 Task: Reserve a 2-hour personal training session at the local gym, focusing on strength and conditioning.
Action: Mouse pressed left at (938, 126)
Screenshot: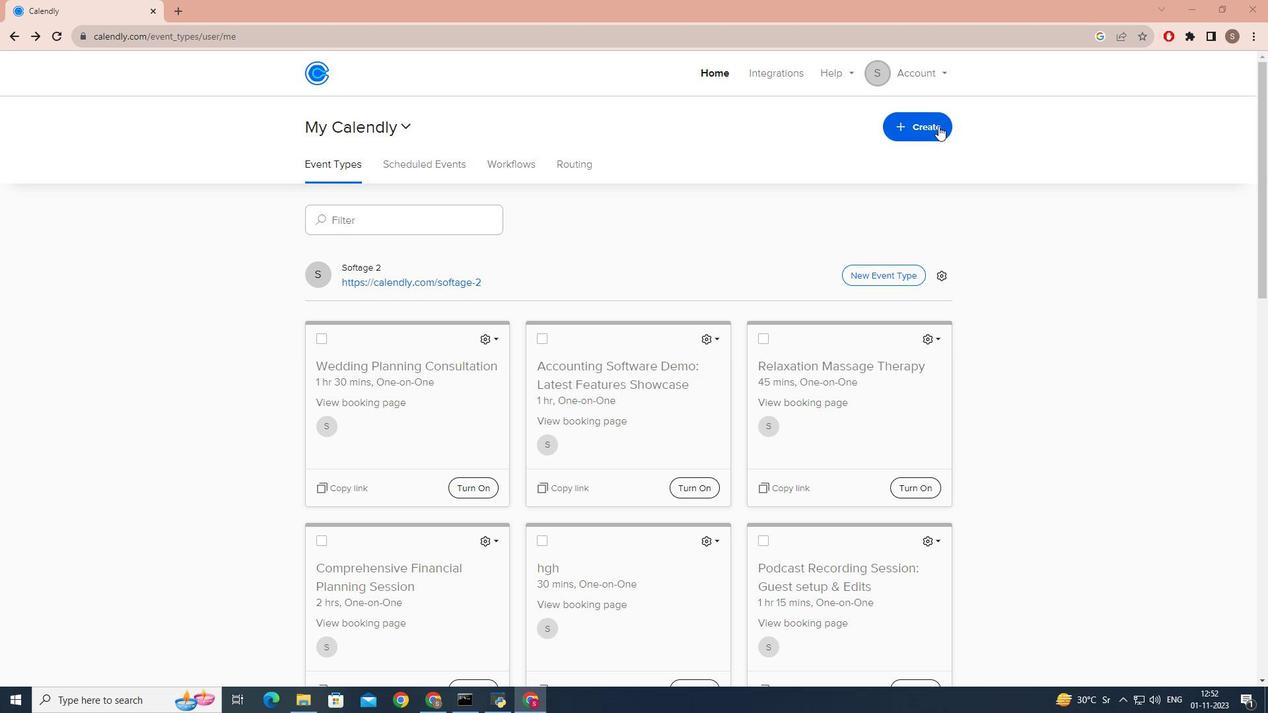 
Action: Mouse moved to (847, 172)
Screenshot: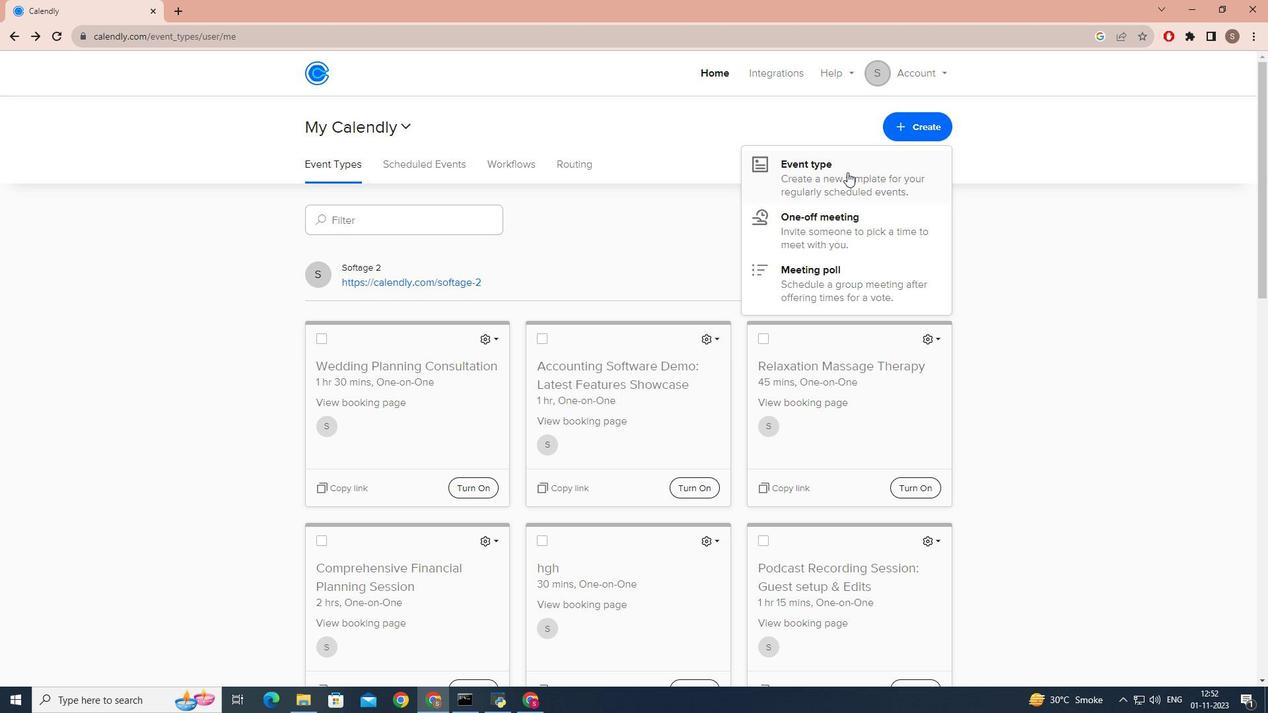 
Action: Mouse pressed left at (847, 172)
Screenshot: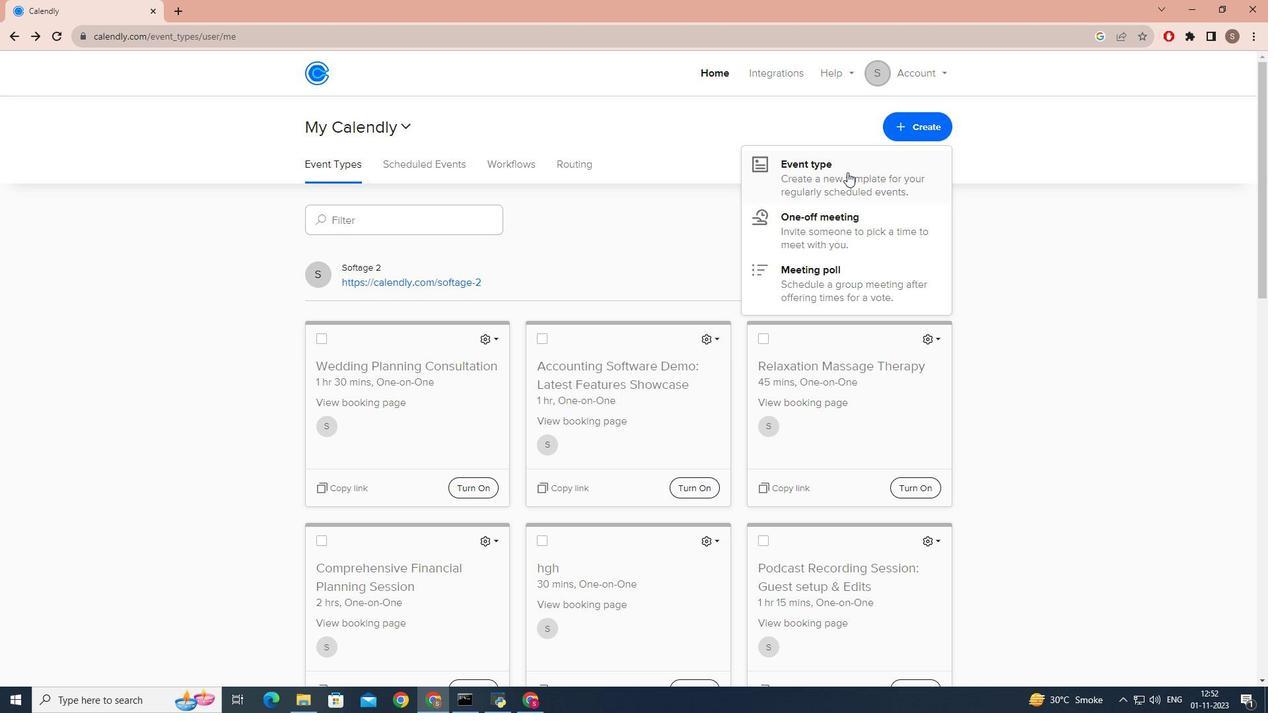 
Action: Mouse moved to (595, 237)
Screenshot: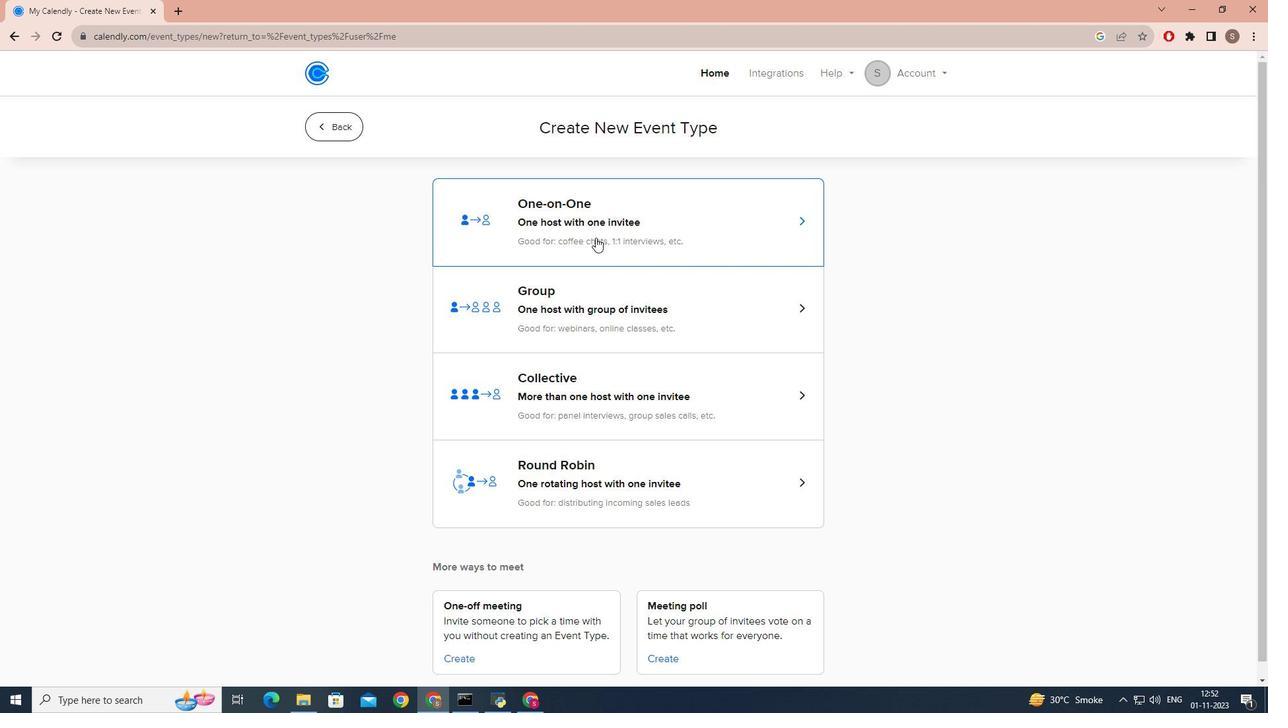 
Action: Mouse pressed left at (595, 237)
Screenshot: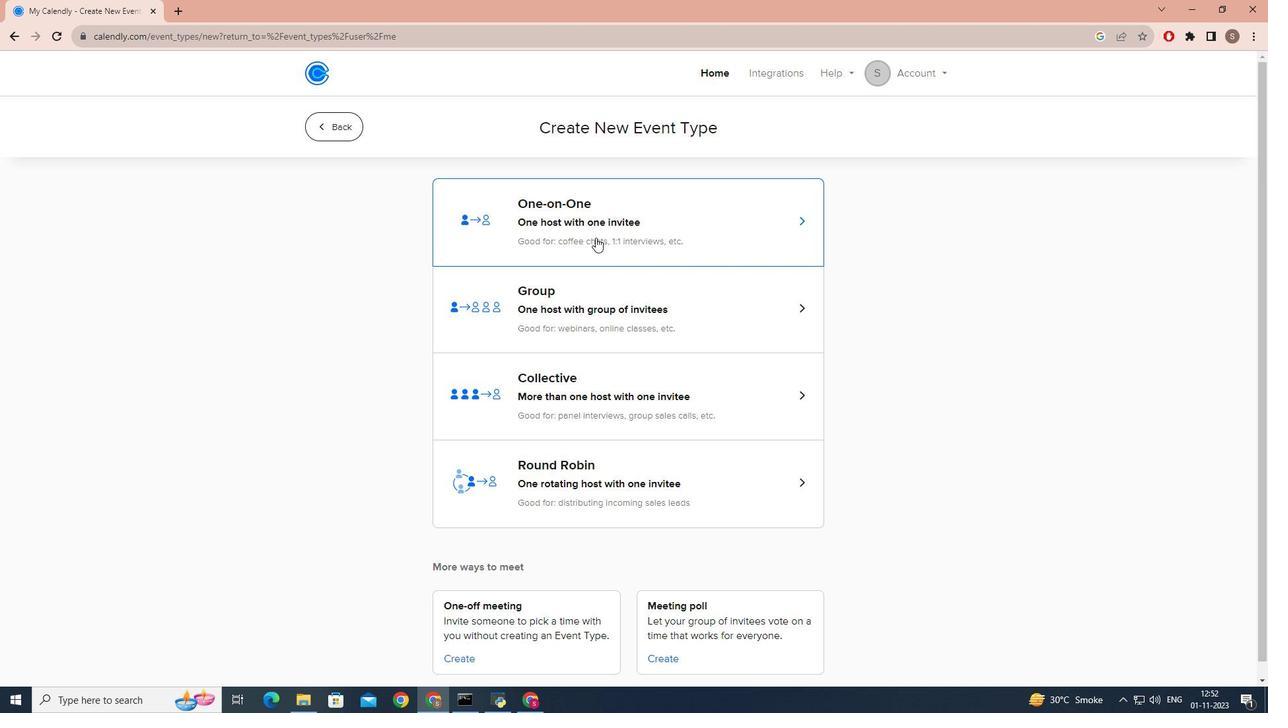 
Action: Mouse moved to (474, 301)
Screenshot: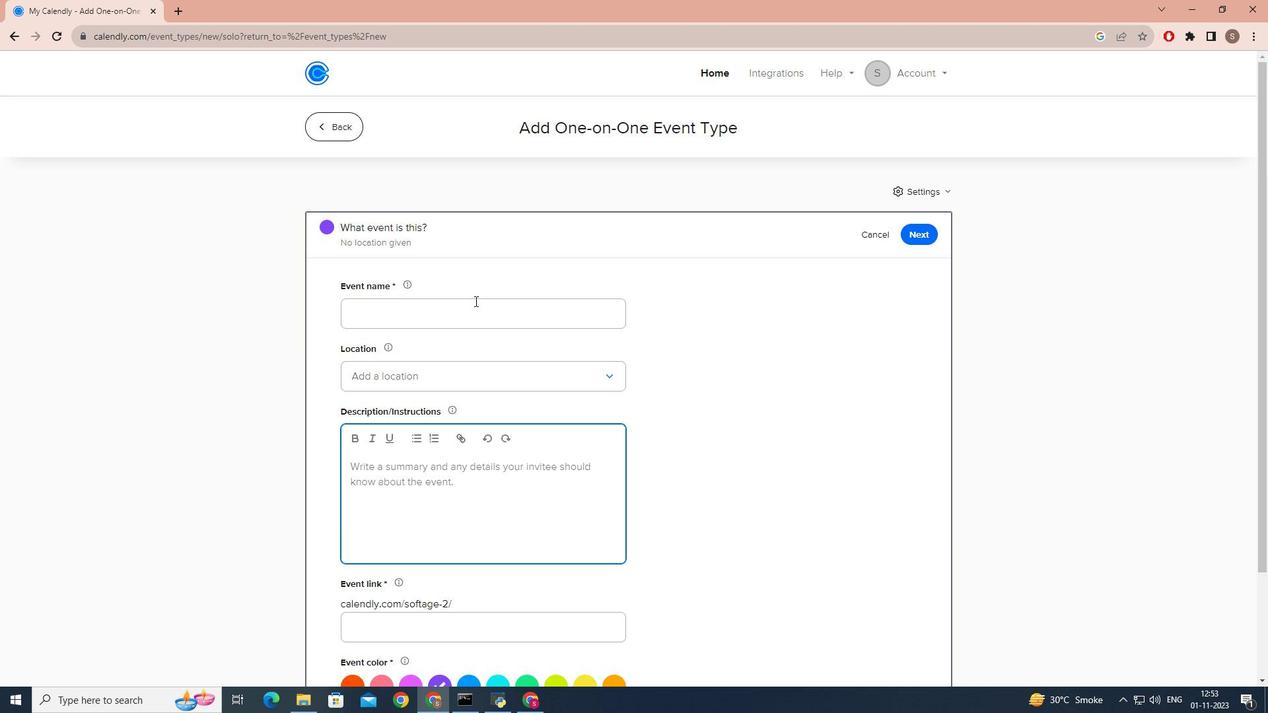 
Action: Mouse pressed left at (474, 301)
Screenshot: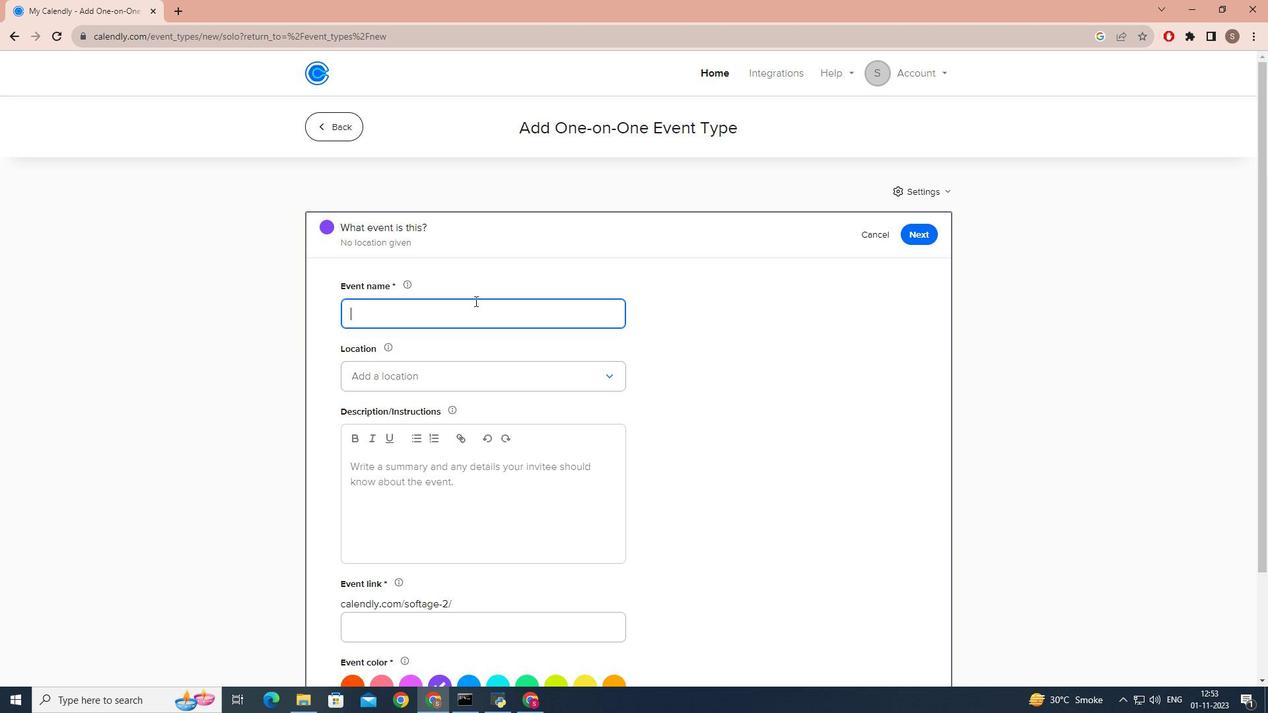 
Action: Mouse moved to (491, 295)
Screenshot: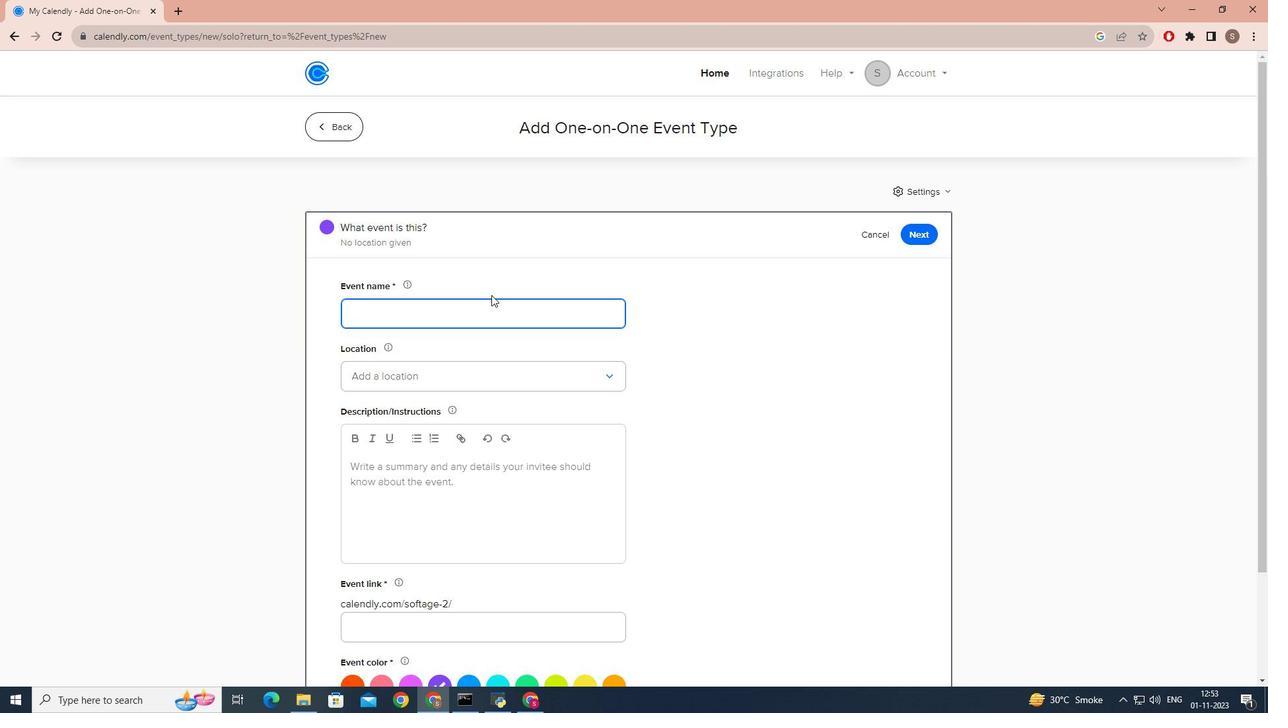 
Action: Key pressed <Key.caps_lock>S<Key.caps_lock>rtre<Key.backspace><Key.backspace><Key.backspace><Key.backspace>trength<Key.space>and<Key.space><Key.caps_lock>C<Key.caps_lock>onditioning<Key.space><Key.shift_r><Key.caps_lock>P<Key.caps_lock>ersonal<Key.space><Key.caps_lock>TR<Key.caps_lock>a<Key.backspace><Key.backspace>raining
Screenshot: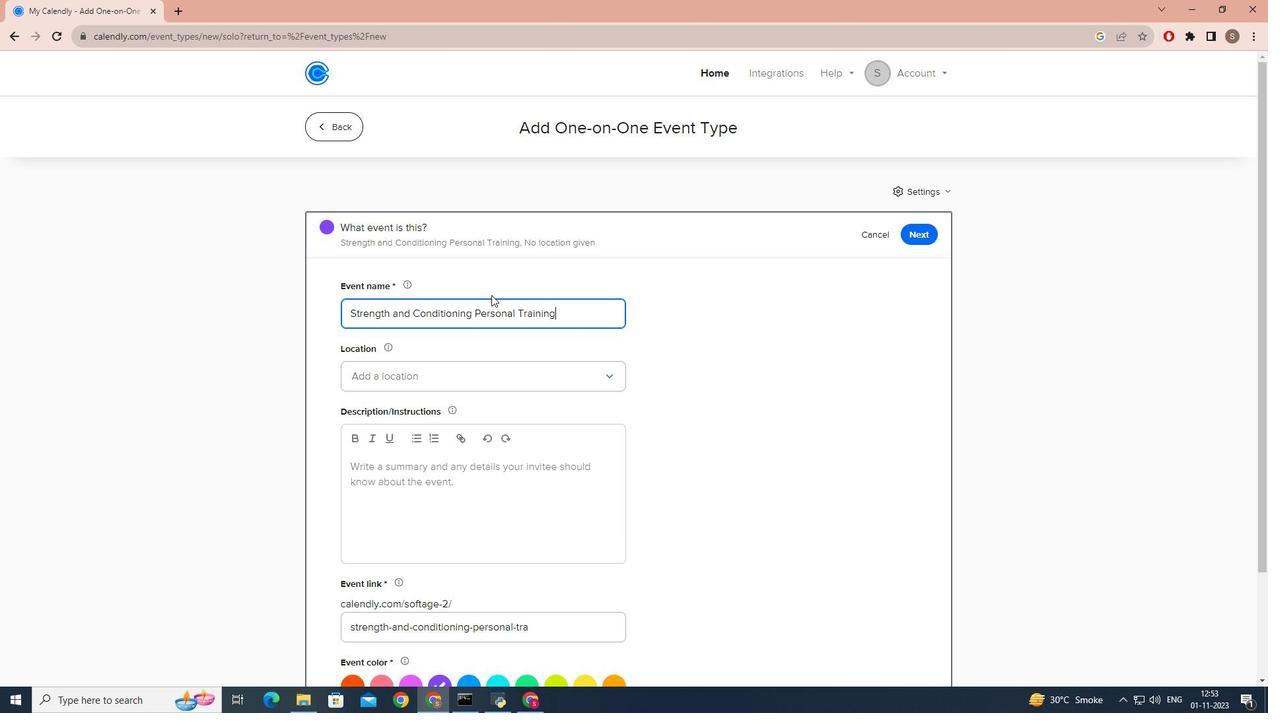 
Action: Mouse moved to (414, 381)
Screenshot: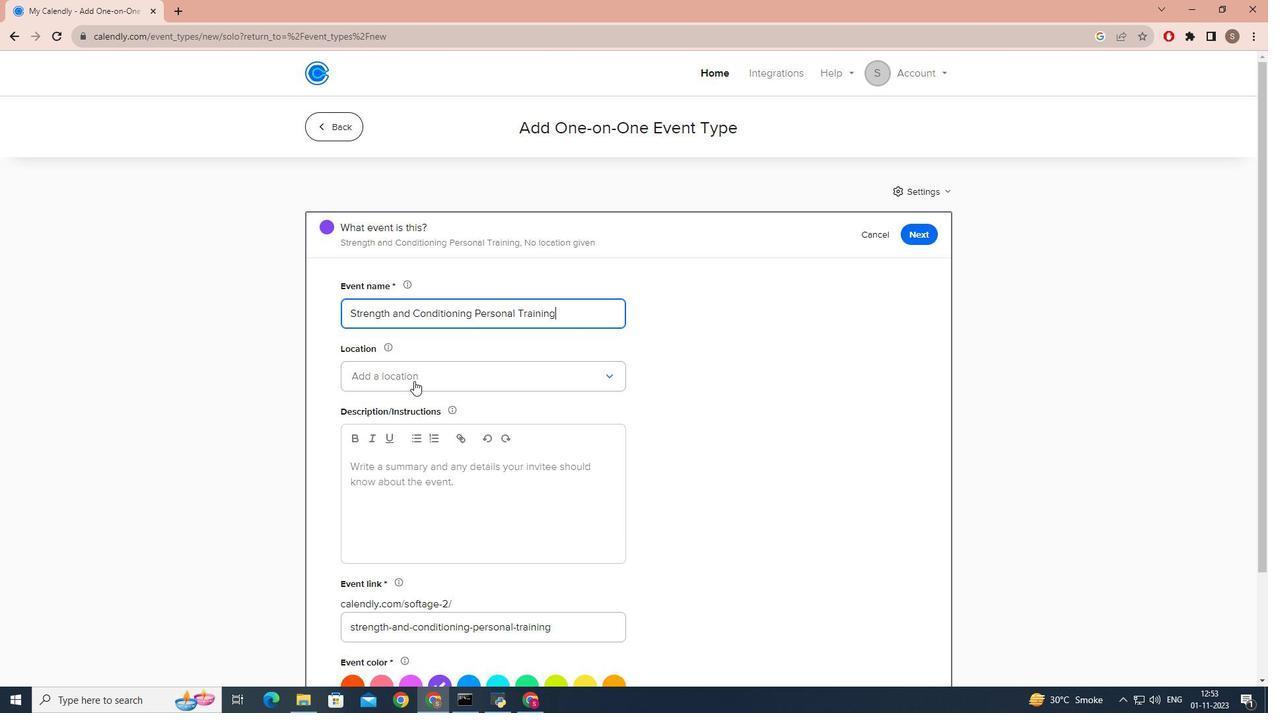 
Action: Mouse pressed left at (414, 381)
Screenshot: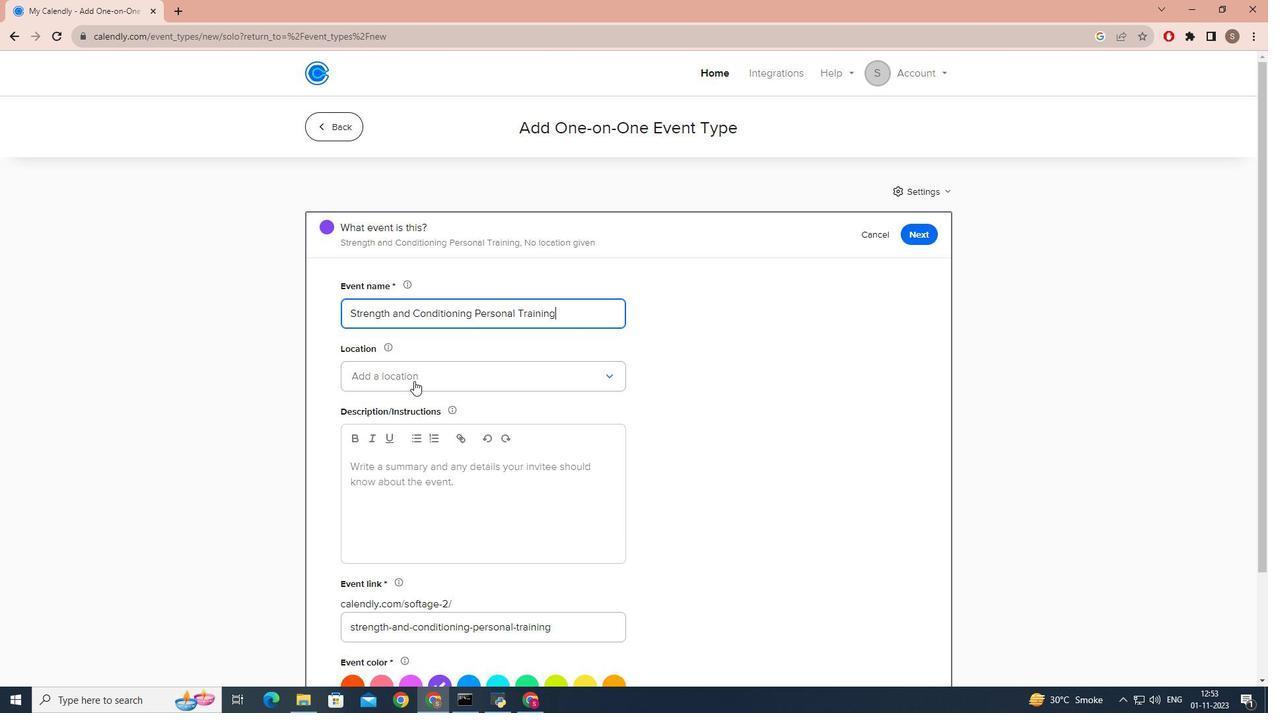 
Action: Mouse moved to (404, 407)
Screenshot: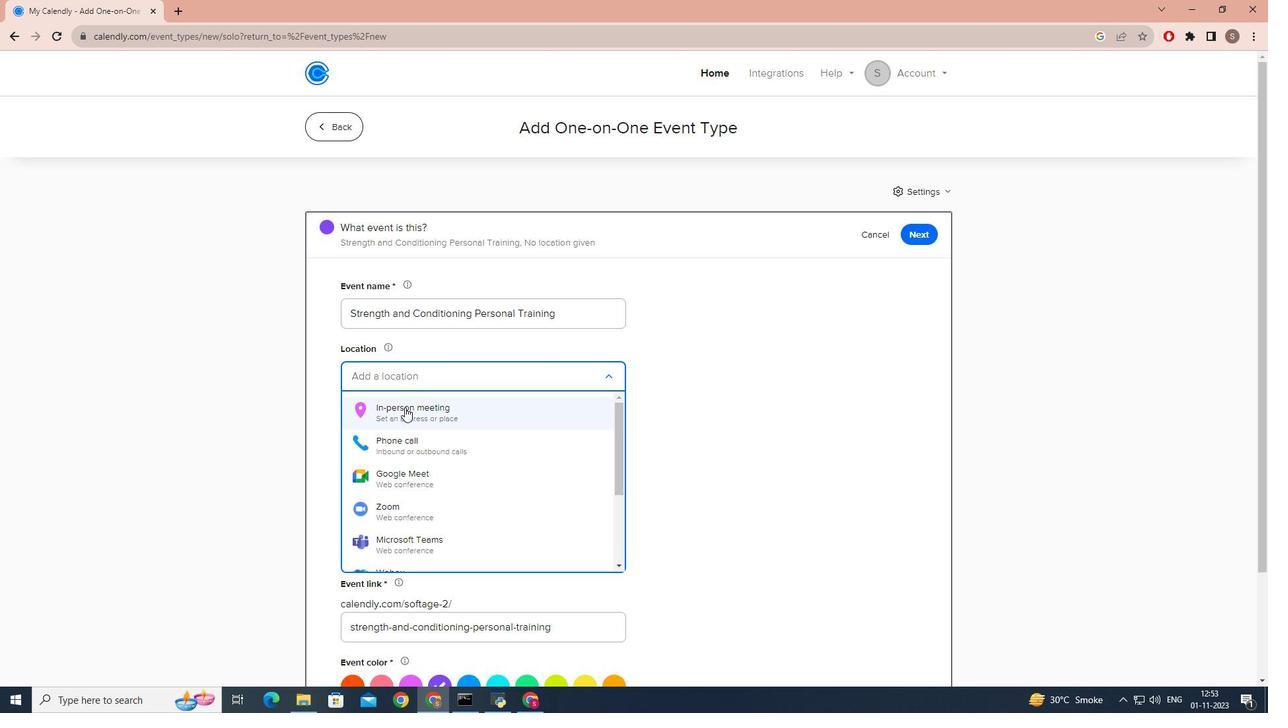 
Action: Mouse pressed left at (404, 407)
Screenshot: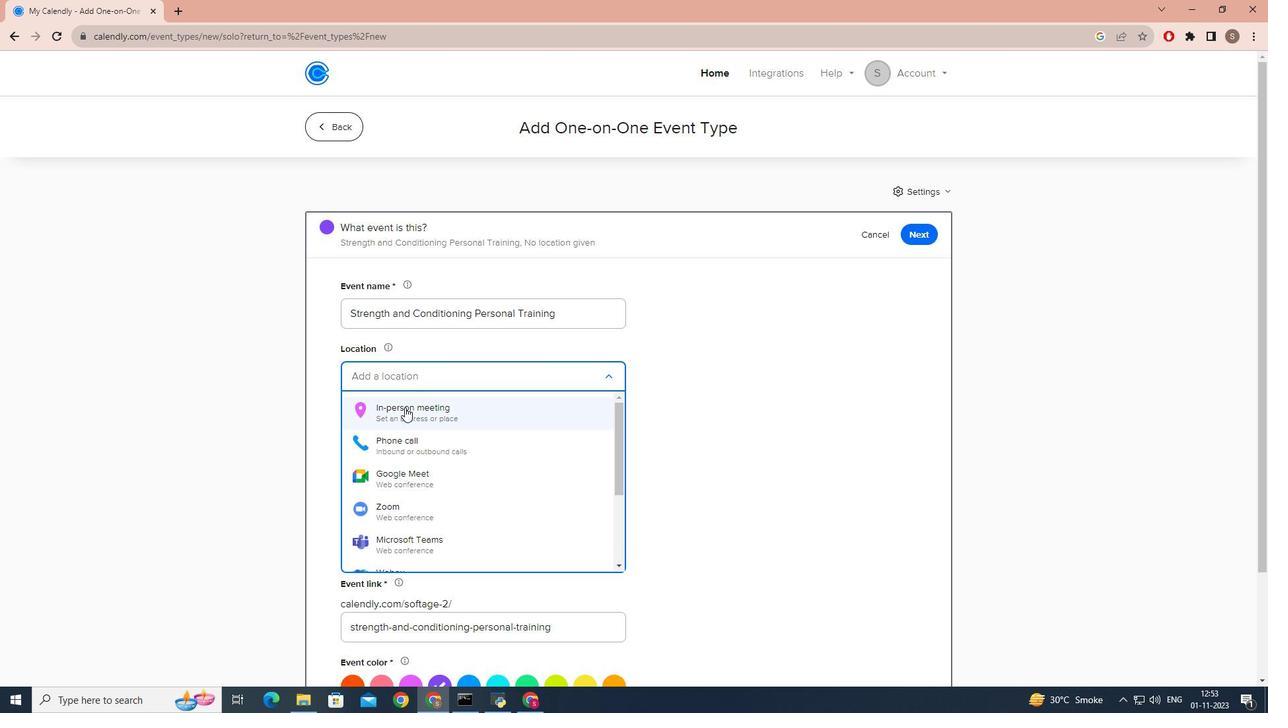 
Action: Mouse moved to (605, 227)
Screenshot: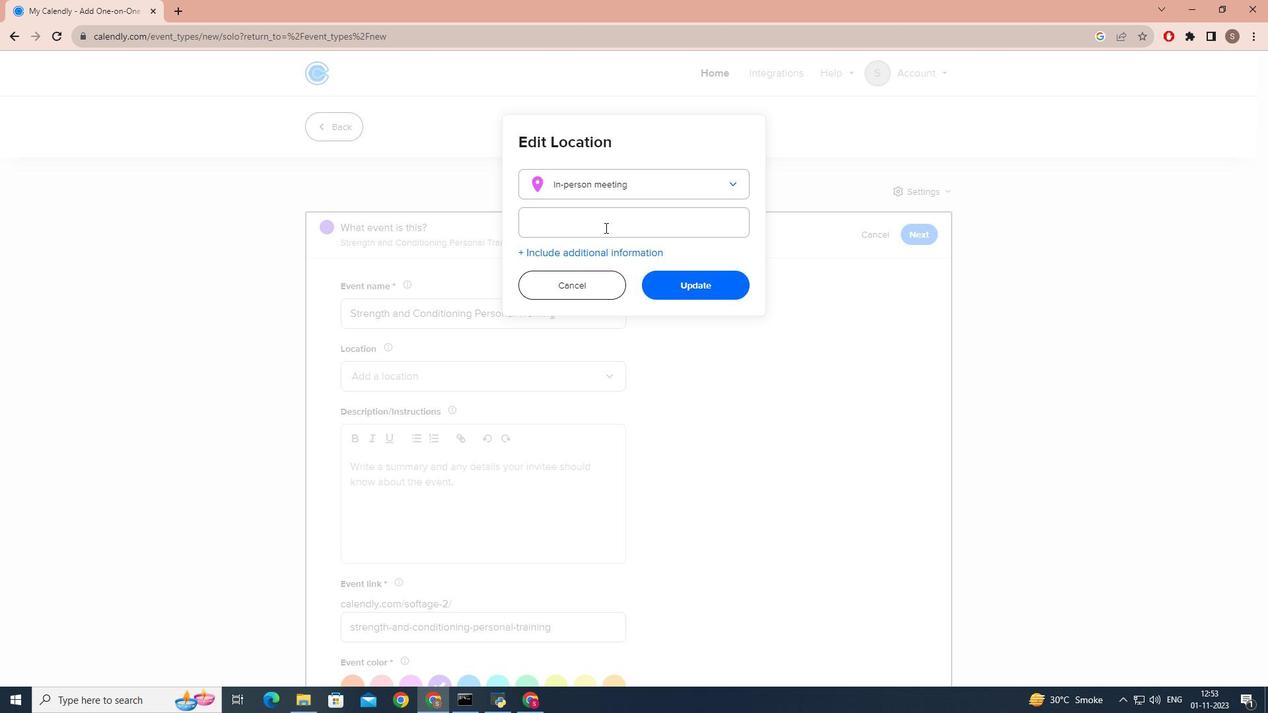 
Action: Mouse pressed left at (605, 227)
Screenshot: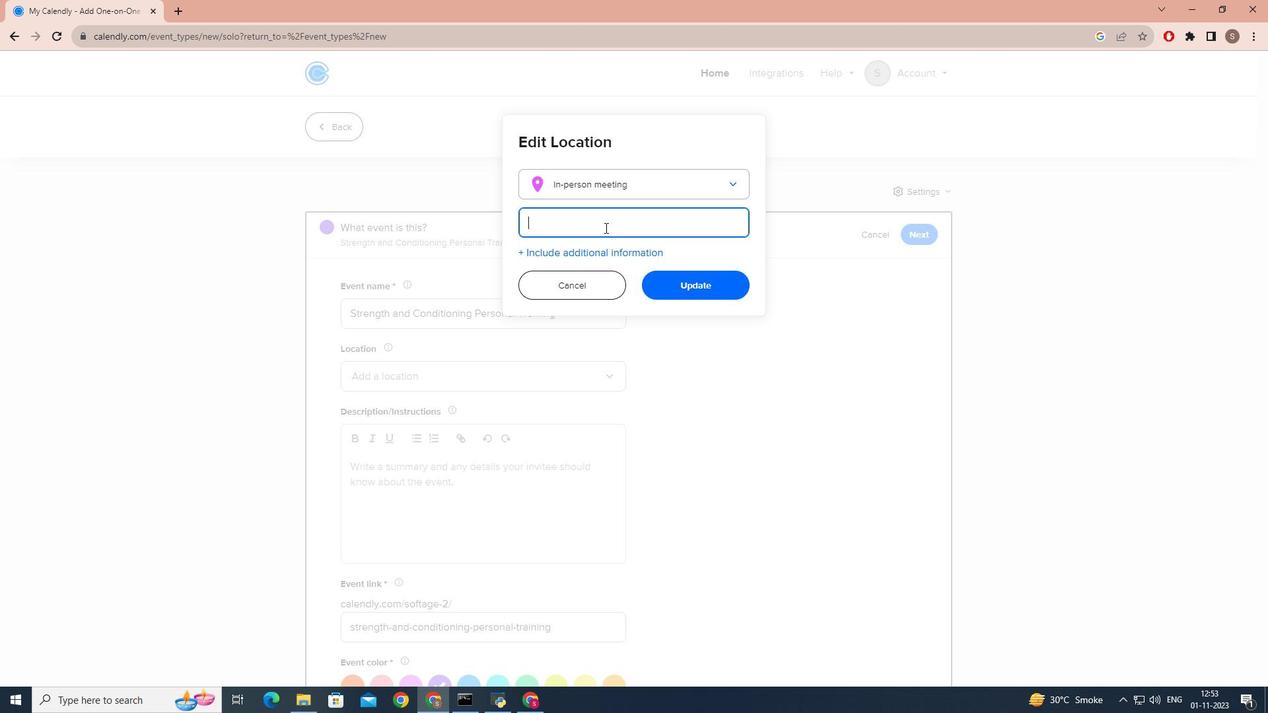 
Action: Key pressed <Key.caps_lock>F<Key.caps_lock>lexi<Key.space><Key.backspace><Key.caps_lock>F<Key.caps_lock>it<Key.space><Key.caps_lock>G<Key.caps_lock>ym,<Key.caps_lock>M<Key.caps_lock>innesota<Key.space>
Screenshot: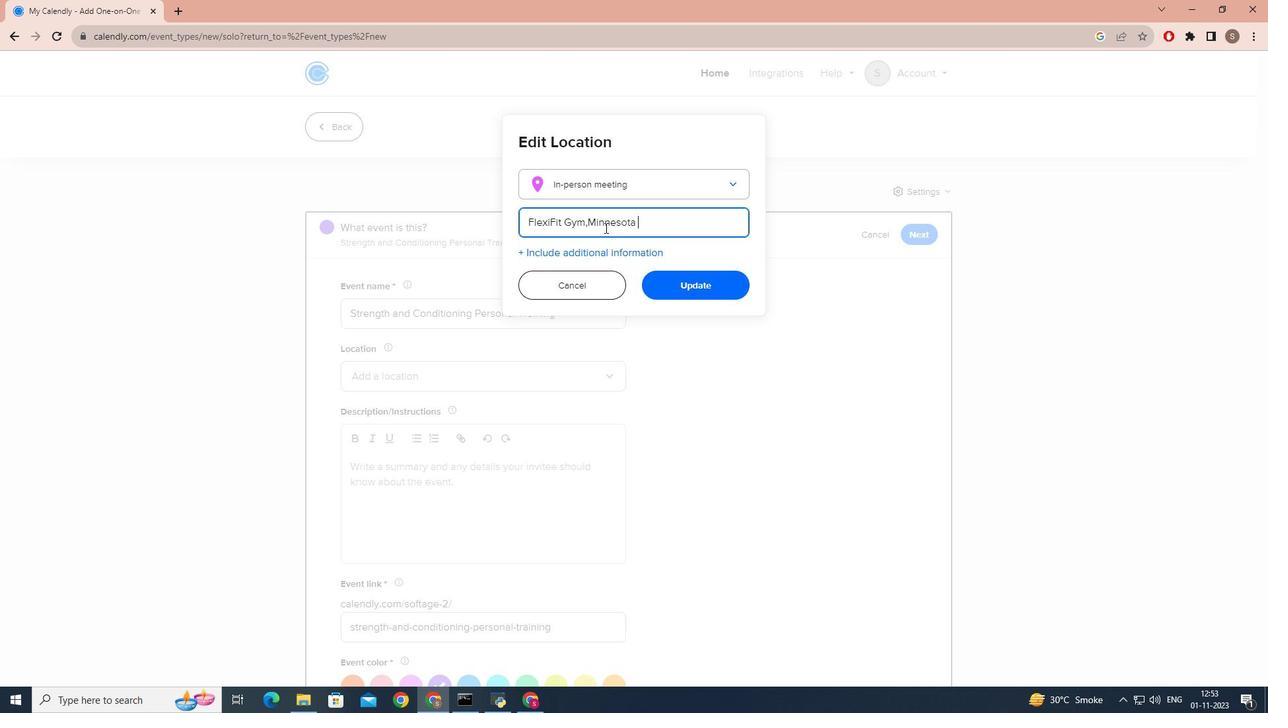
Action: Mouse moved to (664, 280)
Screenshot: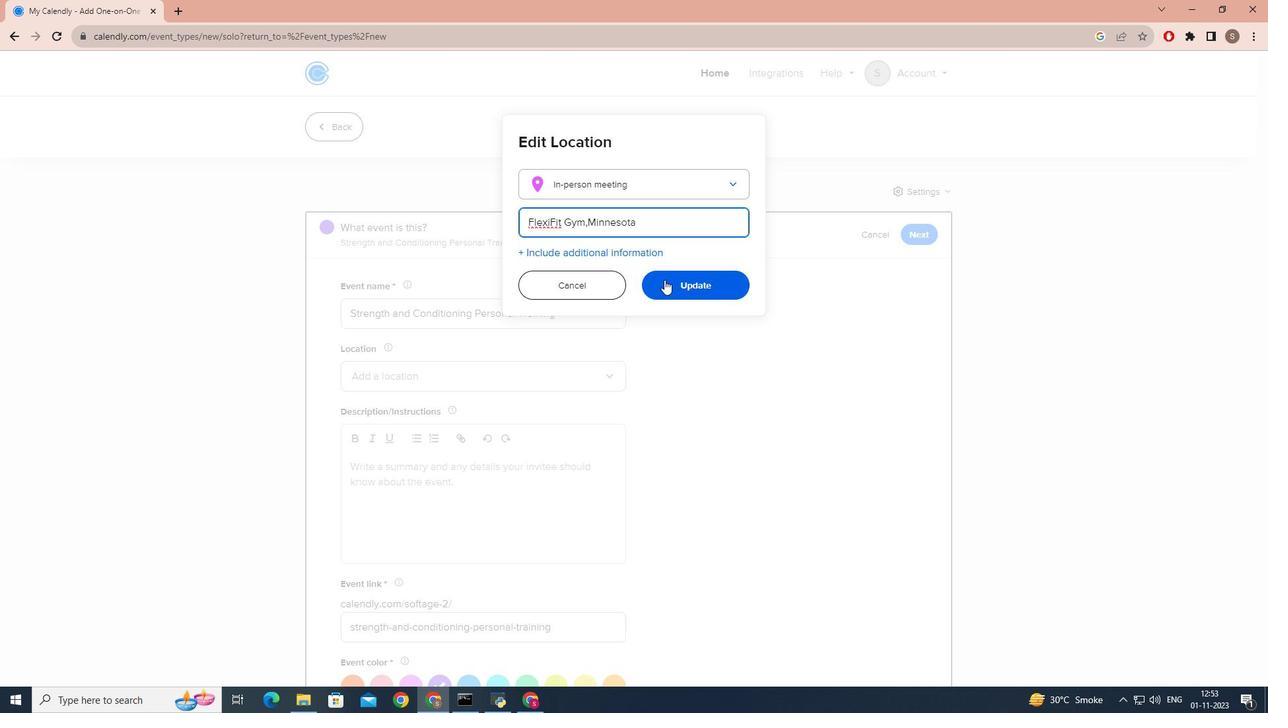 
Action: Mouse pressed left at (664, 280)
Screenshot: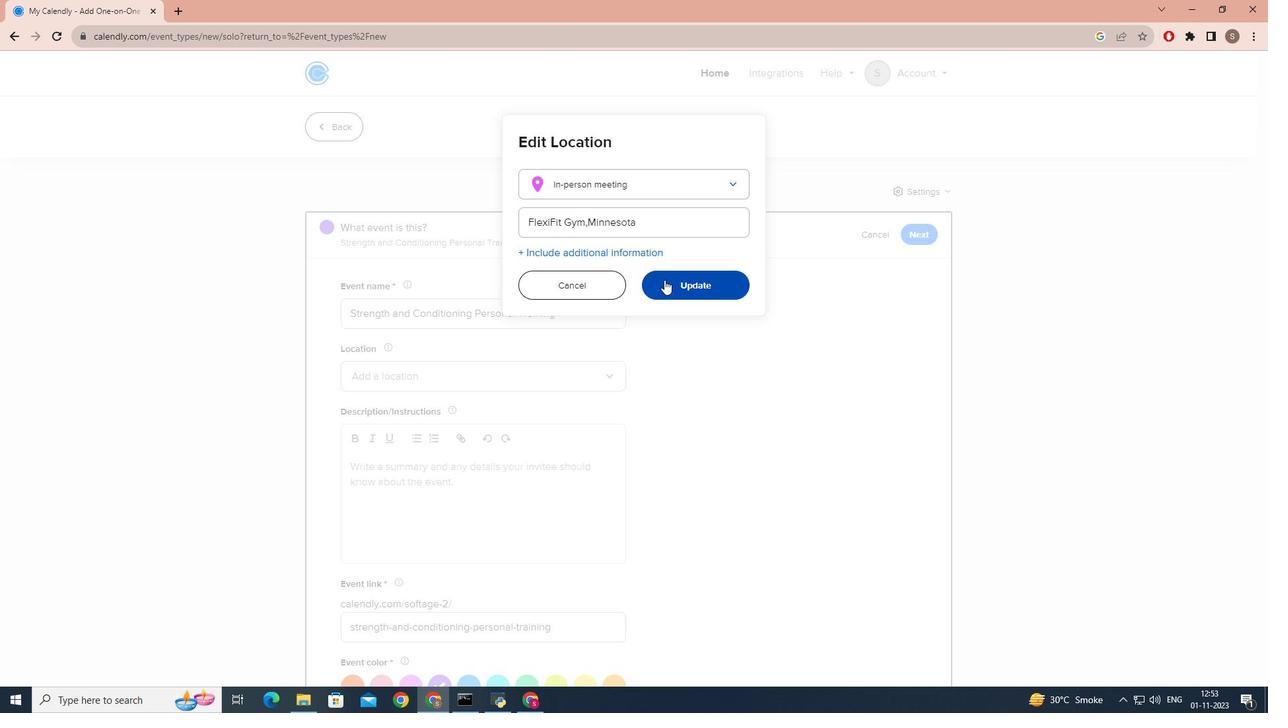 
Action: Mouse moved to (402, 499)
Screenshot: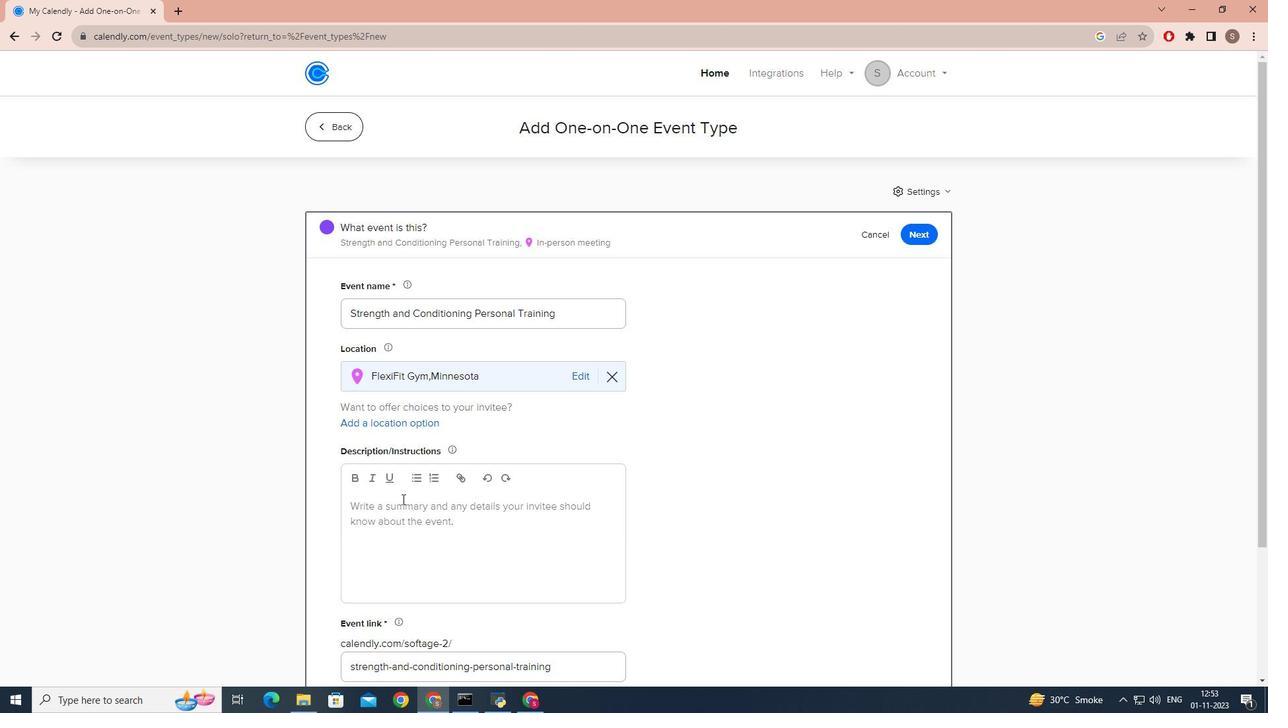 
Action: Mouse pressed left at (402, 499)
Screenshot: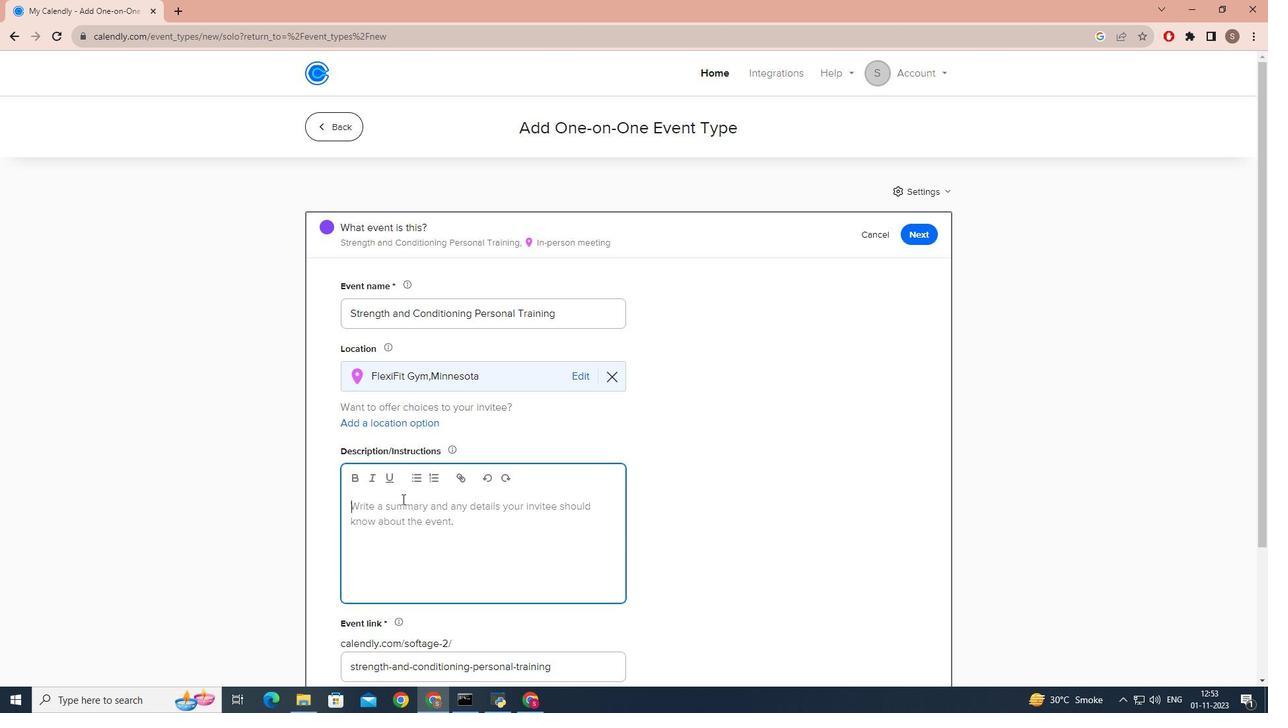 
Action: Mouse moved to (395, 518)
Screenshot: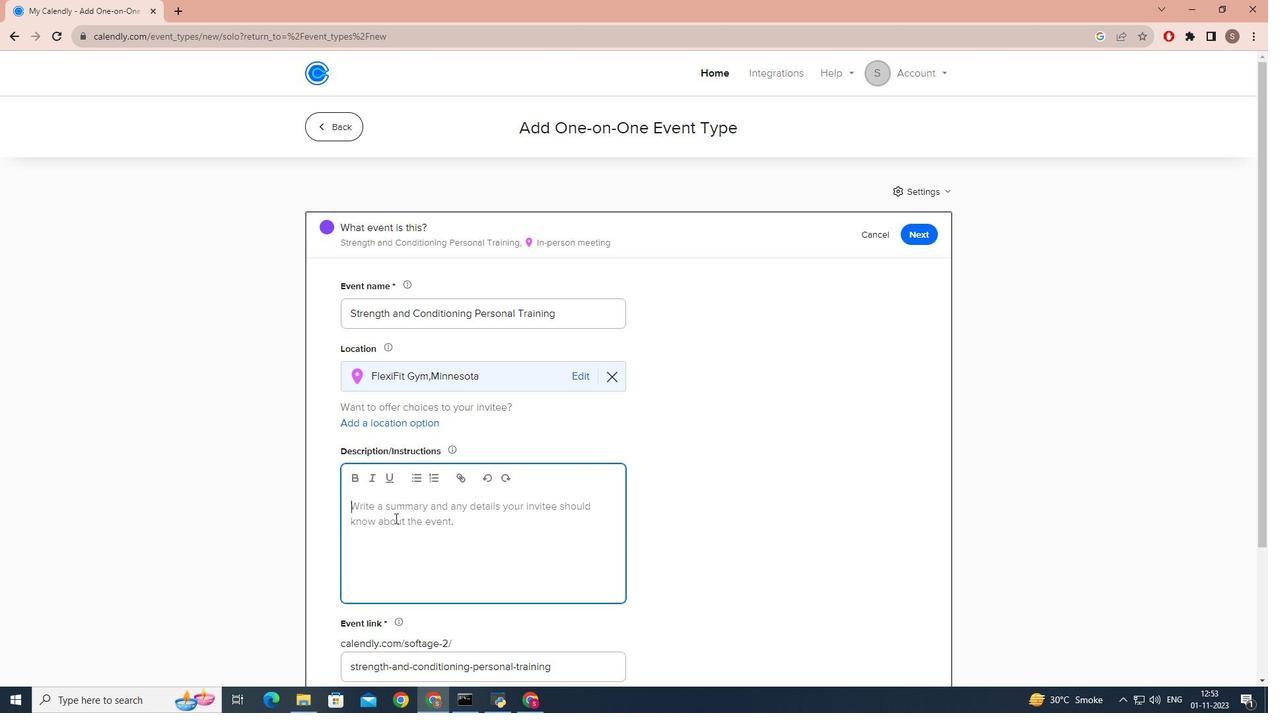 
Action: Mouse pressed left at (395, 518)
Screenshot: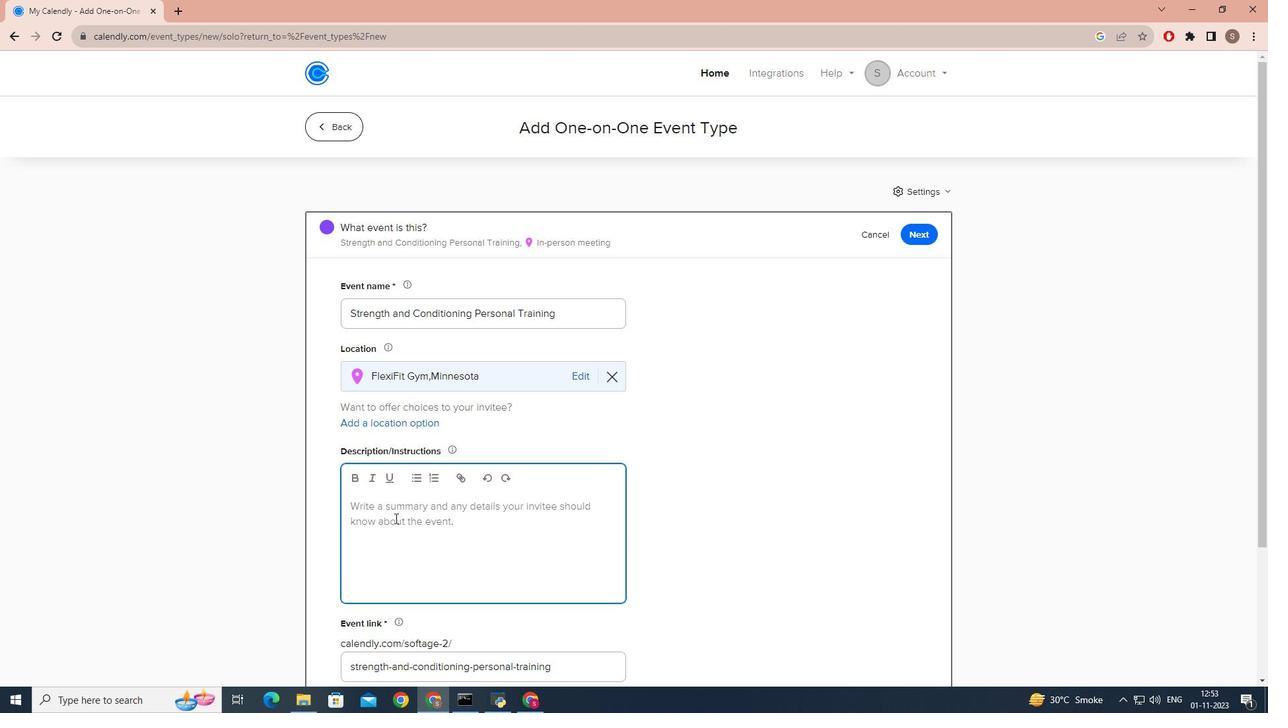 
Action: Key pressed <Key.caps_lock>G<Key.caps_lock>et<Key.space>ready<Key.space>to<Key.space>join<Key.space>us<Key.space>to<Key.space>elevate<Key.space>your<Key.space>strength<Key.space>and<Key.space>conditioning<Key.space>with<Key.space>this<Key.space>persona;<Key.space><Key.backspace><Key.backspace>l<Key.space>trainig<Key.space>session<Key.space>at<Key.space>our<Key.space>gym.<Key.space><Key.caps_lock>W<Key.caps_lock>hether<Key.space>you<Key.space>are<Key.space><Key.space>beginner<Key.space>or<Key.space>an<Key.space>expert,our<Key.space>certified<Key.space>trauin<Key.backspace><Key.backspace><Key.backspace>iner<Key.space>will<Key.space>guide<Key.space>you<Key.space>throuh<Key.backspace>gh<Key.space>a<Key.space>customized<Key.space>workout<Key.space>to<Key.space>achieve<Key.space>your<Key.space>fitness<Key.space>goals.
Screenshot: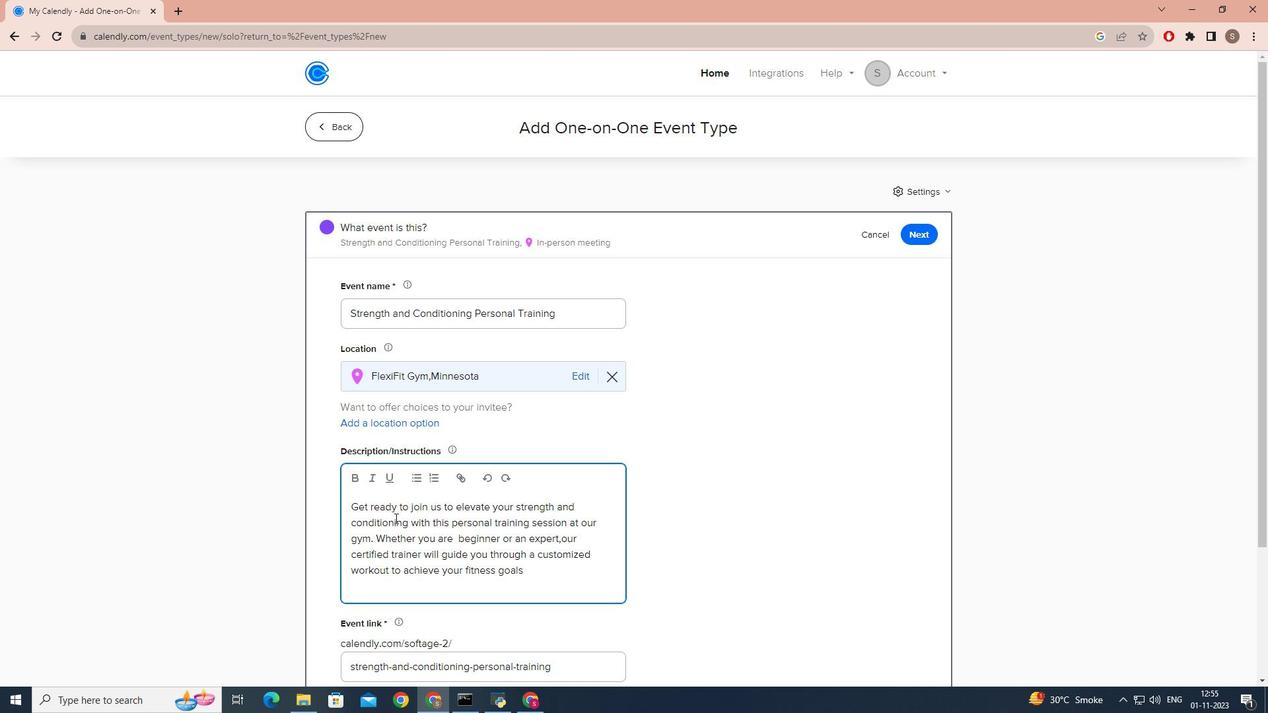
Action: Mouse moved to (414, 444)
Screenshot: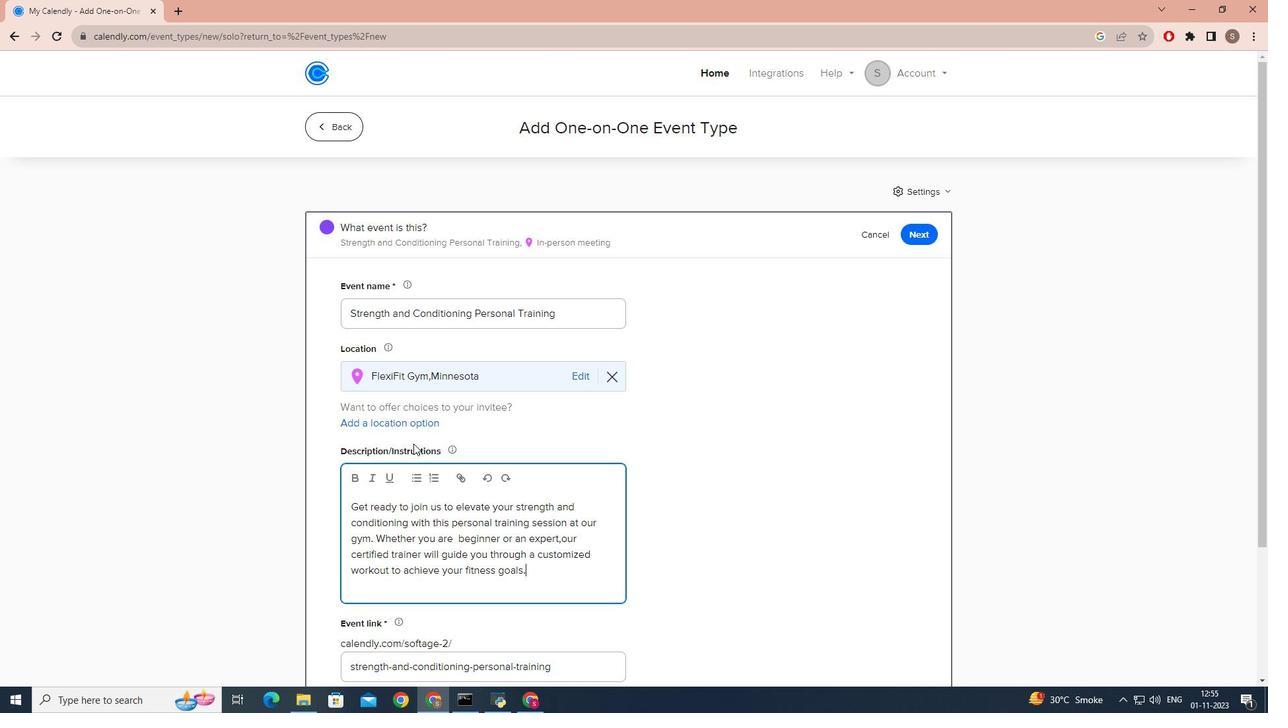 
Action: Mouse scrolled (414, 443) with delta (0, 0)
Screenshot: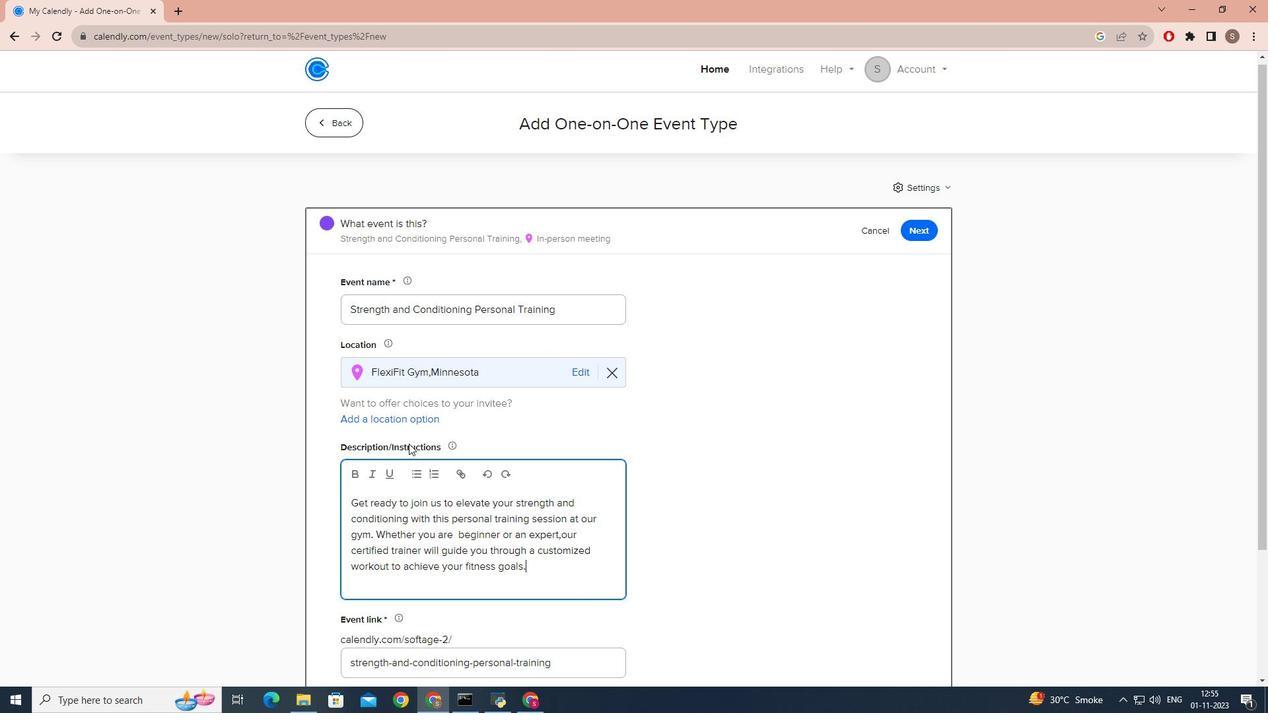 
Action: Mouse moved to (411, 443)
Screenshot: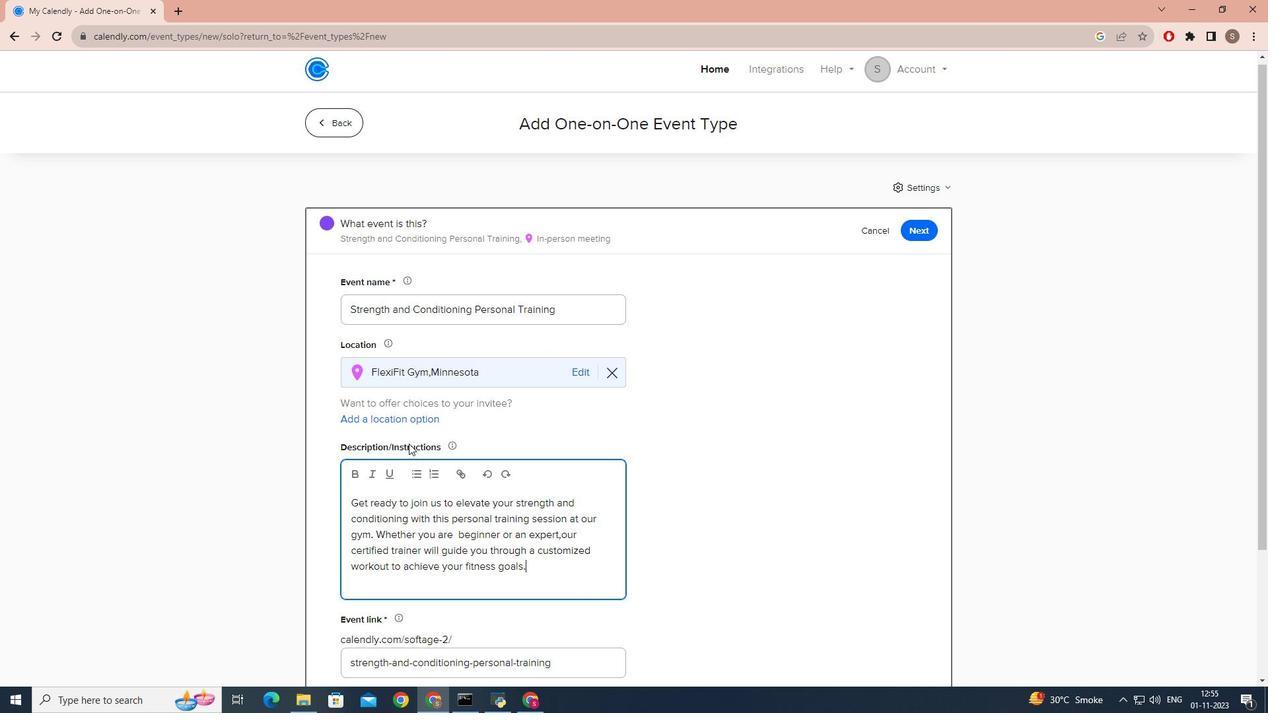 
Action: Mouse scrolled (411, 443) with delta (0, 0)
Screenshot: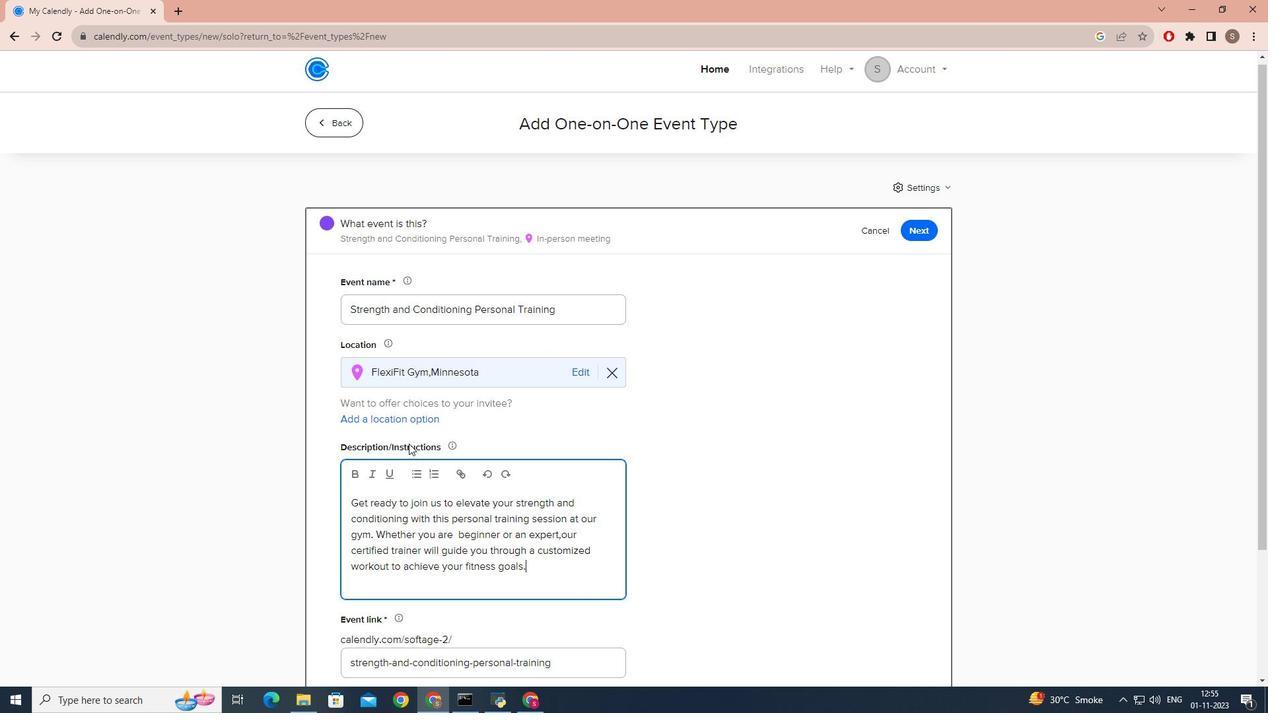 
Action: Mouse moved to (410, 443)
Screenshot: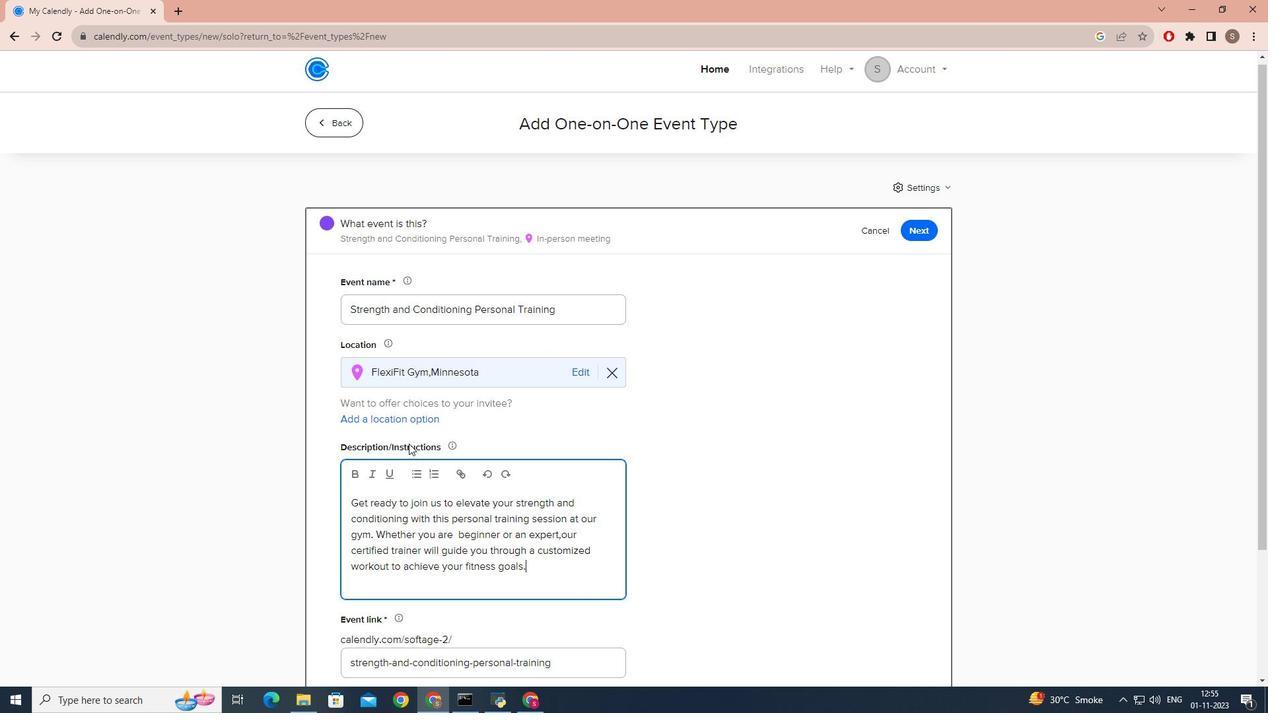 
Action: Mouse scrolled (410, 443) with delta (0, 0)
Screenshot: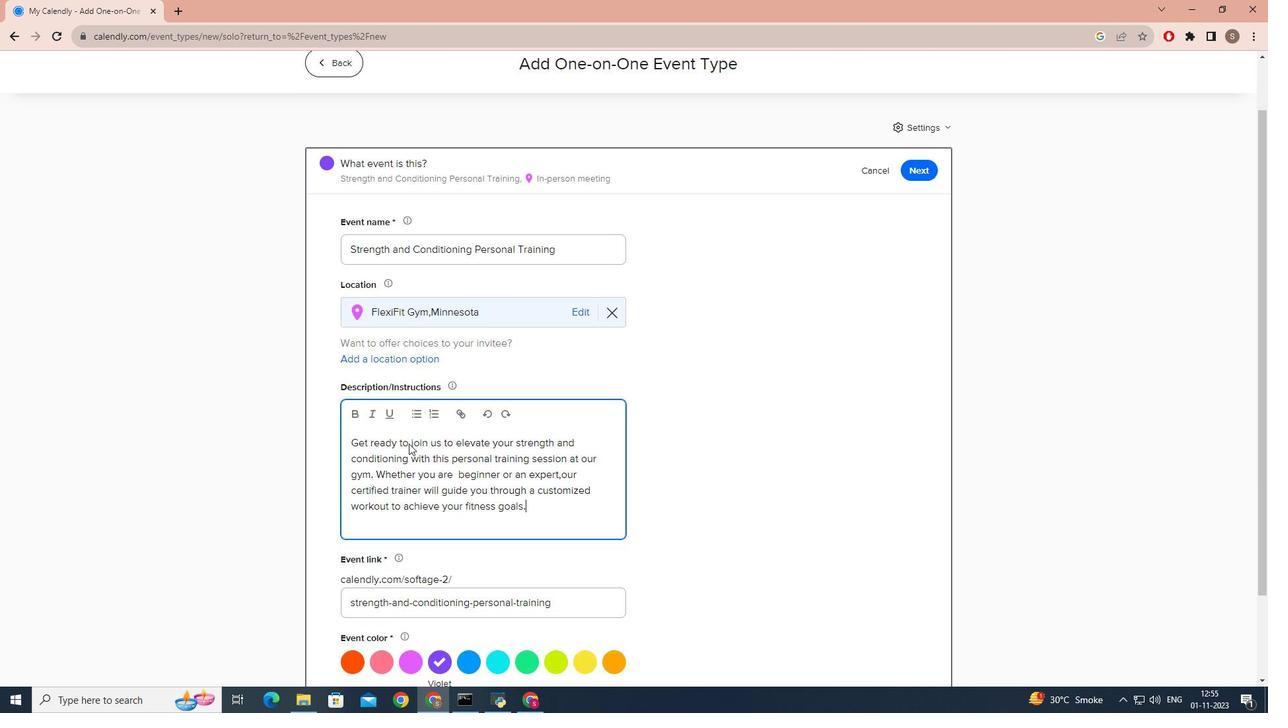 
Action: Mouse moved to (408, 443)
Screenshot: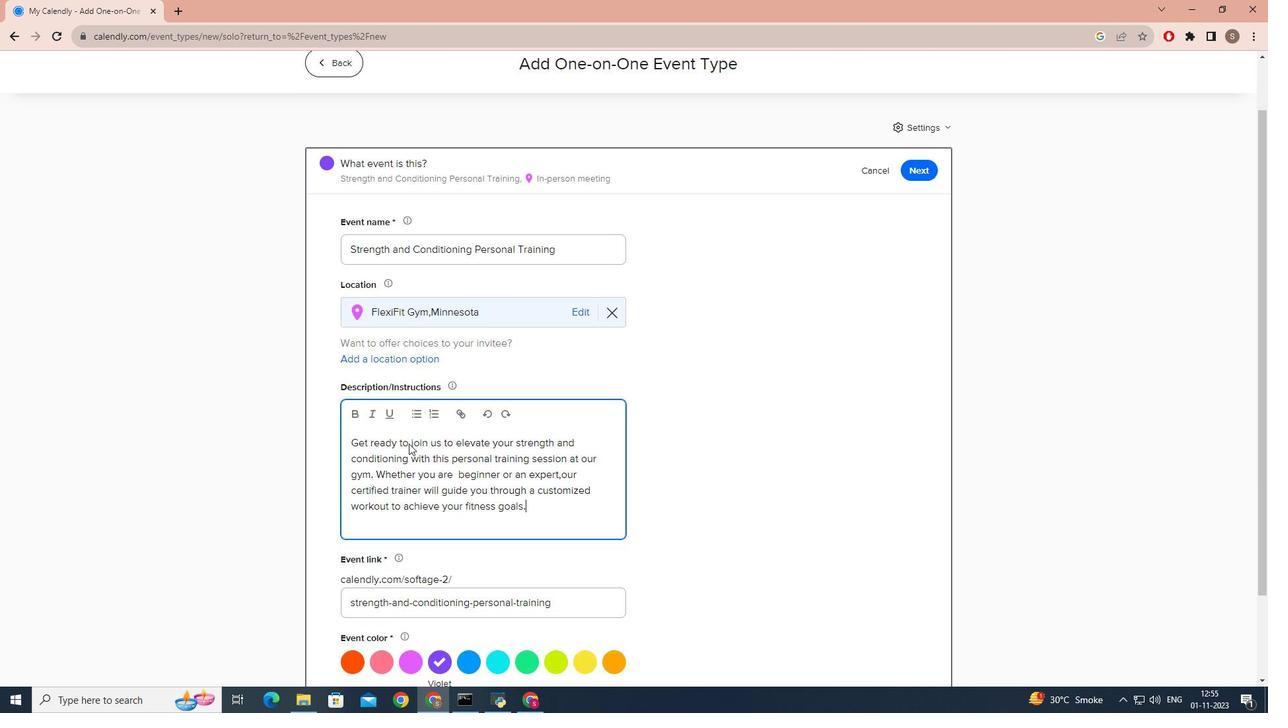 
Action: Mouse scrolled (408, 443) with delta (0, 0)
Screenshot: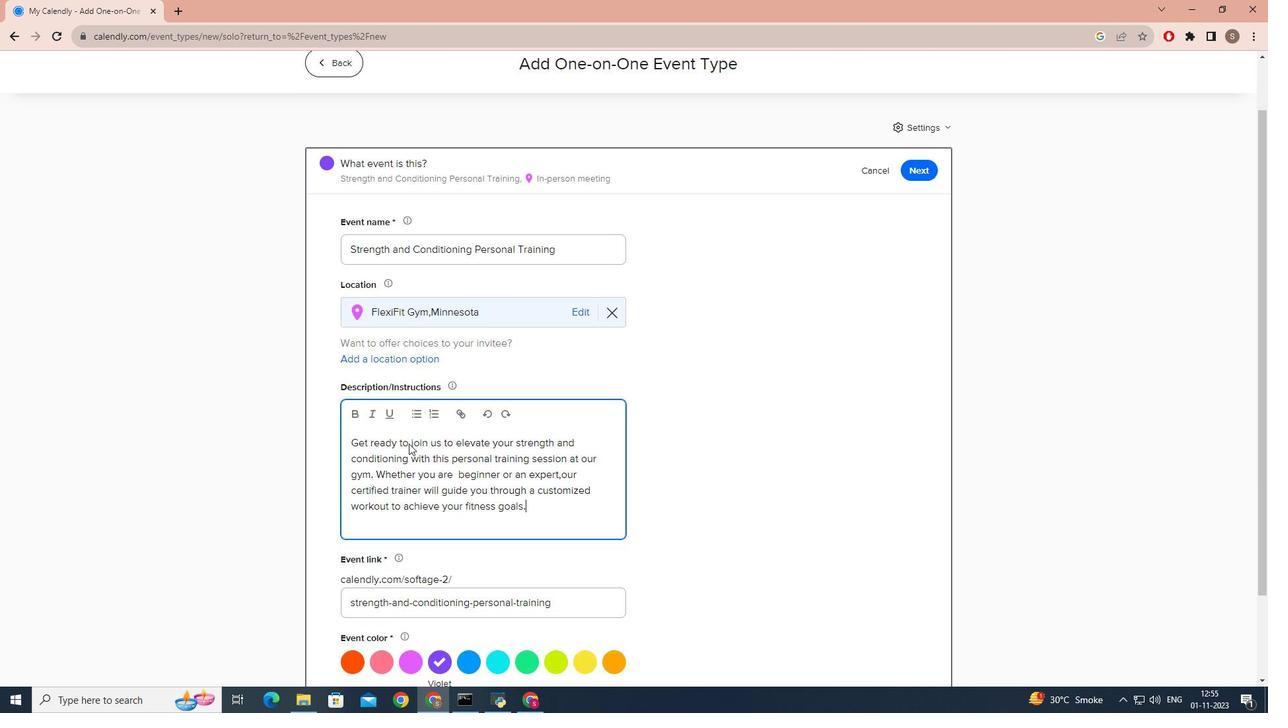 
Action: Mouse scrolled (408, 443) with delta (0, 0)
Screenshot: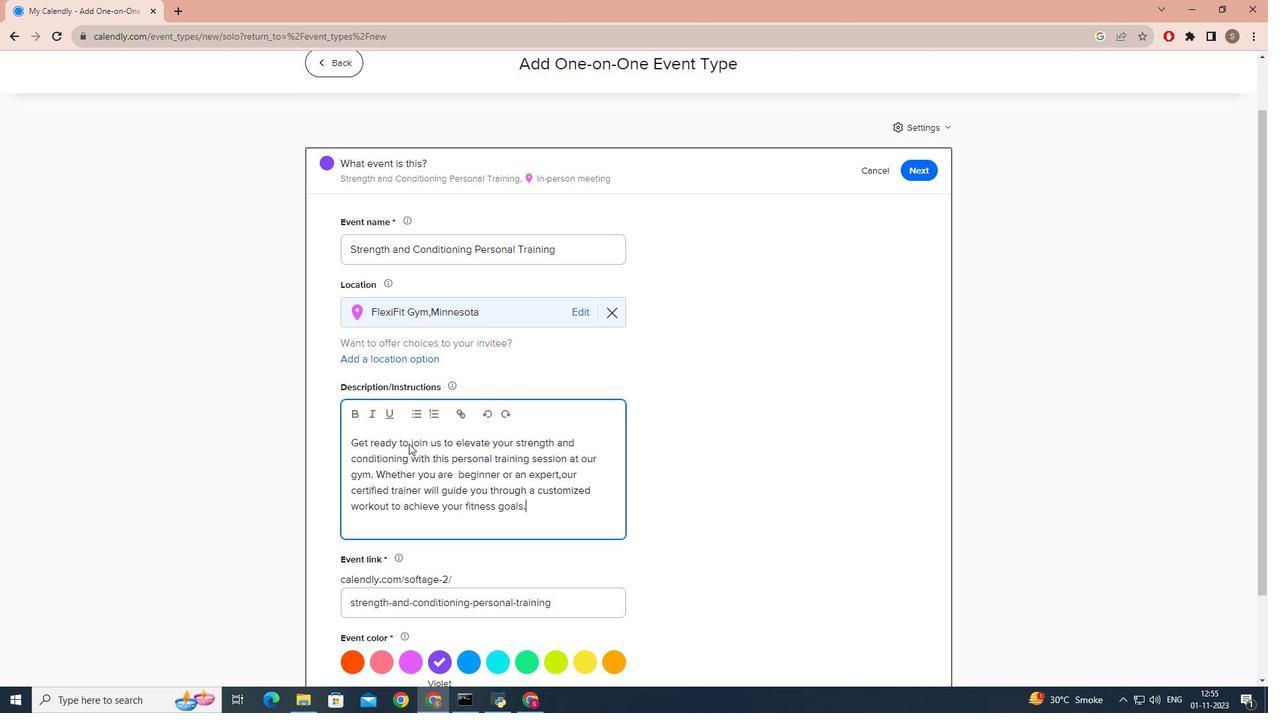
Action: Mouse scrolled (408, 443) with delta (0, 0)
Screenshot: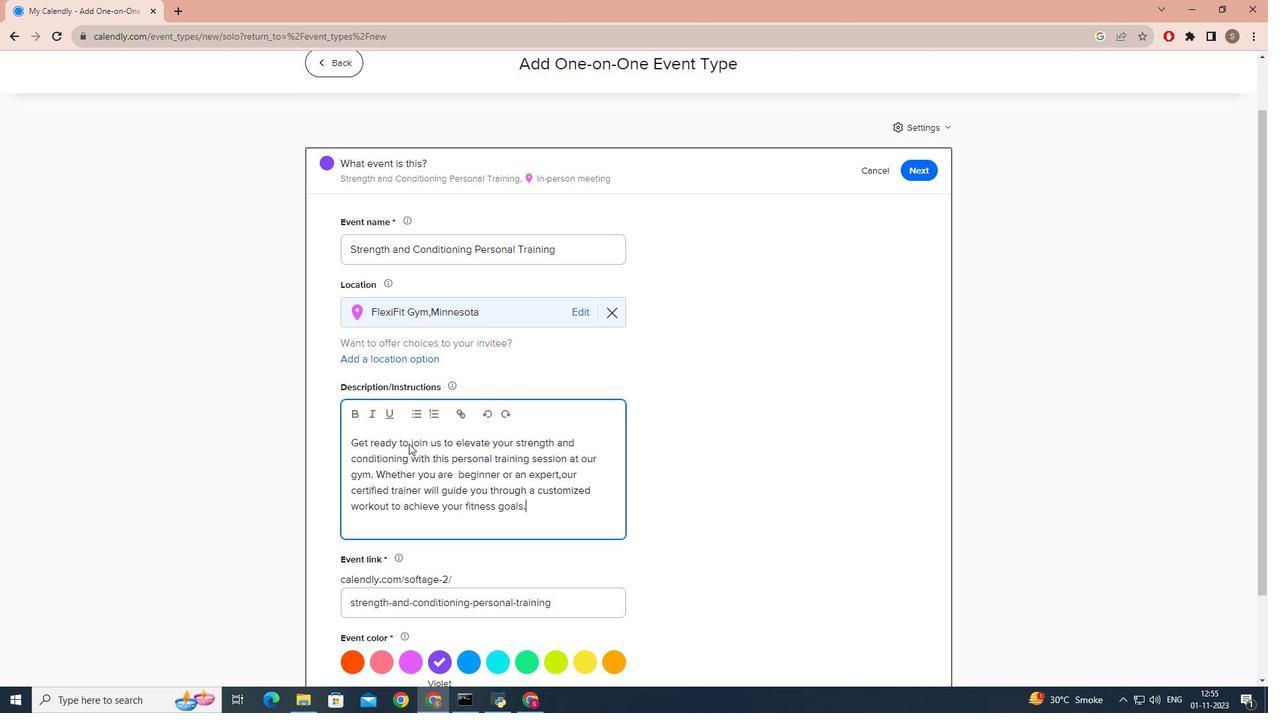 
Action: Mouse scrolled (408, 443) with delta (0, 0)
Screenshot: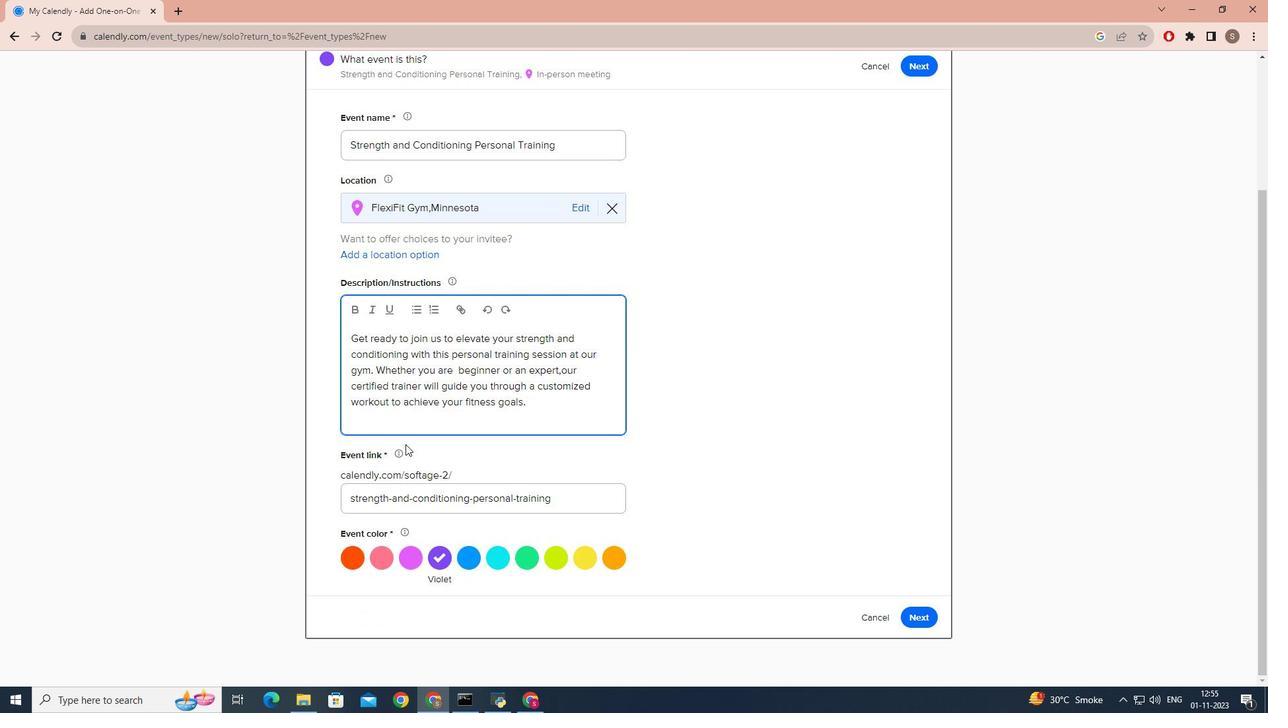 
Action: Mouse scrolled (408, 443) with delta (0, 0)
Screenshot: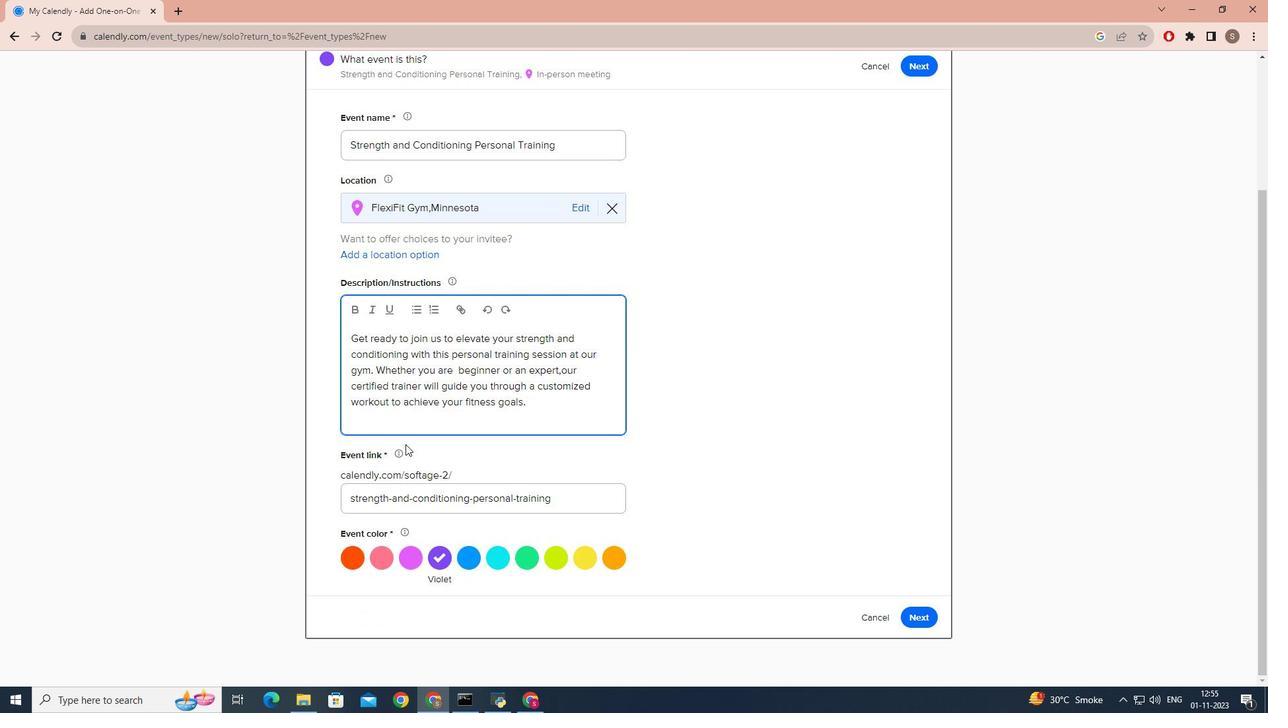 
Action: Mouse scrolled (408, 443) with delta (0, 0)
Screenshot: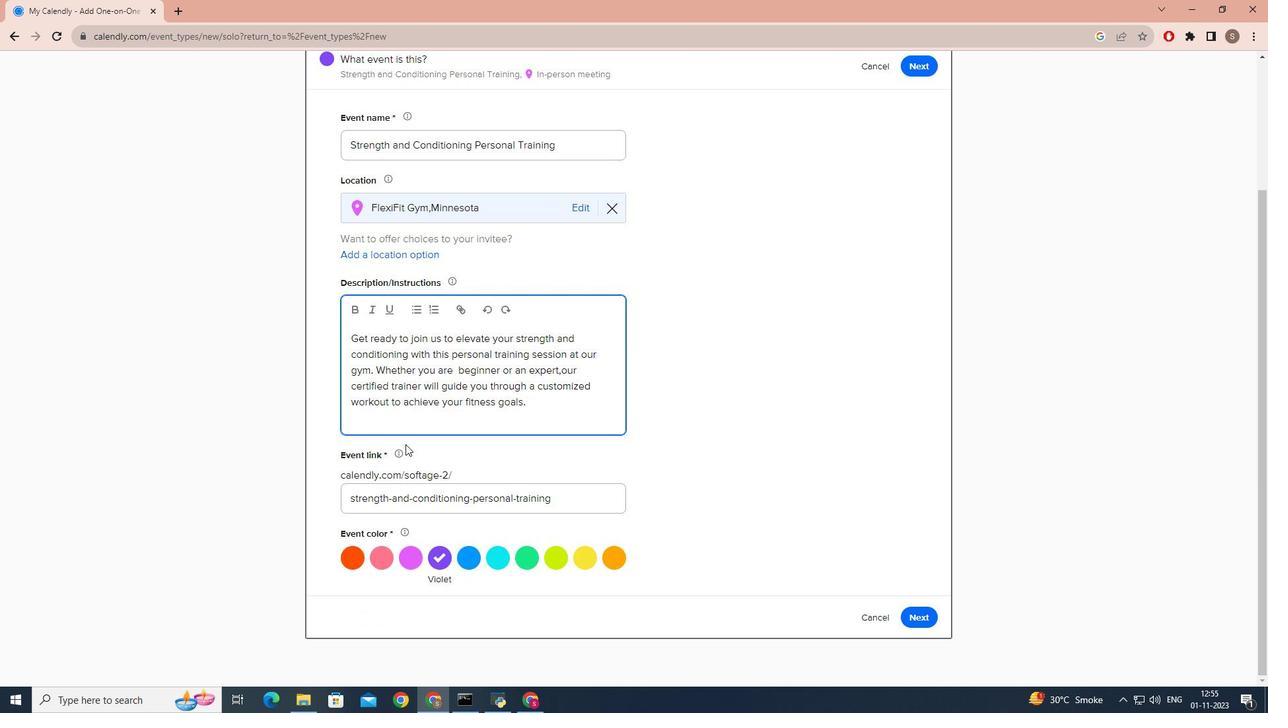 
Action: Mouse moved to (405, 444)
Screenshot: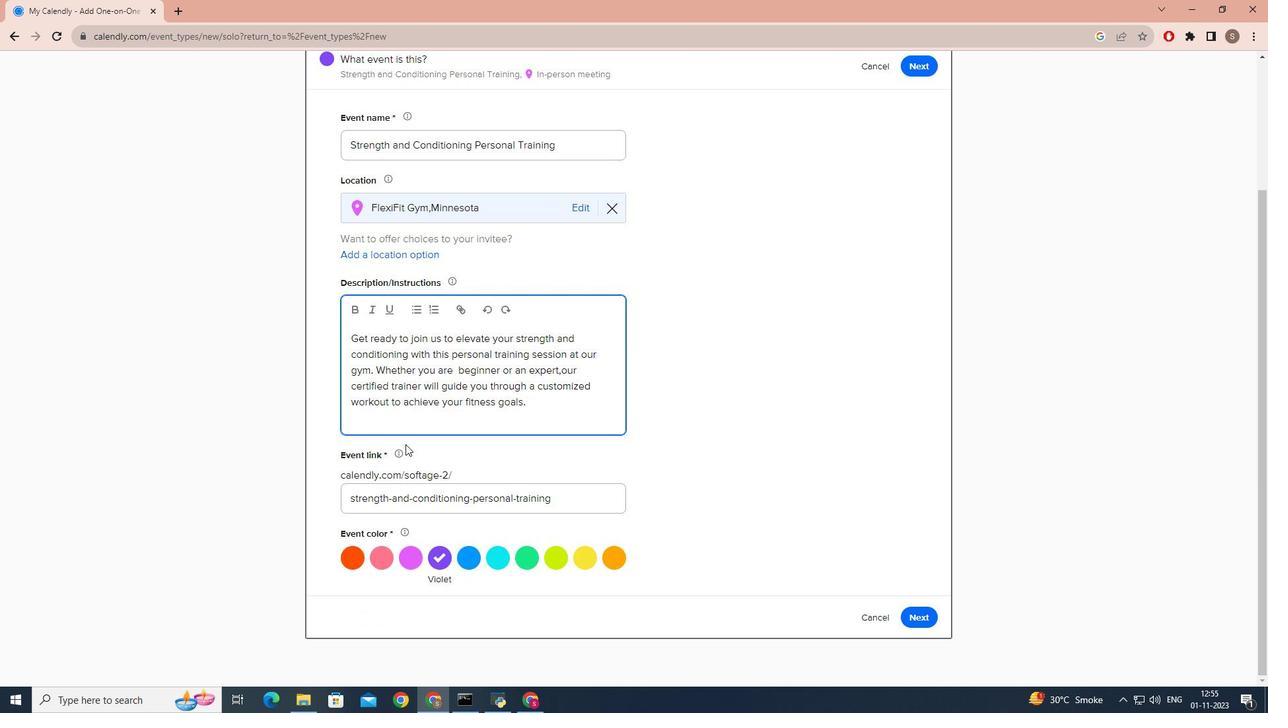 
Action: Mouse scrolled (405, 443) with delta (0, 0)
Screenshot: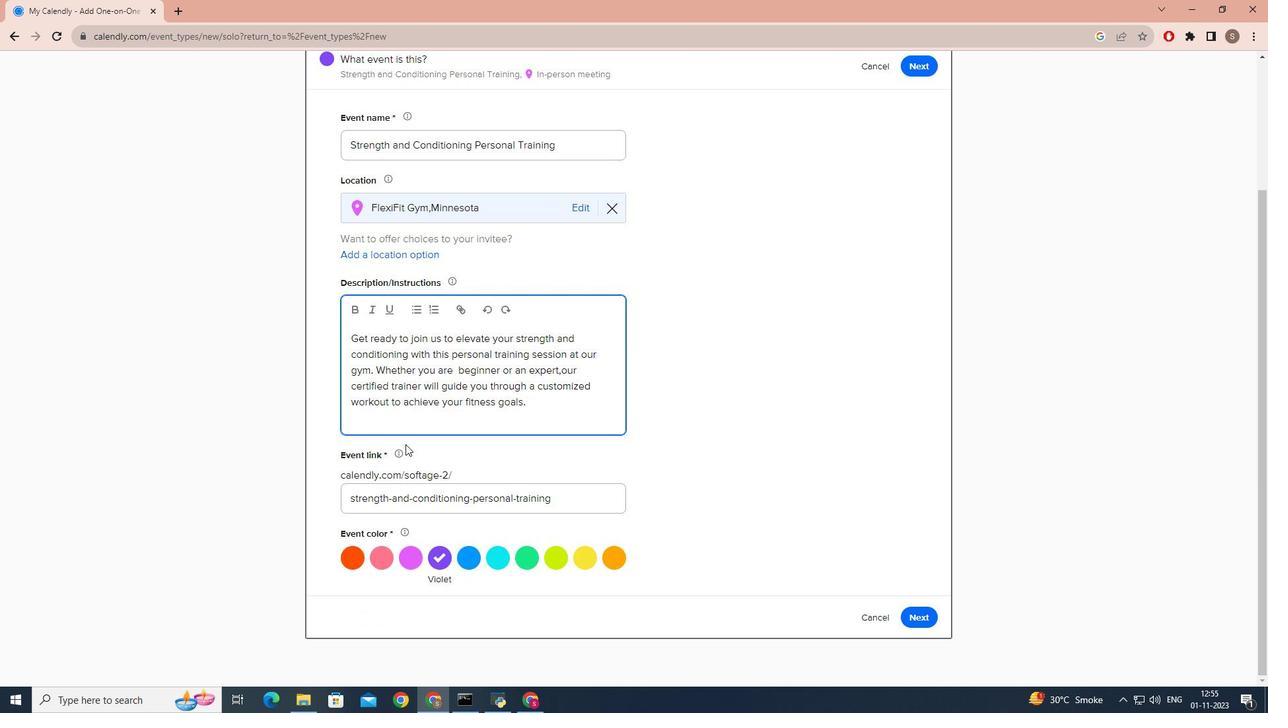 
Action: Mouse moved to (501, 557)
Screenshot: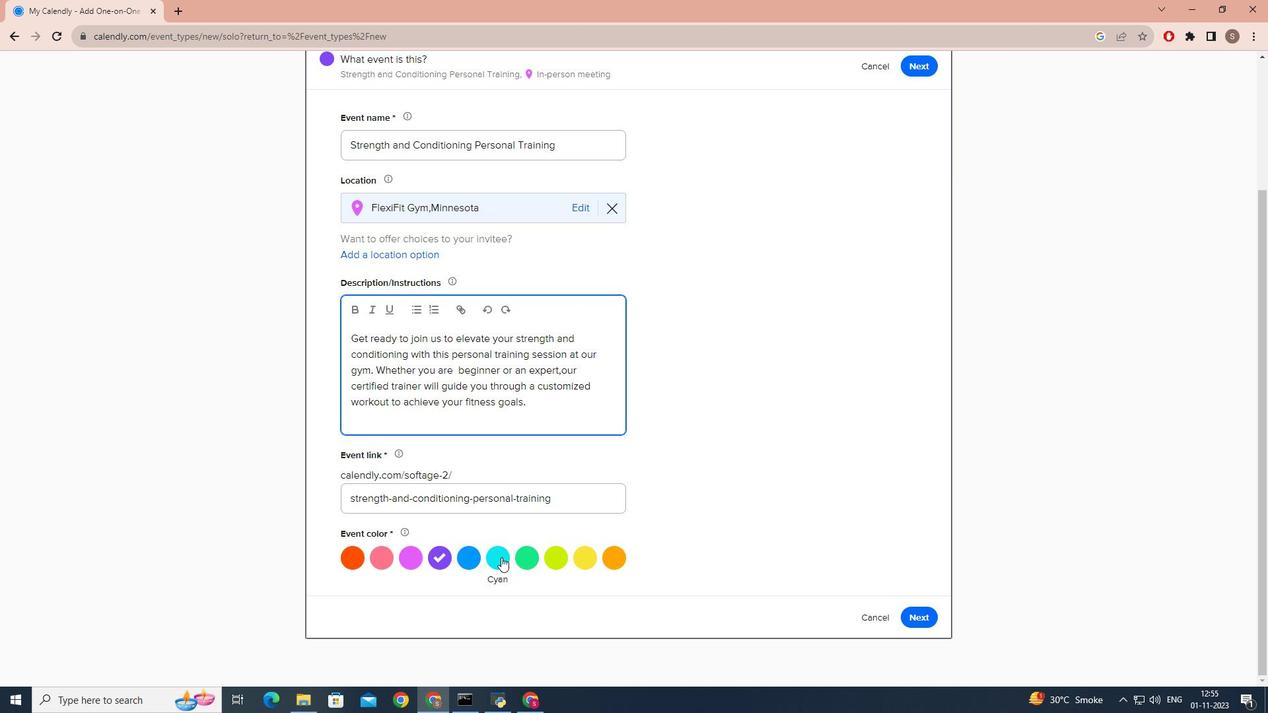 
Action: Mouse pressed left at (501, 557)
Screenshot: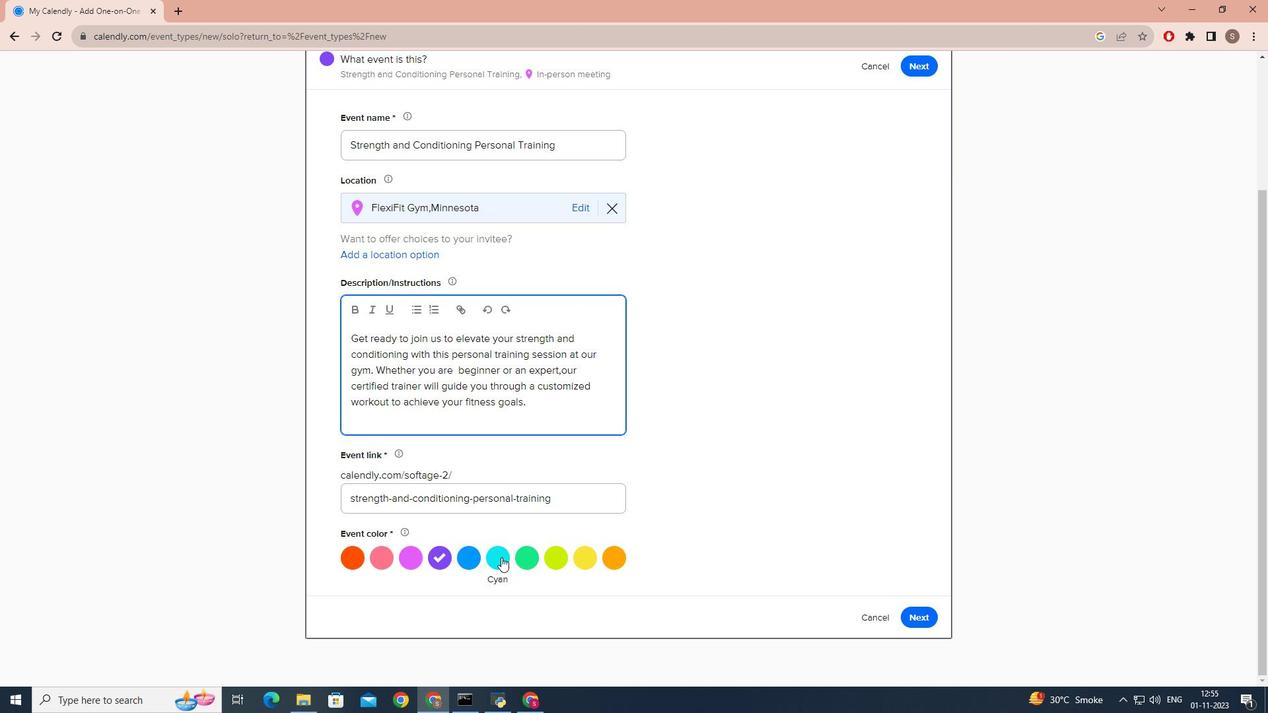 
Action: Mouse moved to (909, 613)
Screenshot: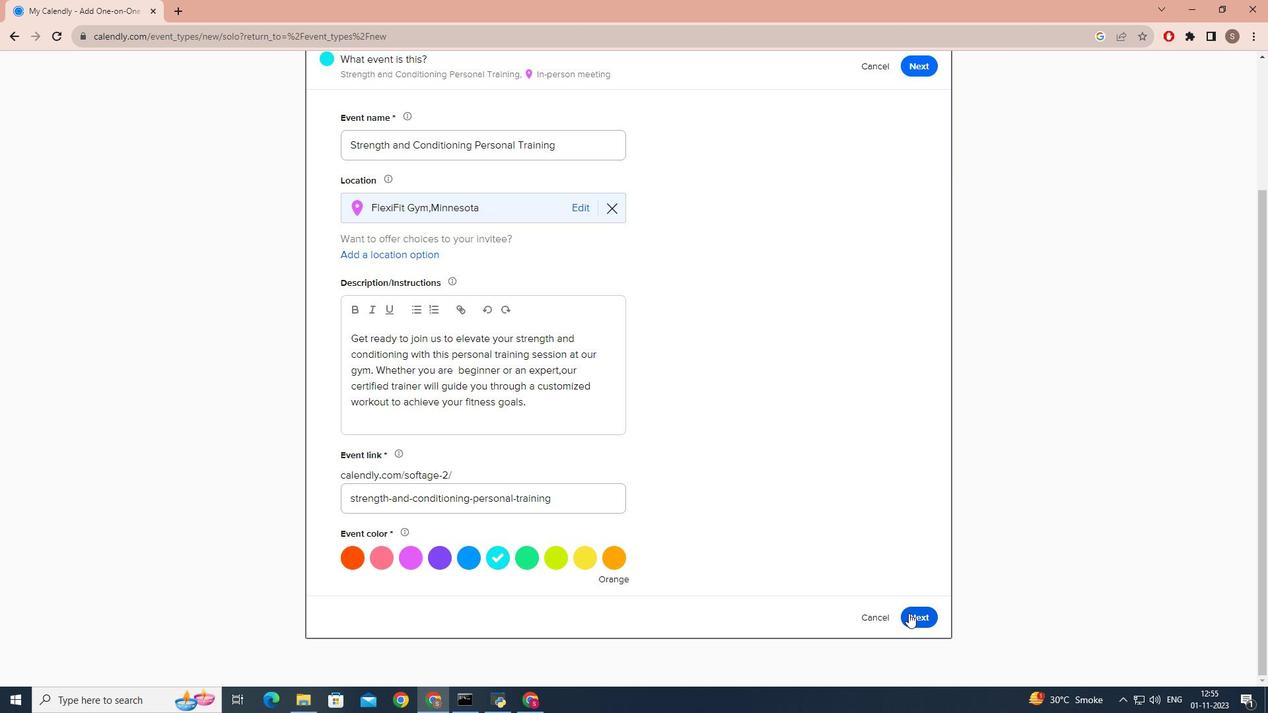 
Action: Mouse pressed left at (909, 613)
Screenshot: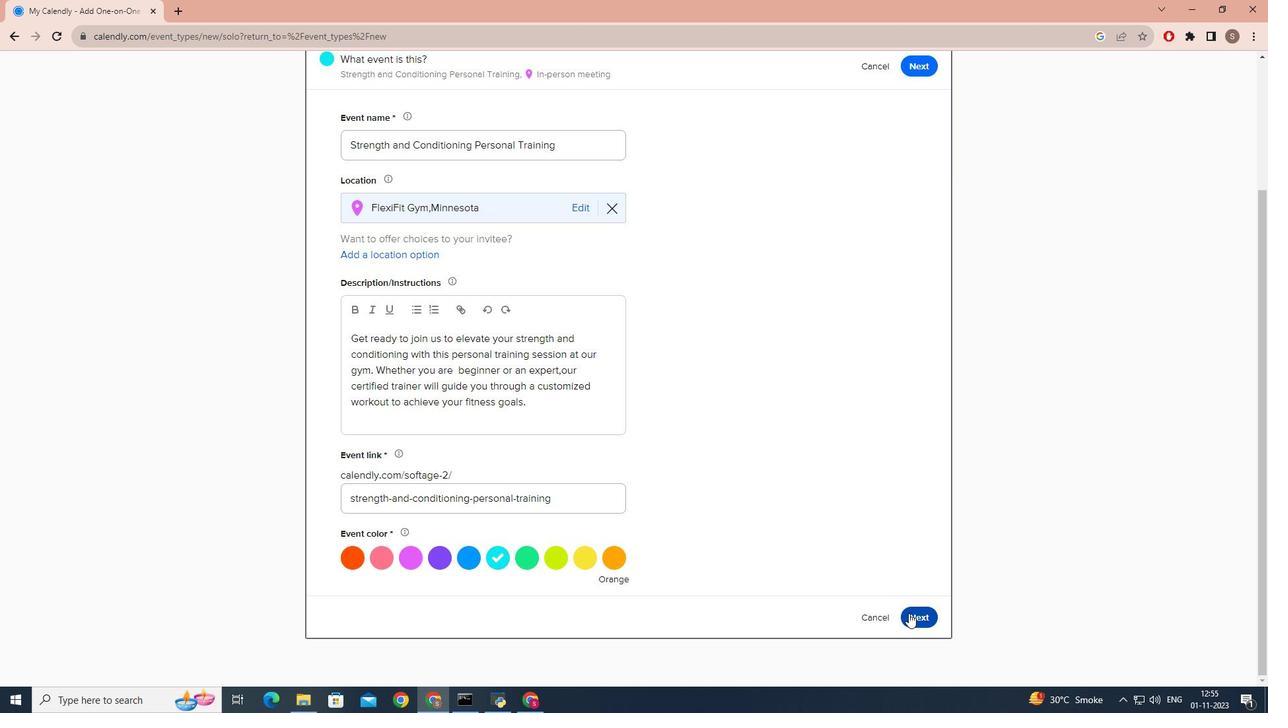 
Action: Mouse moved to (467, 390)
Screenshot: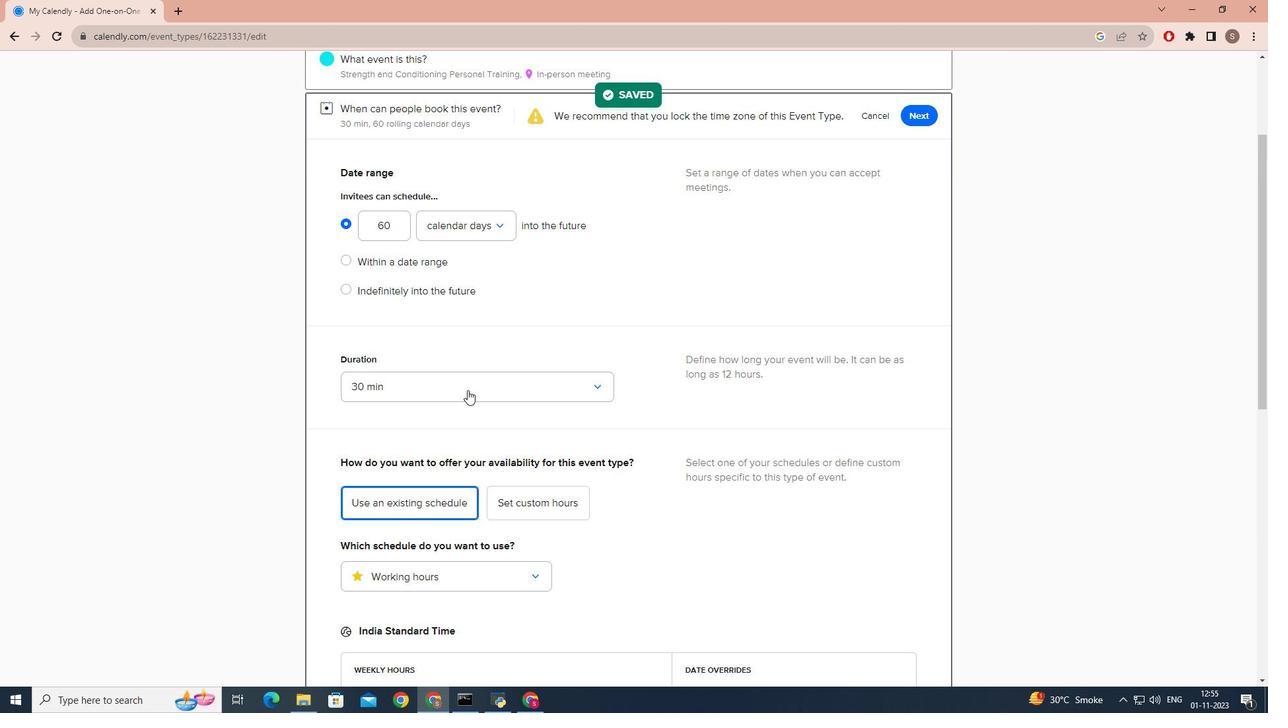 
Action: Mouse pressed left at (467, 390)
Screenshot: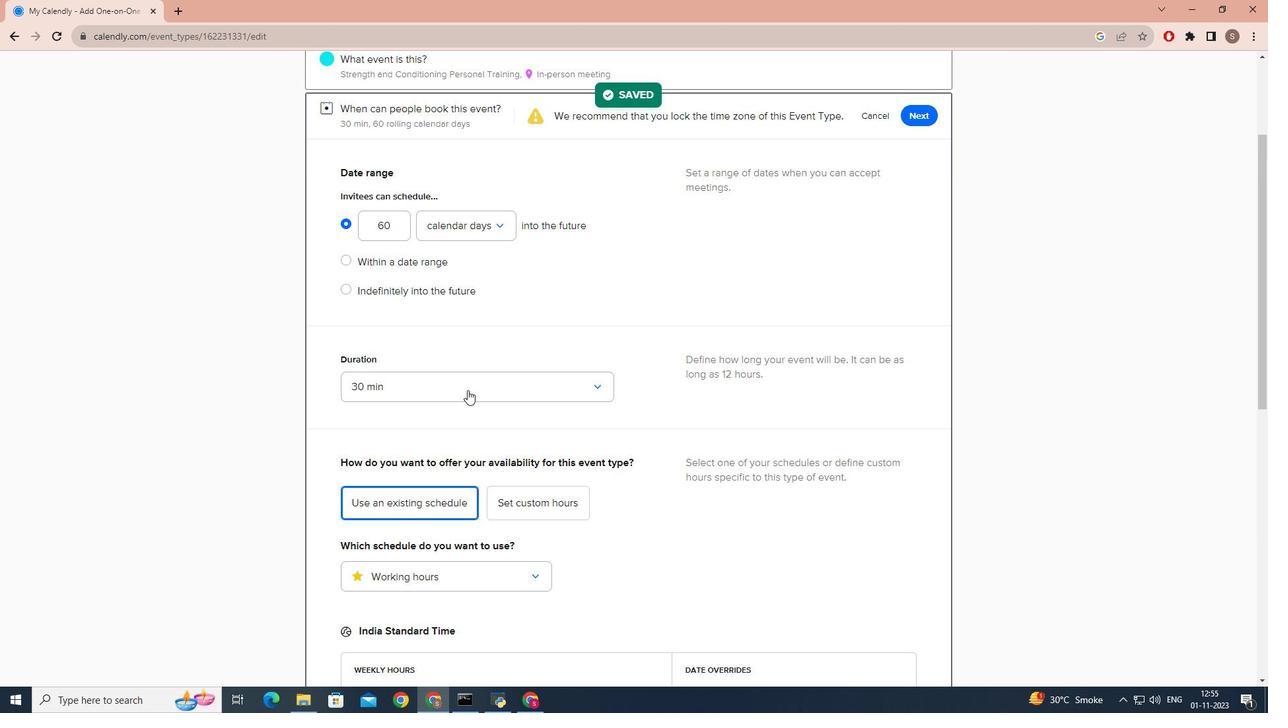 
Action: Mouse moved to (428, 523)
Screenshot: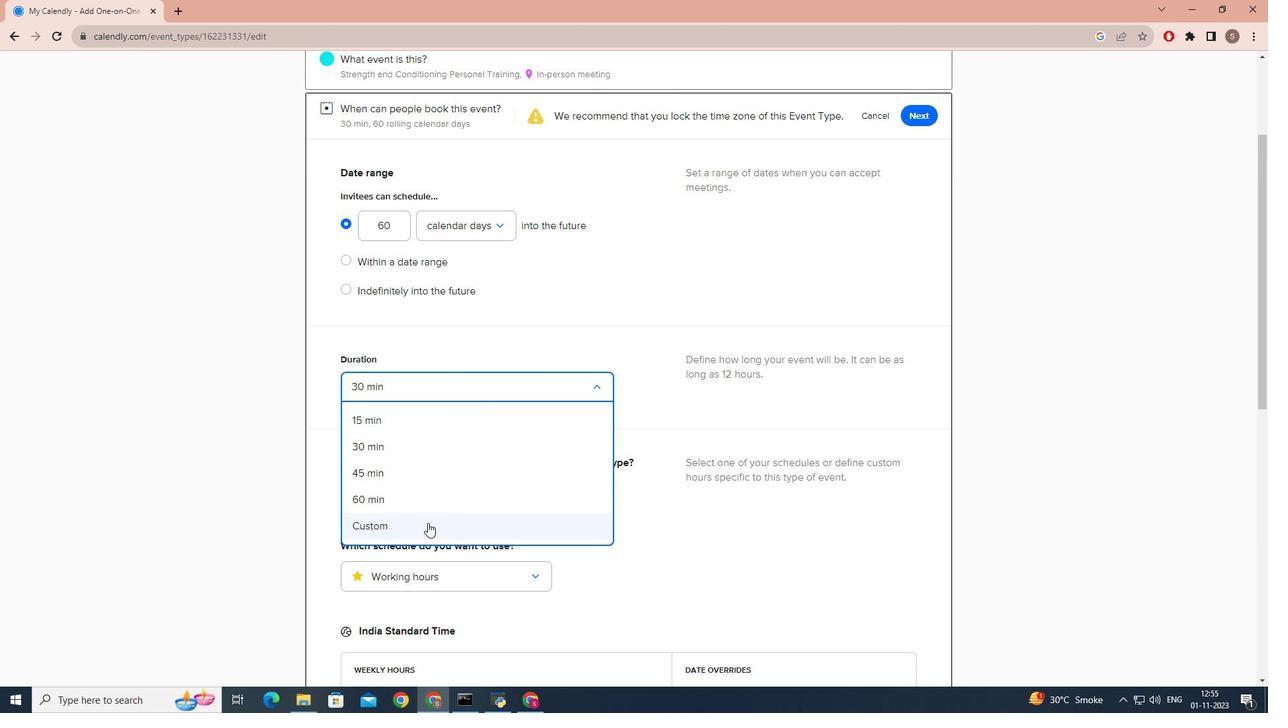 
Action: Mouse pressed left at (428, 523)
Screenshot: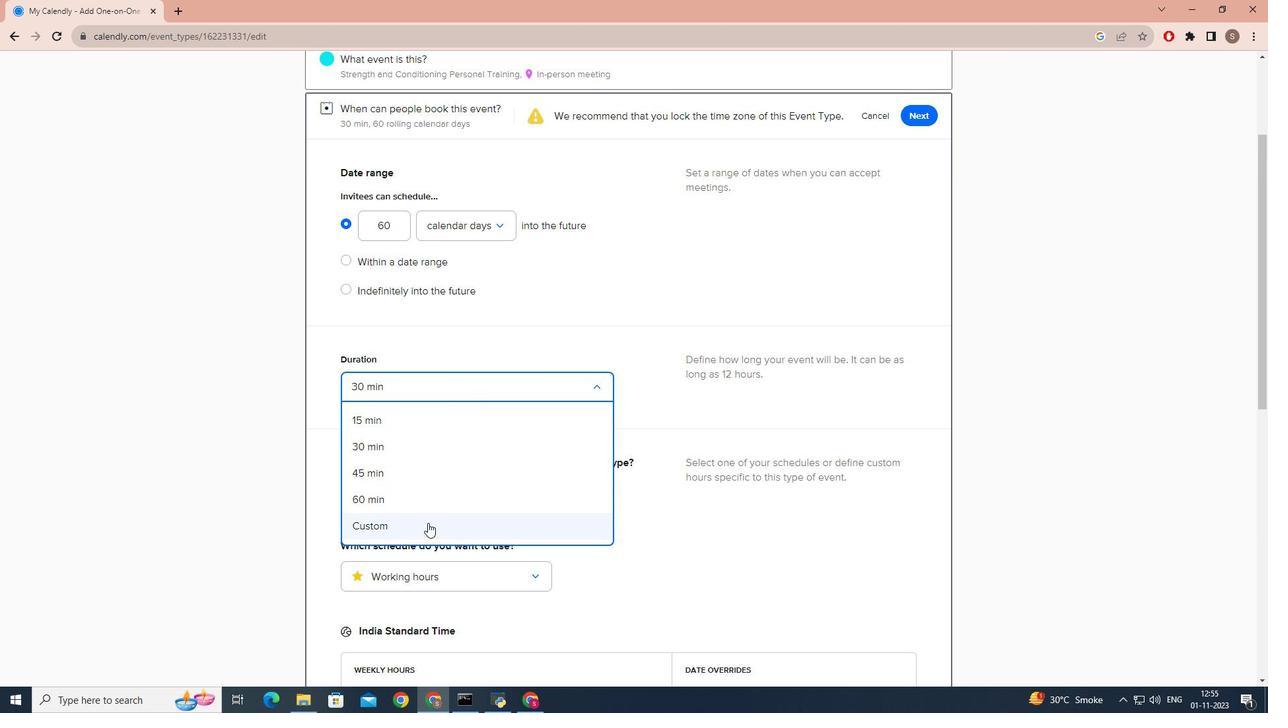 
Action: Mouse moved to (560, 427)
Screenshot: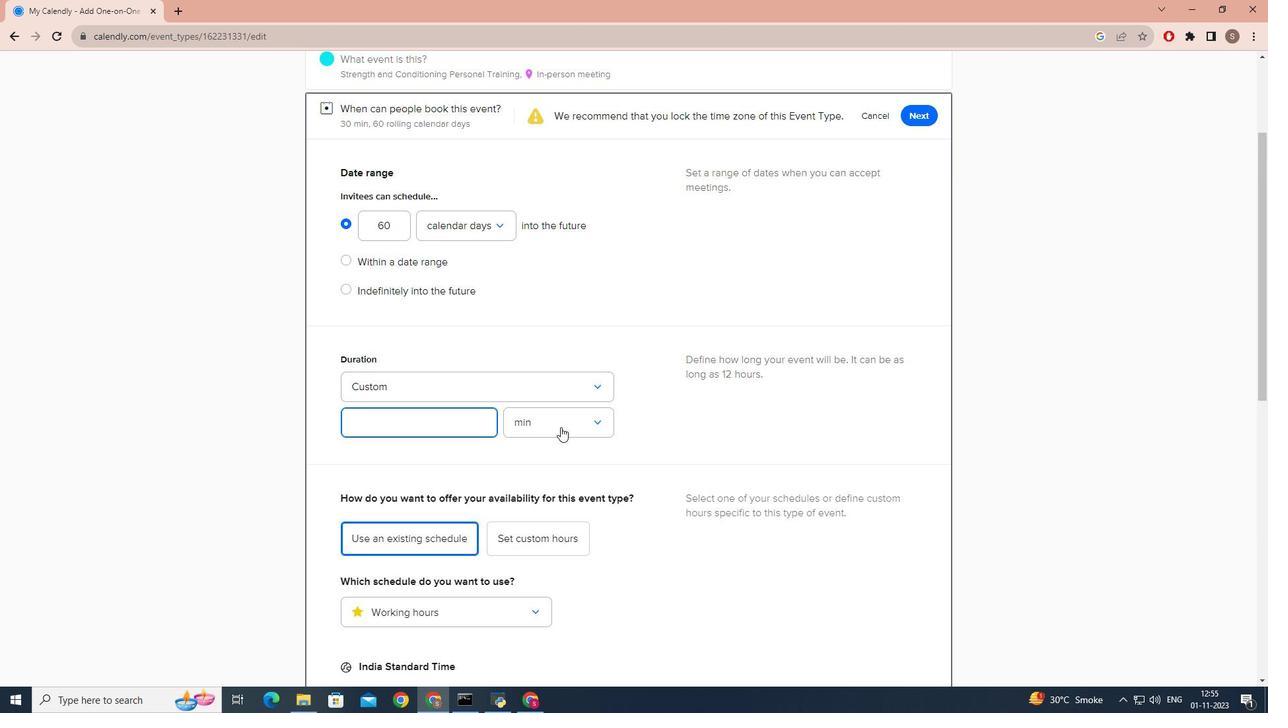 
Action: Mouse pressed left at (560, 427)
Screenshot: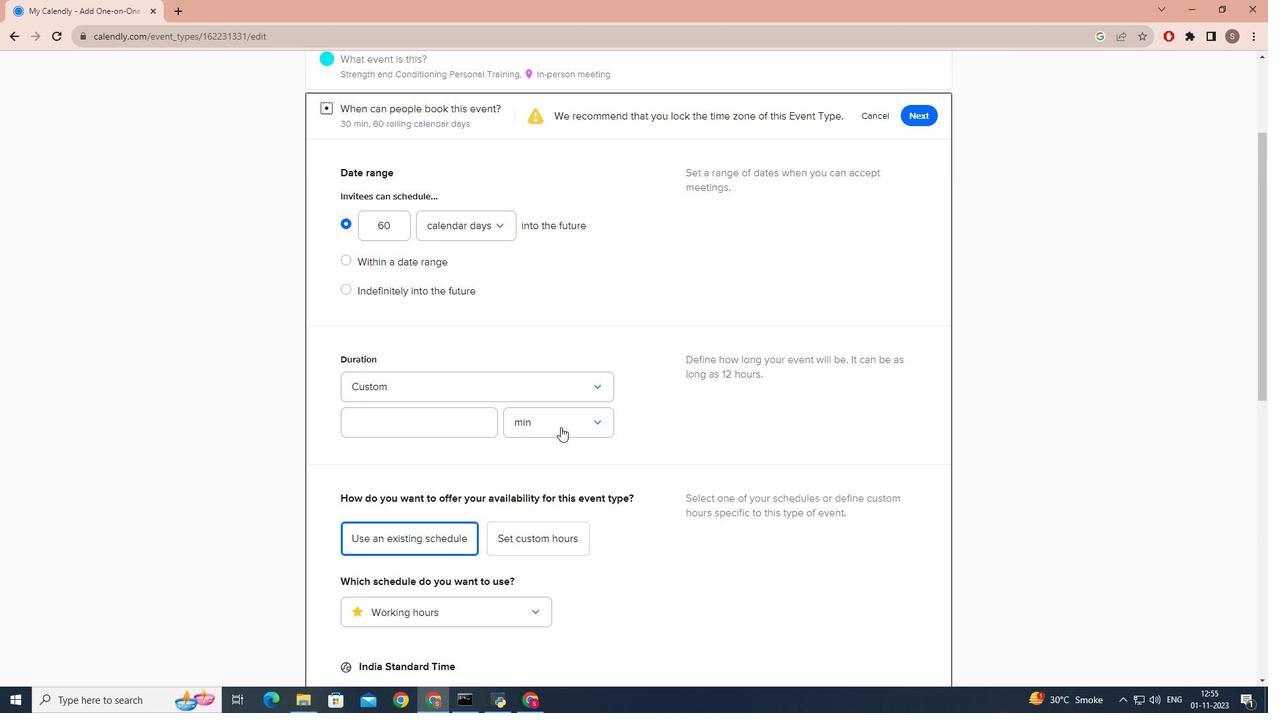 
Action: Mouse moved to (537, 474)
Screenshot: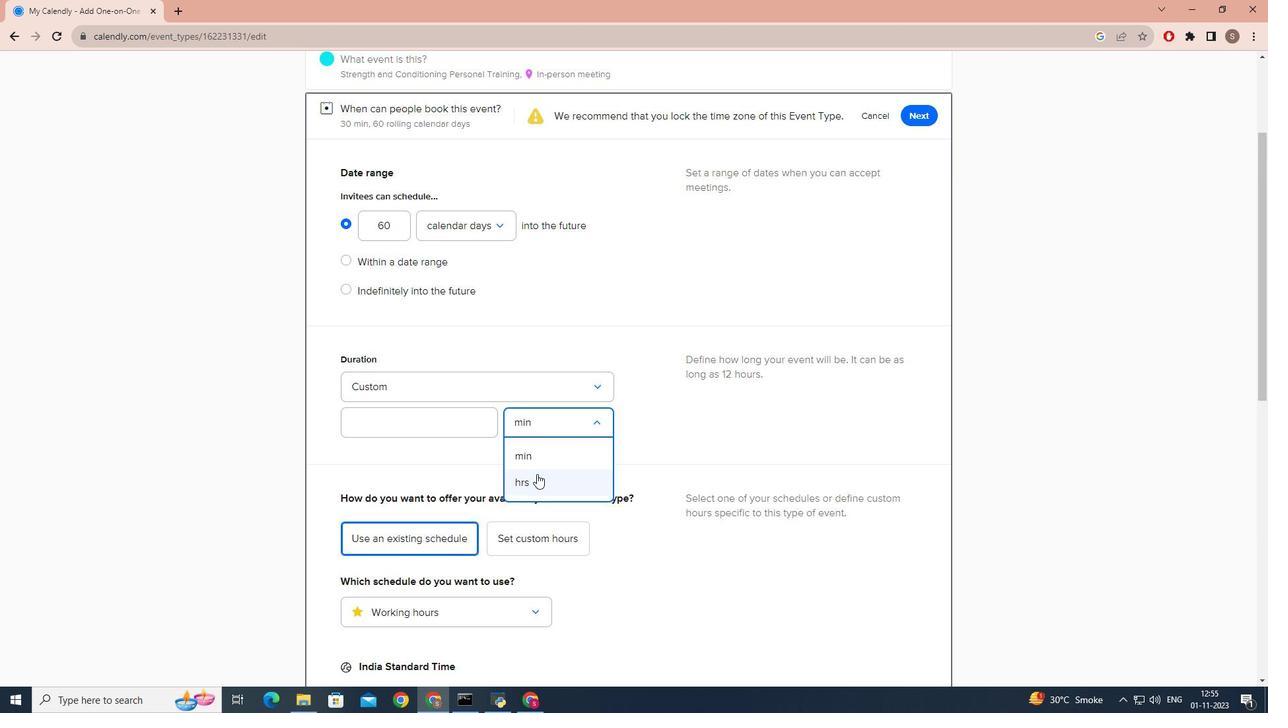 
Action: Mouse pressed left at (537, 474)
Screenshot: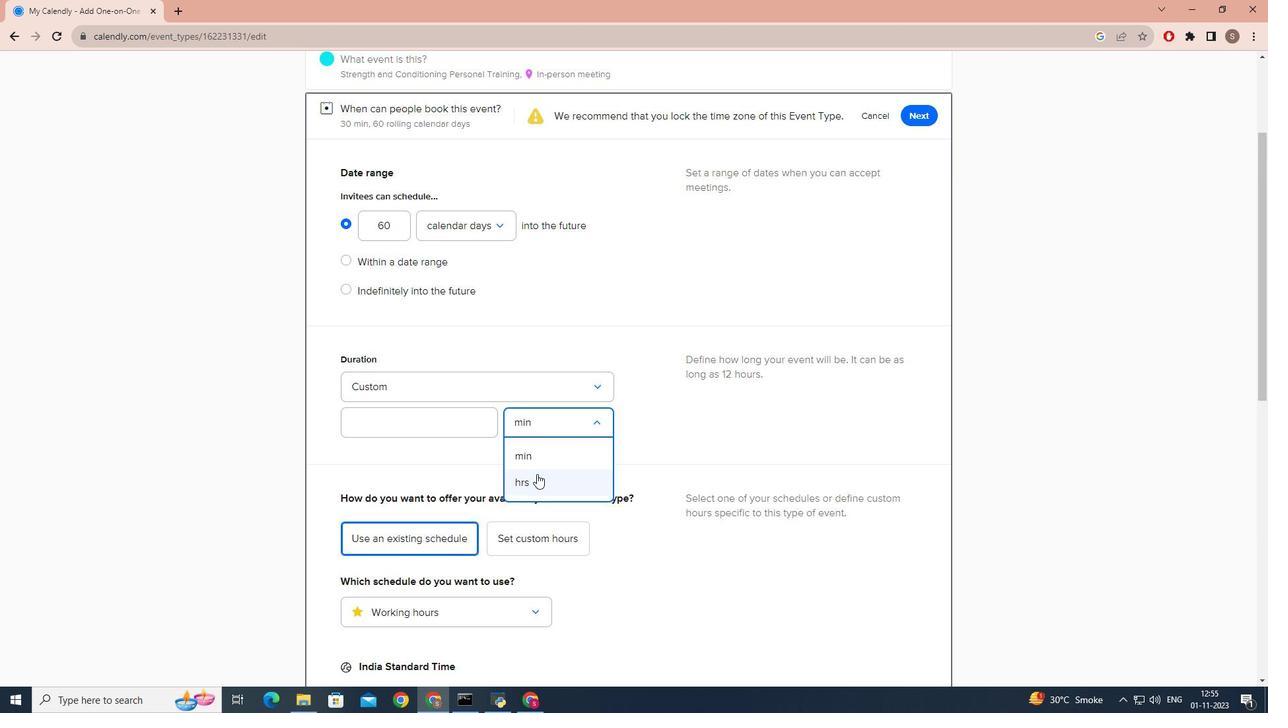 
Action: Mouse moved to (432, 416)
Screenshot: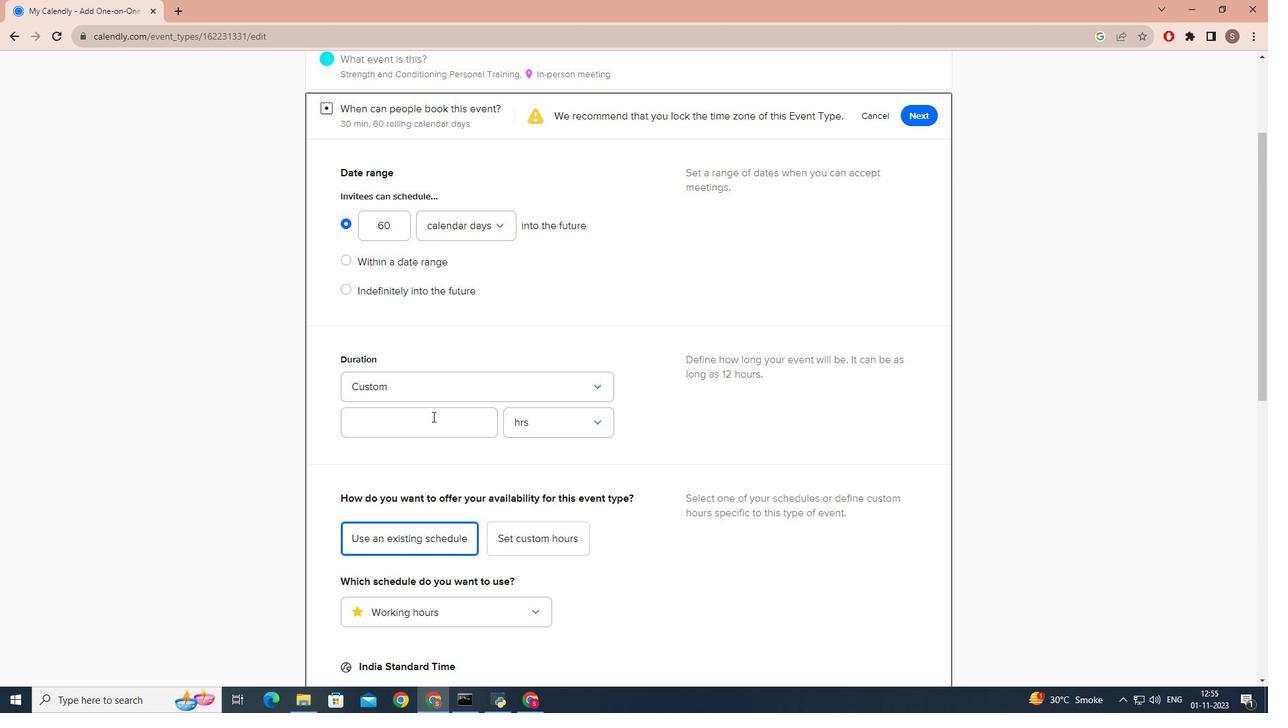 
Action: Mouse pressed left at (432, 416)
Screenshot: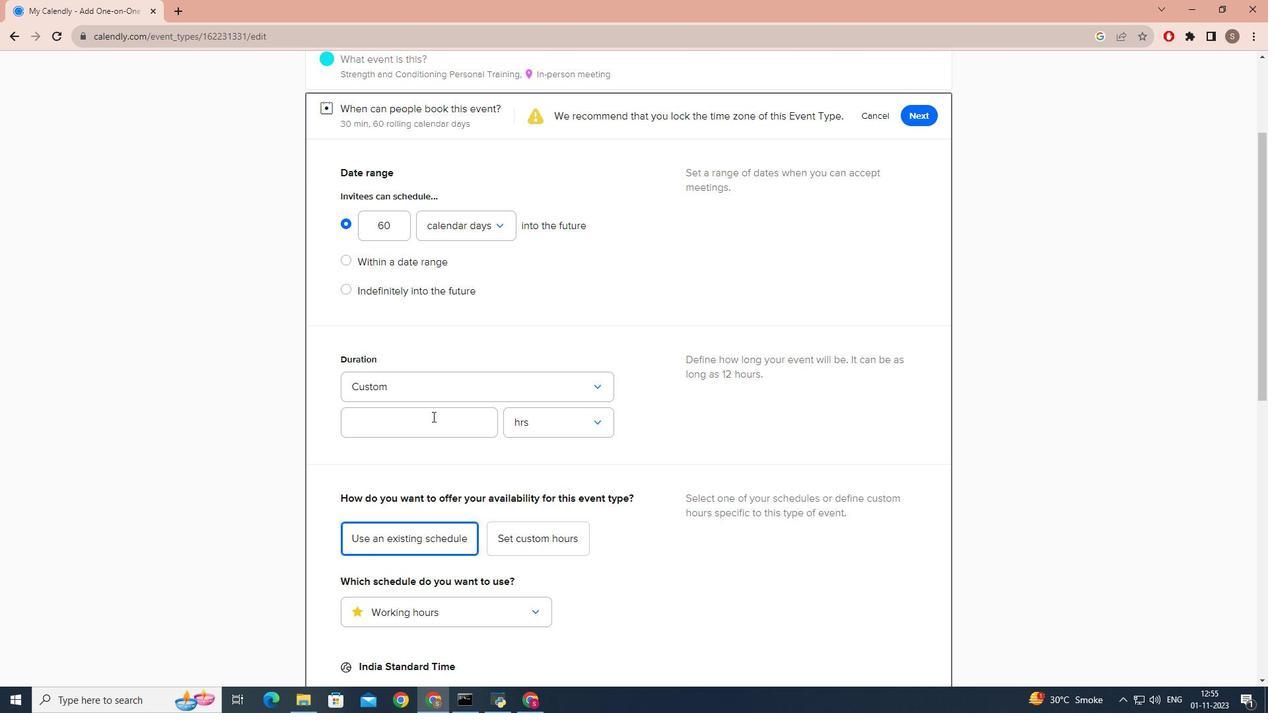 
Action: Key pressed 2
Screenshot: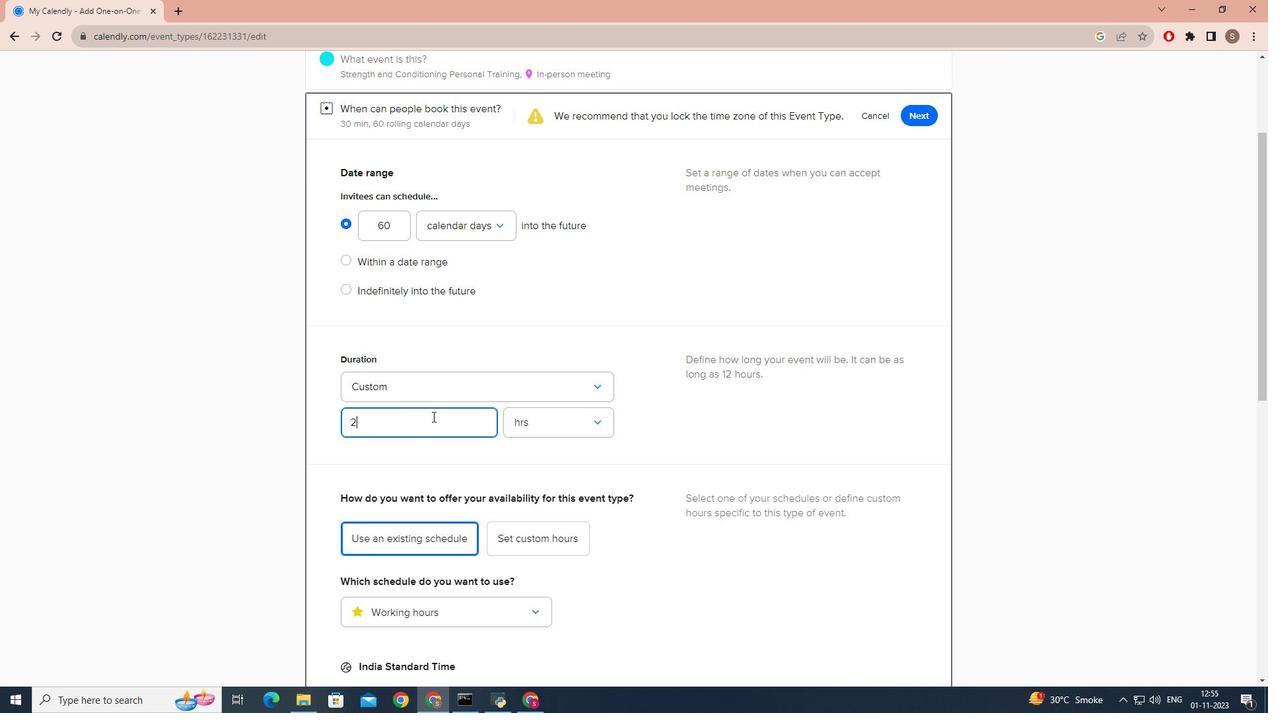 
Action: Mouse moved to (766, 471)
Screenshot: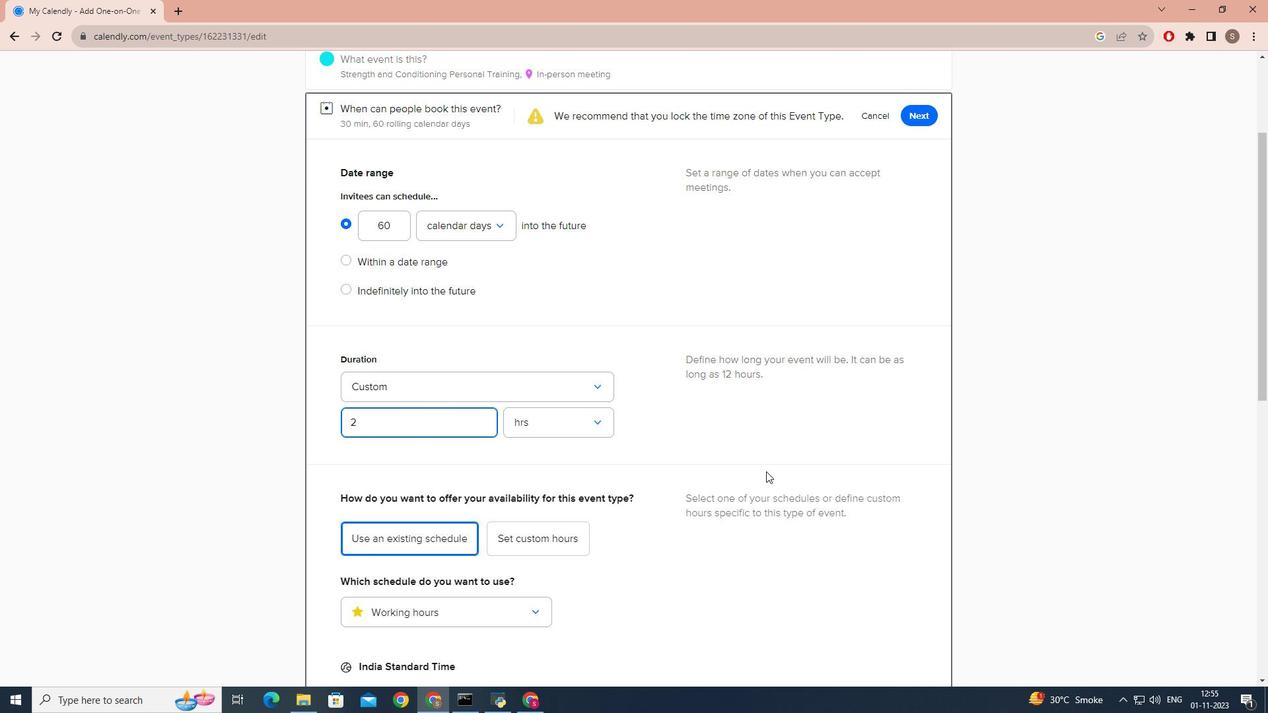 
Action: Mouse scrolled (766, 471) with delta (0, 0)
Screenshot: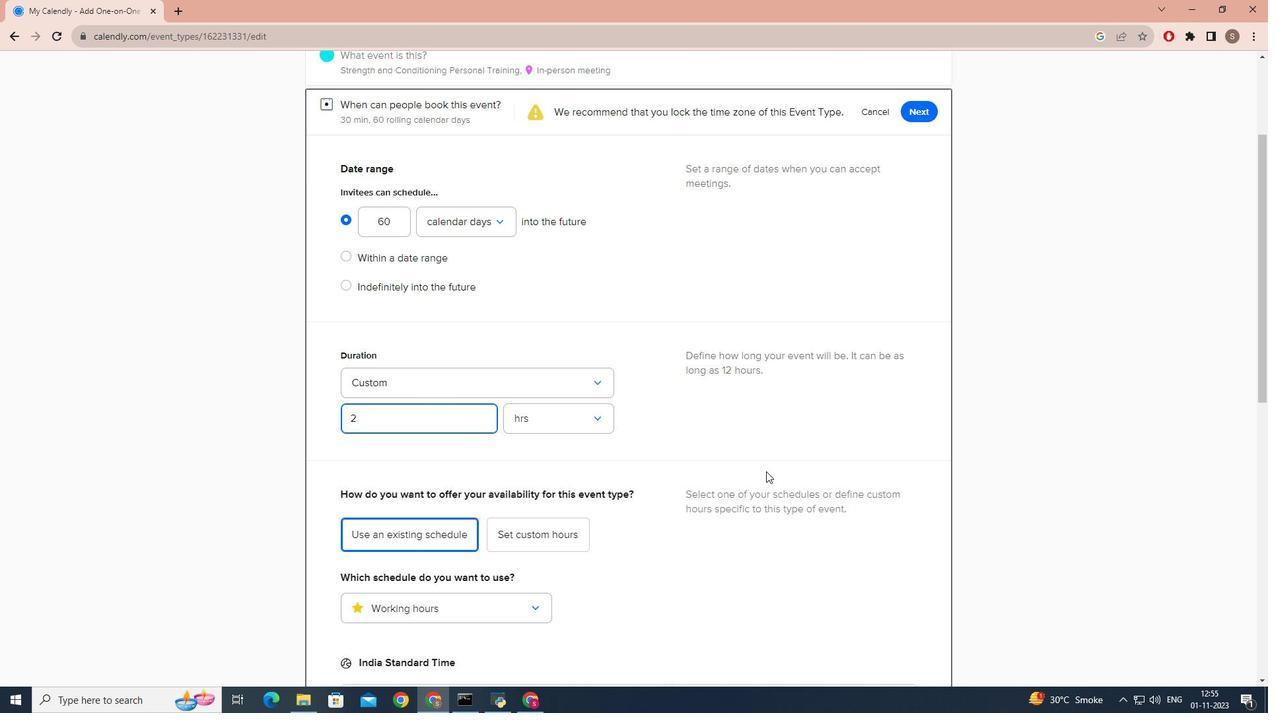 
Action: Mouse scrolled (766, 471) with delta (0, 0)
Screenshot: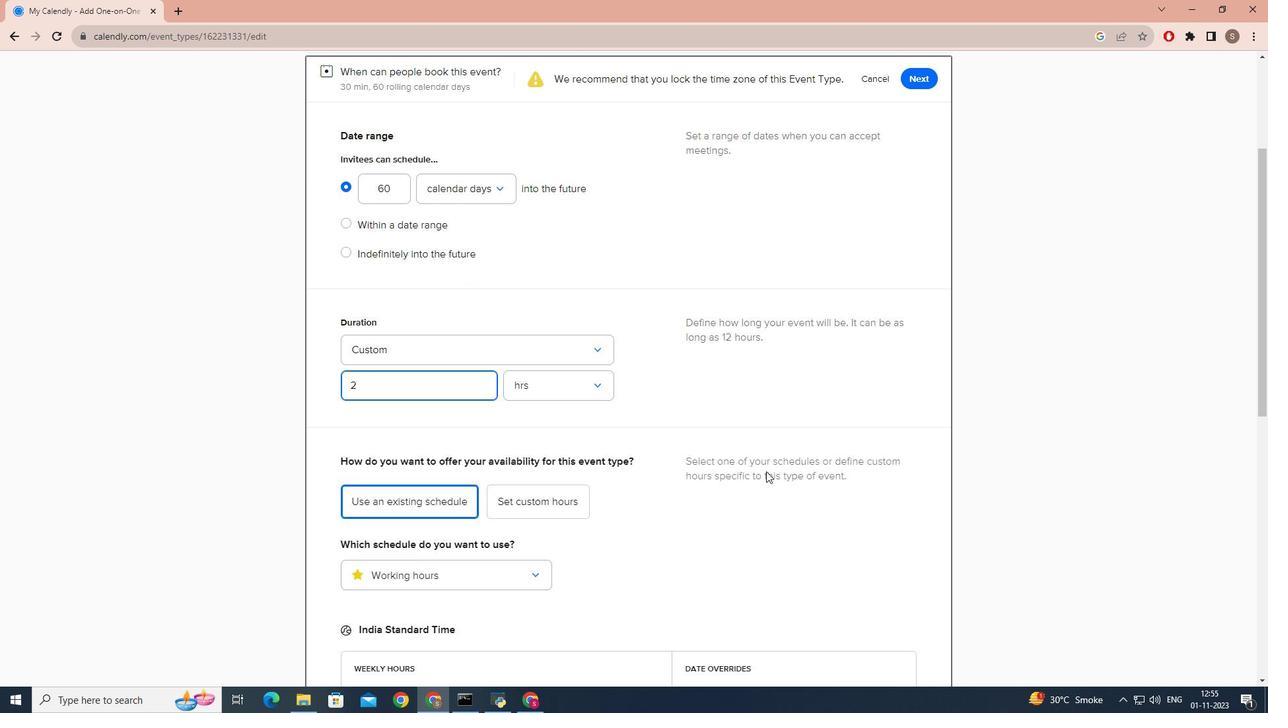 
Action: Mouse scrolled (766, 471) with delta (0, 0)
Screenshot: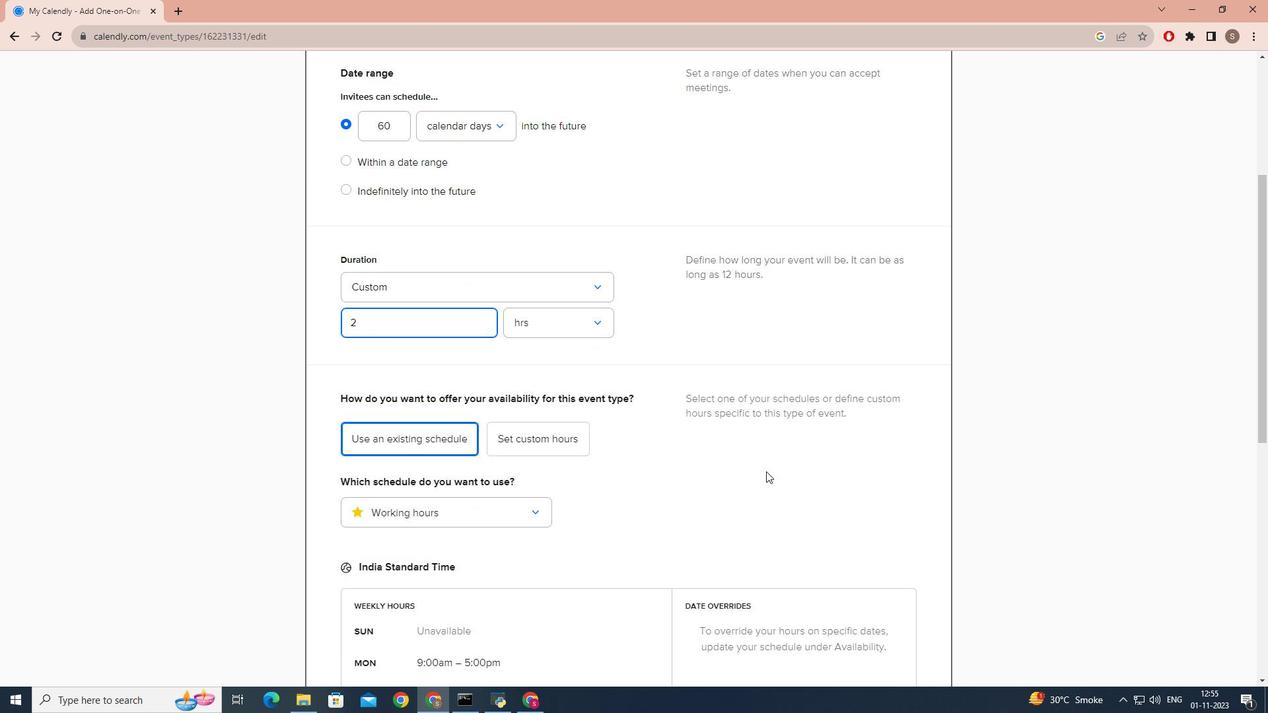 
Action: Mouse moved to (766, 469)
Screenshot: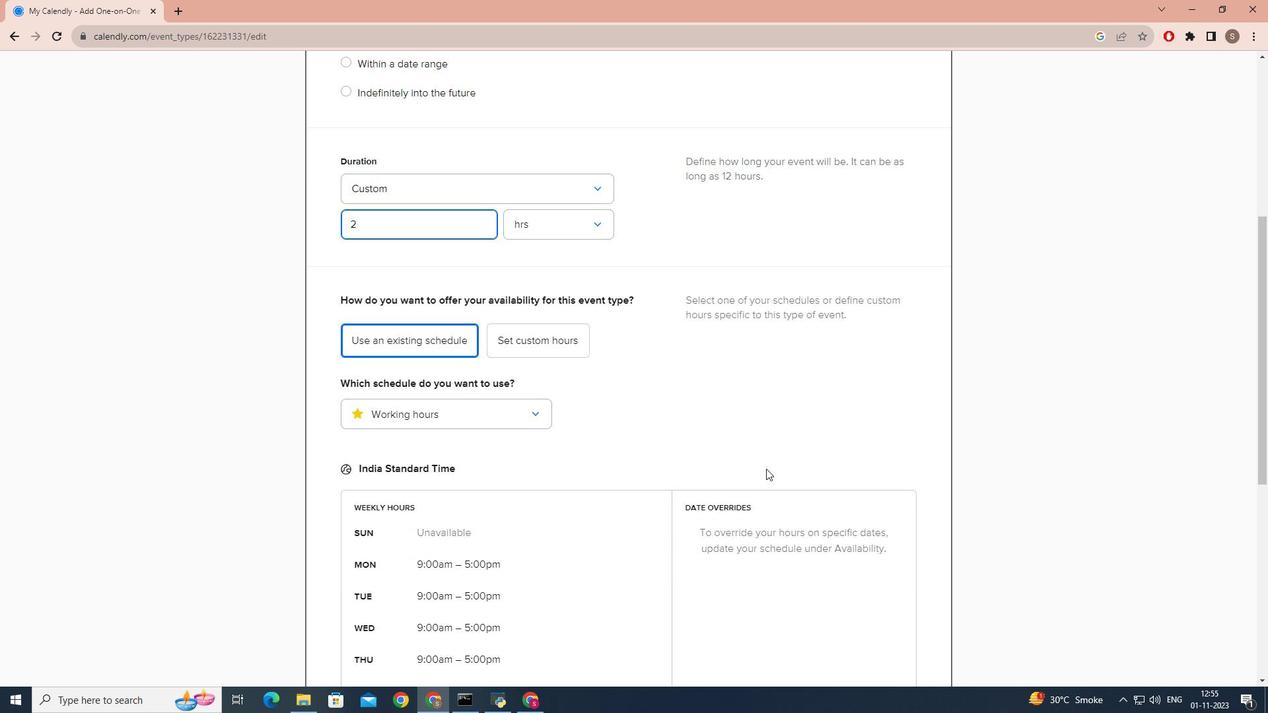 
Action: Mouse scrolled (766, 468) with delta (0, 0)
Screenshot: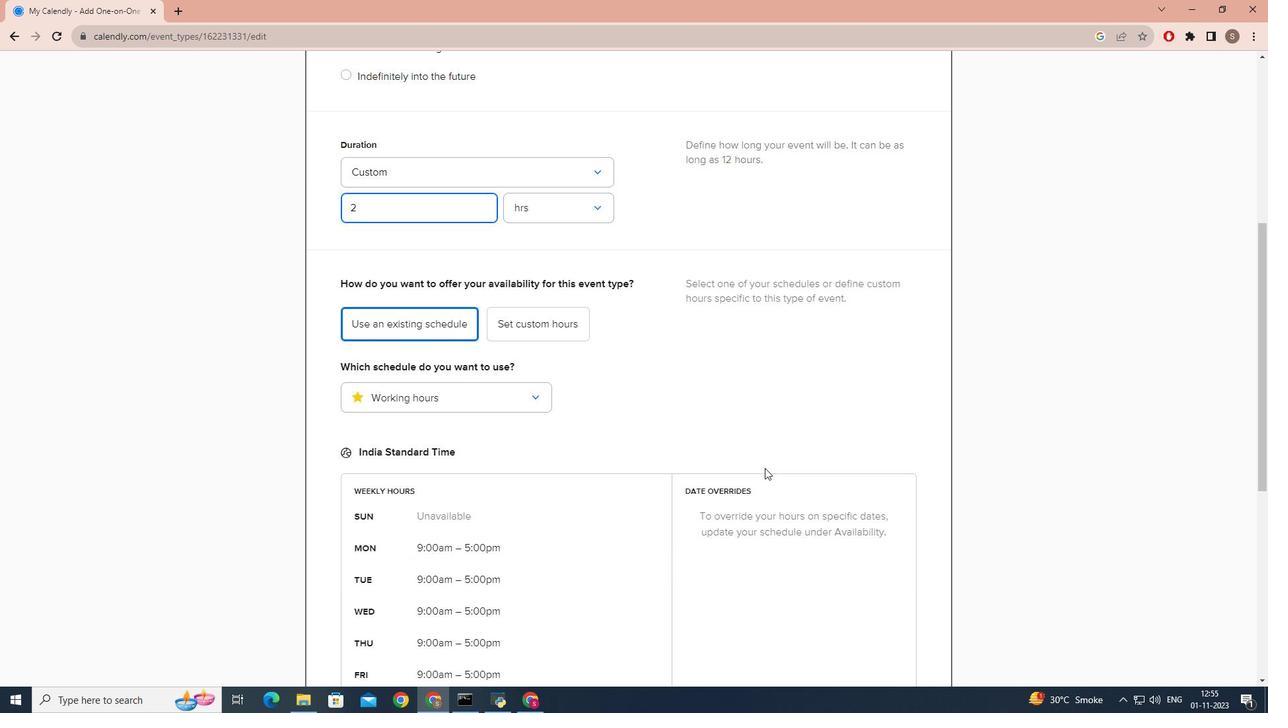 
Action: Mouse scrolled (766, 468) with delta (0, 0)
Screenshot: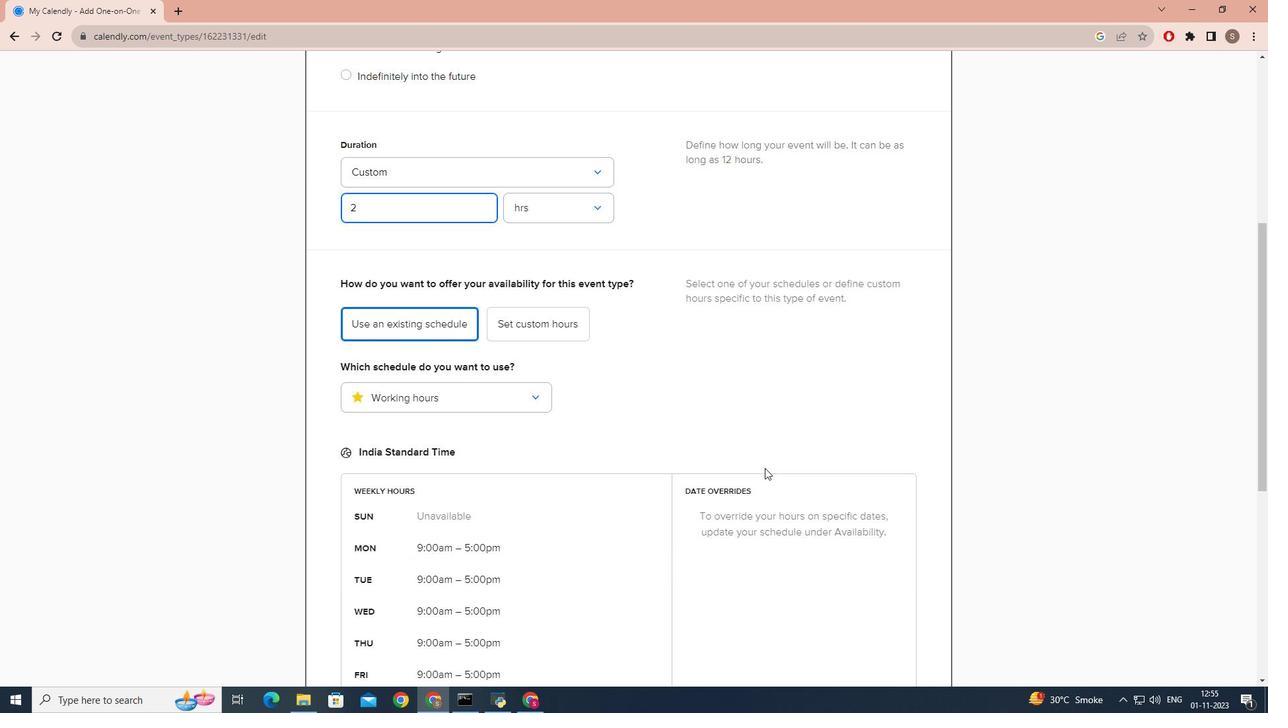 
Action: Mouse moved to (766, 468)
Screenshot: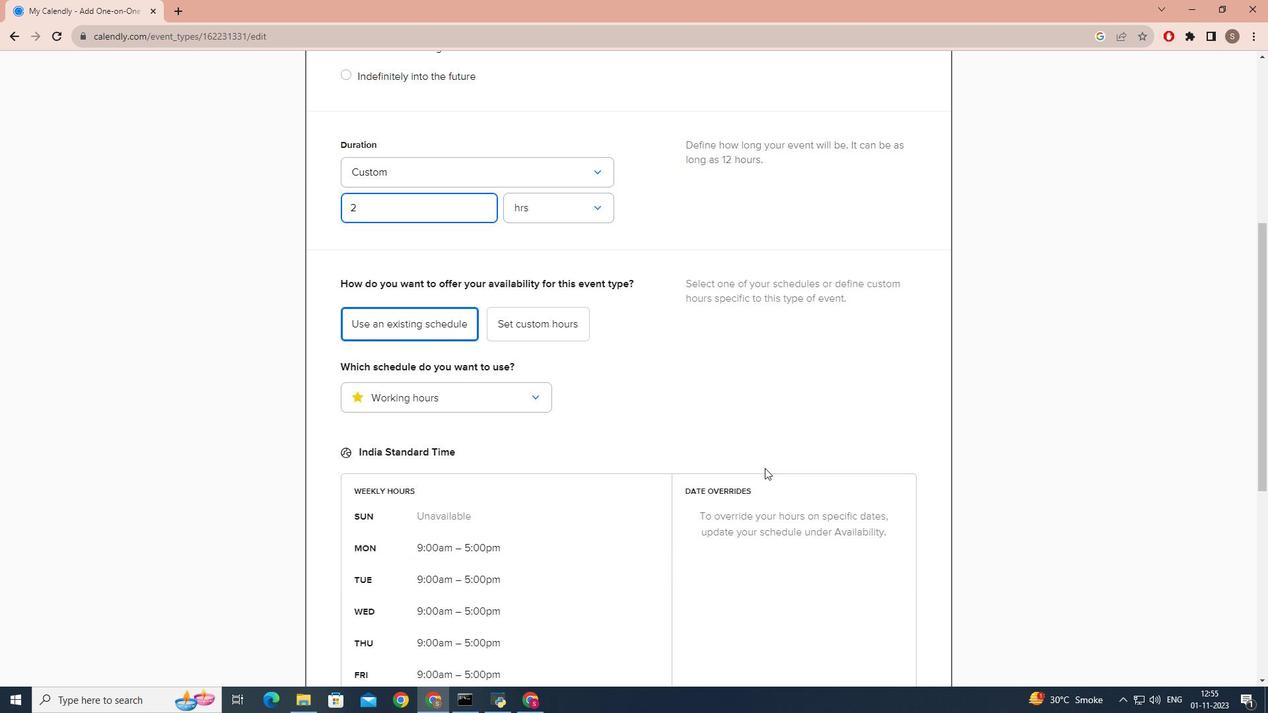 
Action: Mouse scrolled (766, 467) with delta (0, 0)
Screenshot: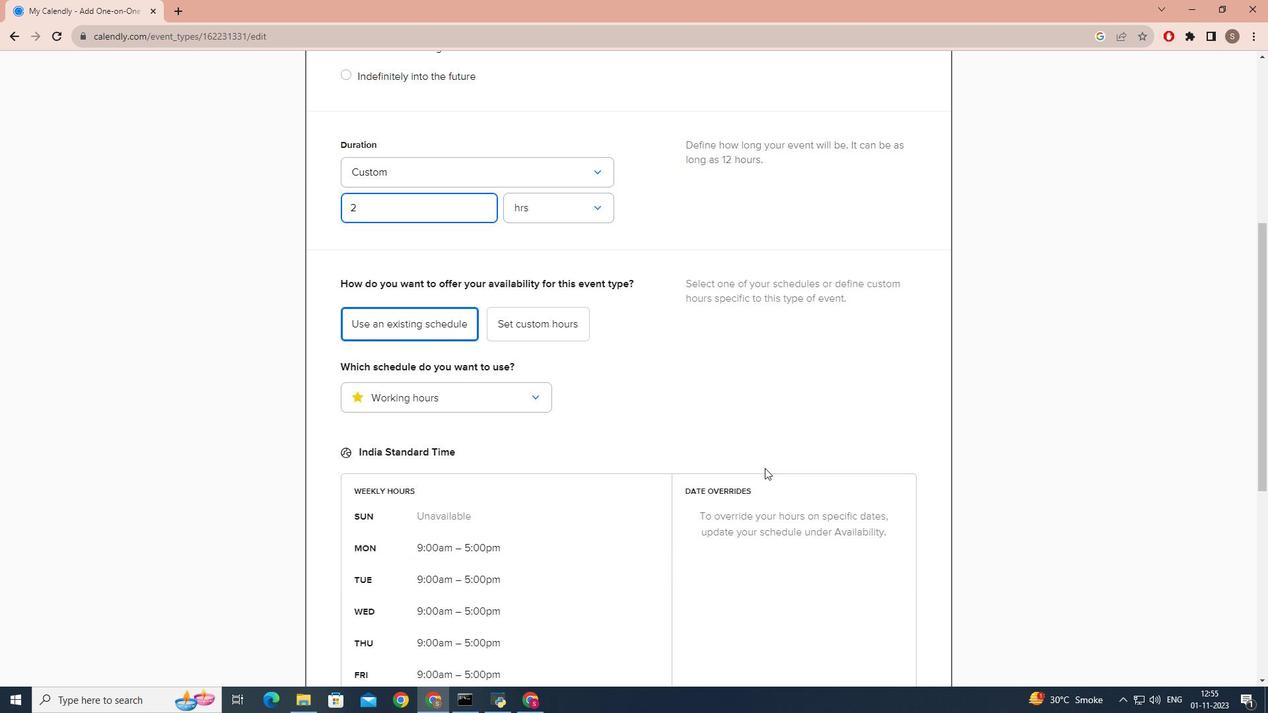 
Action: Mouse moved to (764, 468)
Screenshot: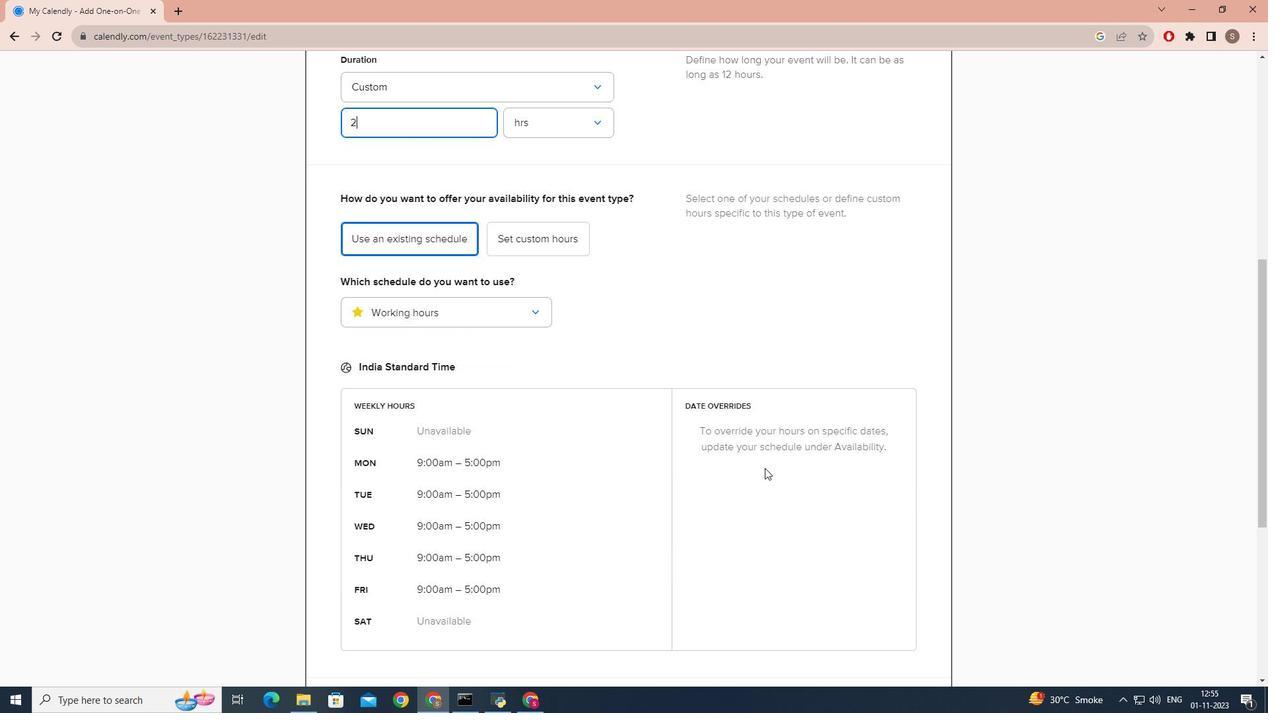 
Action: Mouse scrolled (764, 467) with delta (0, 0)
Screenshot: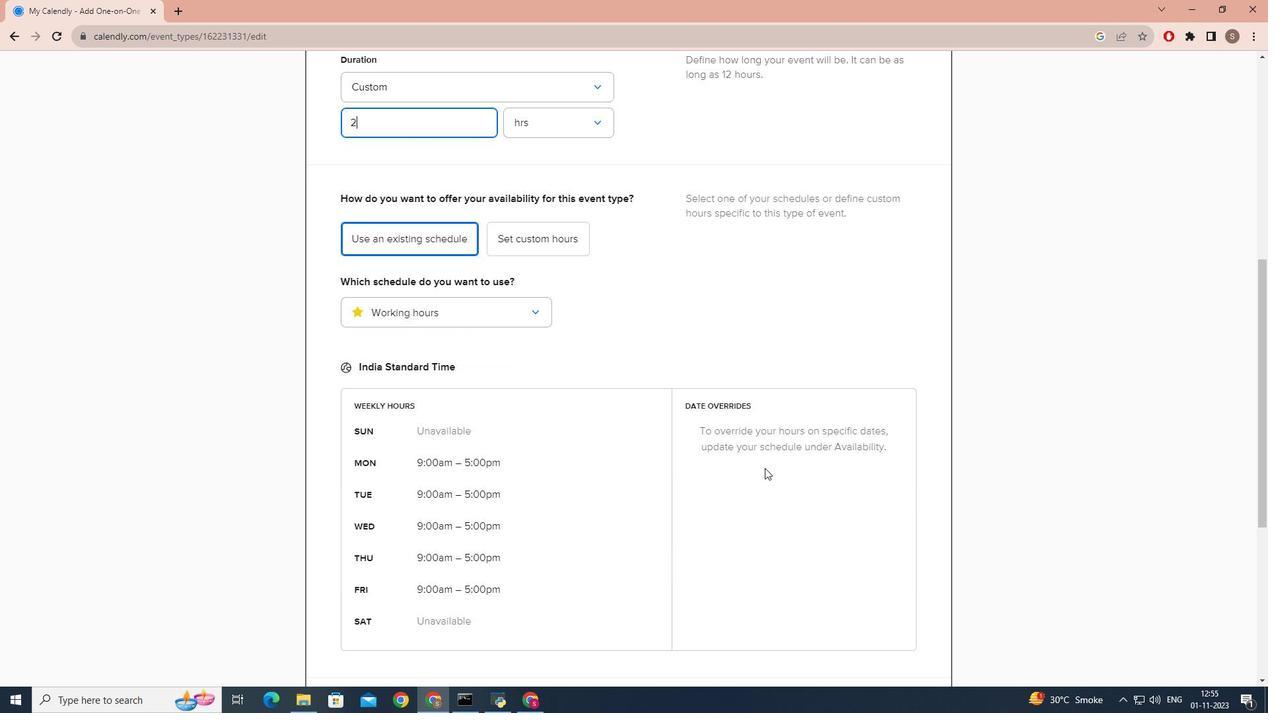 
Action: Mouse moved to (764, 468)
Screenshot: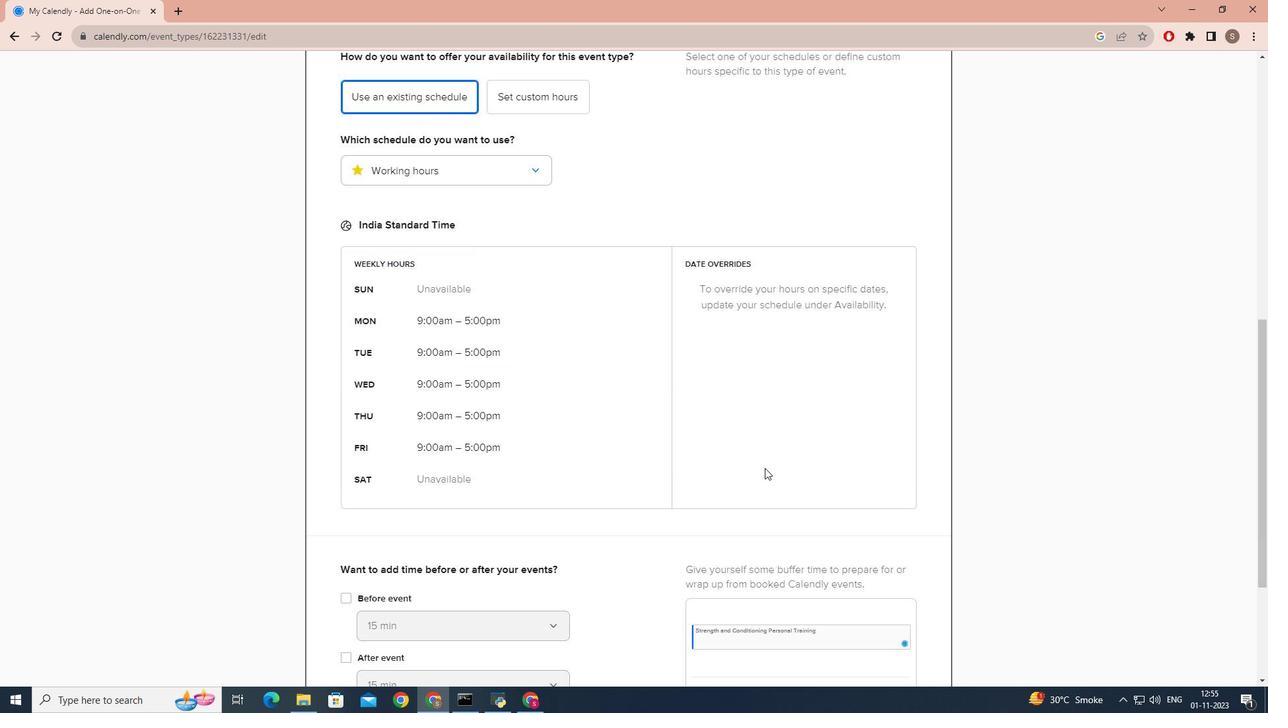 
Action: Mouse scrolled (764, 467) with delta (0, 0)
Screenshot: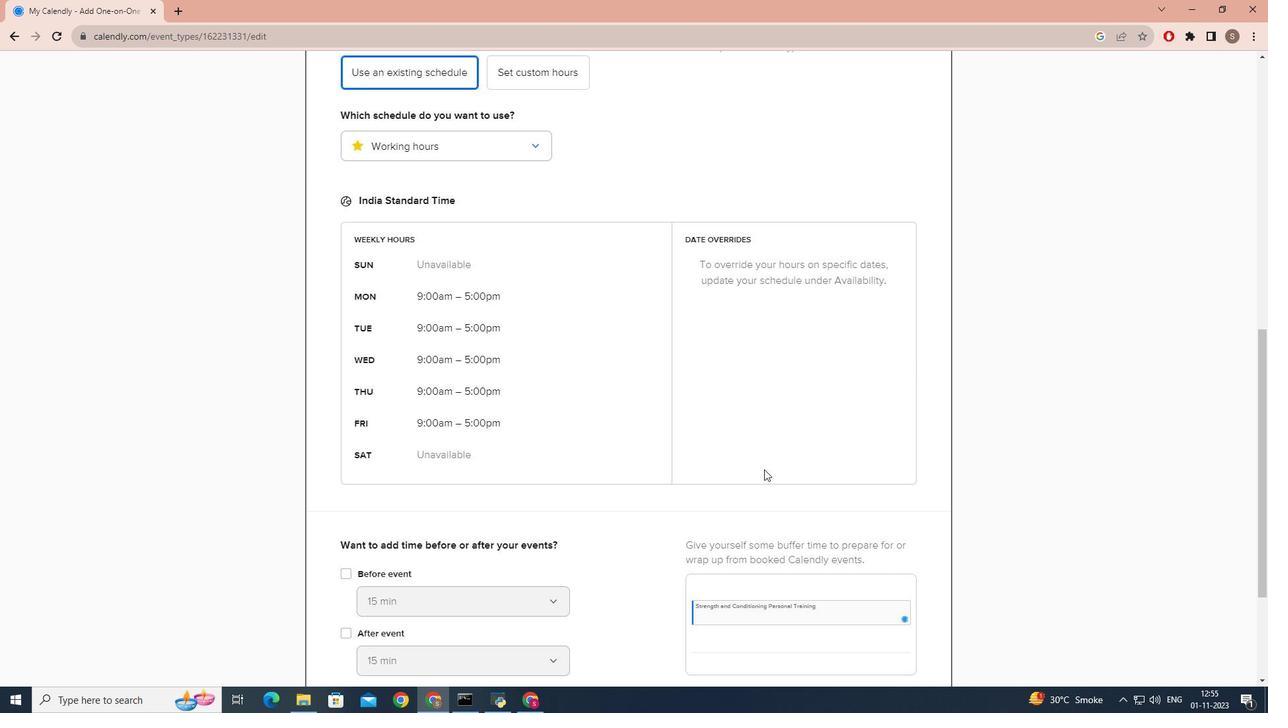 
Action: Mouse moved to (764, 469)
Screenshot: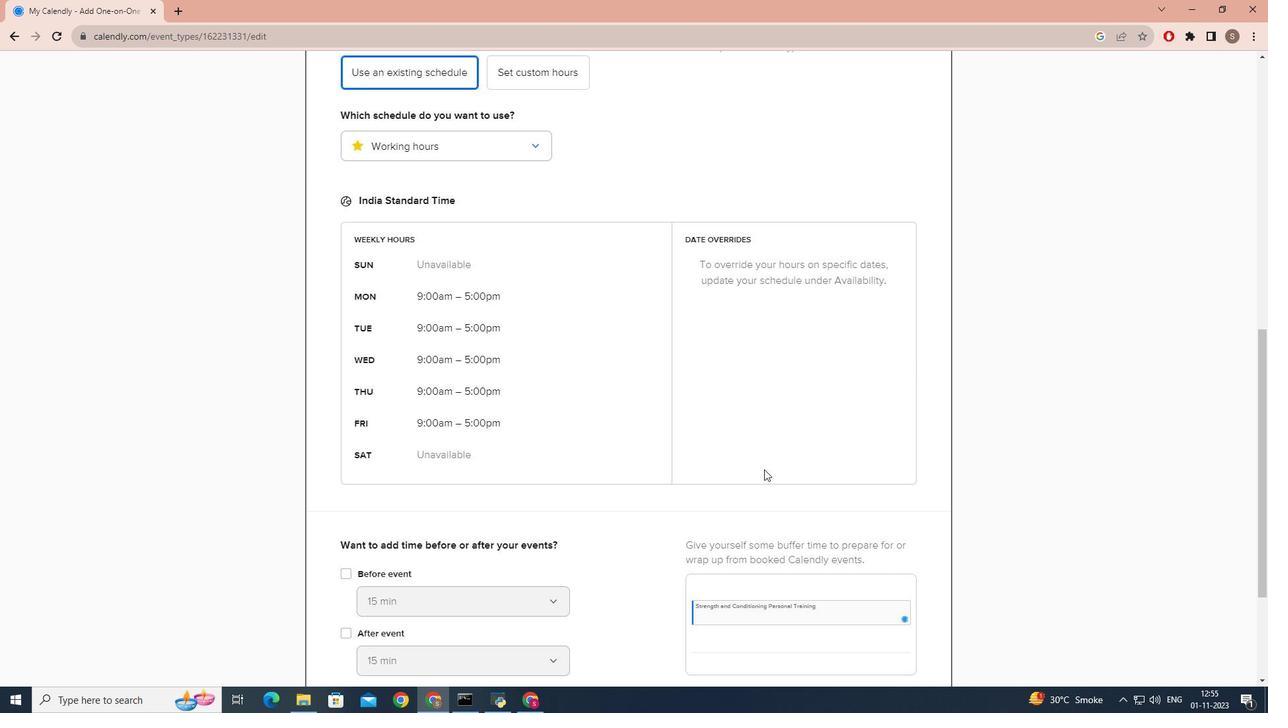 
Action: Mouse scrolled (764, 468) with delta (0, 0)
Screenshot: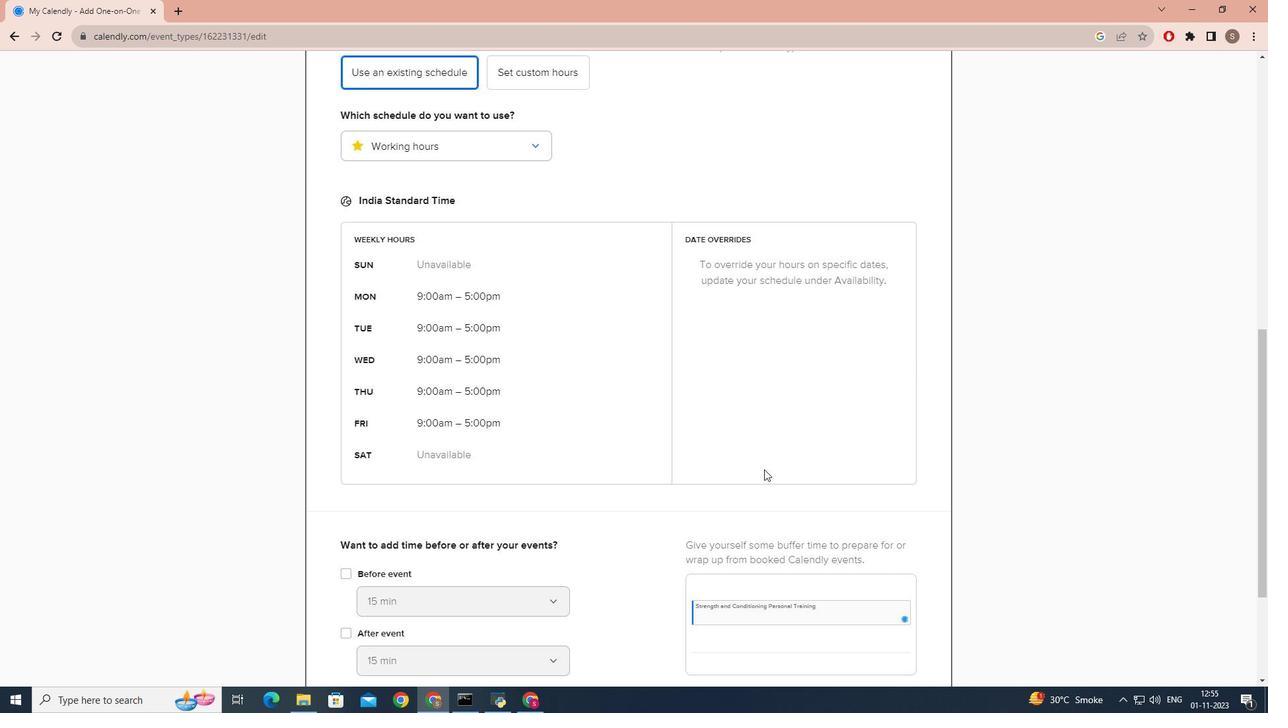 
Action: Mouse moved to (764, 469)
Screenshot: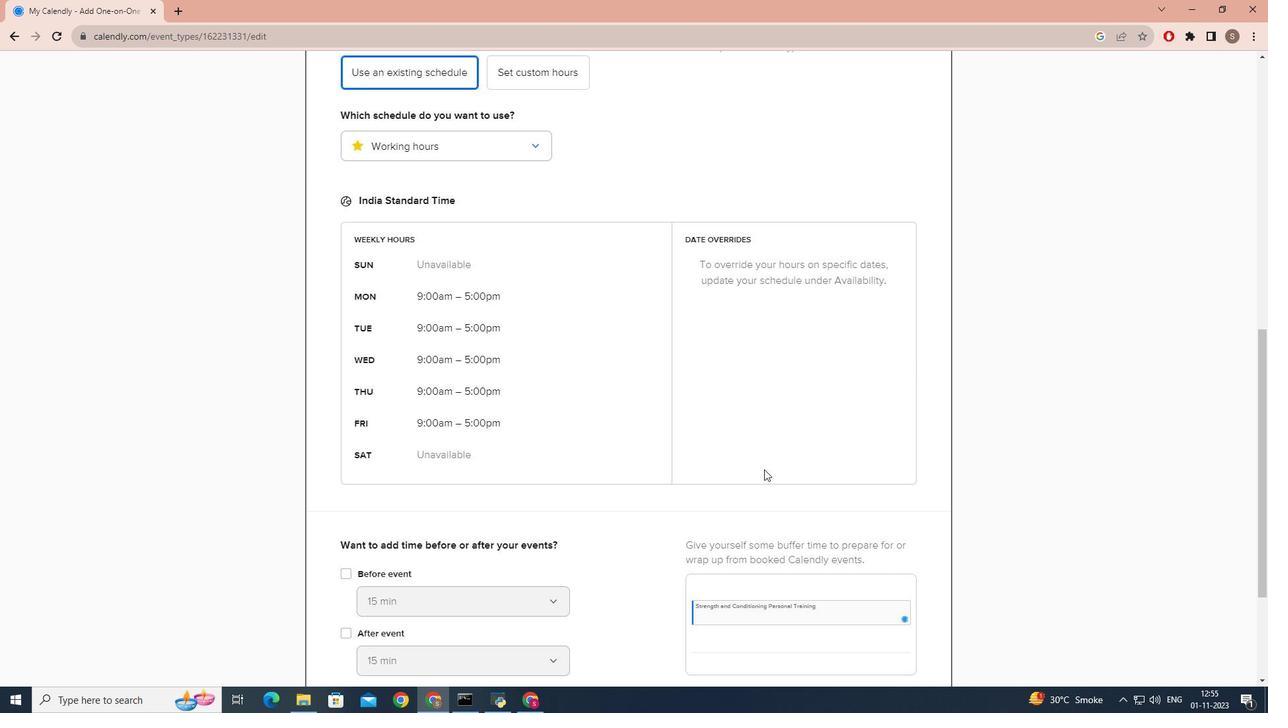 
Action: Mouse scrolled (764, 469) with delta (0, 0)
Screenshot: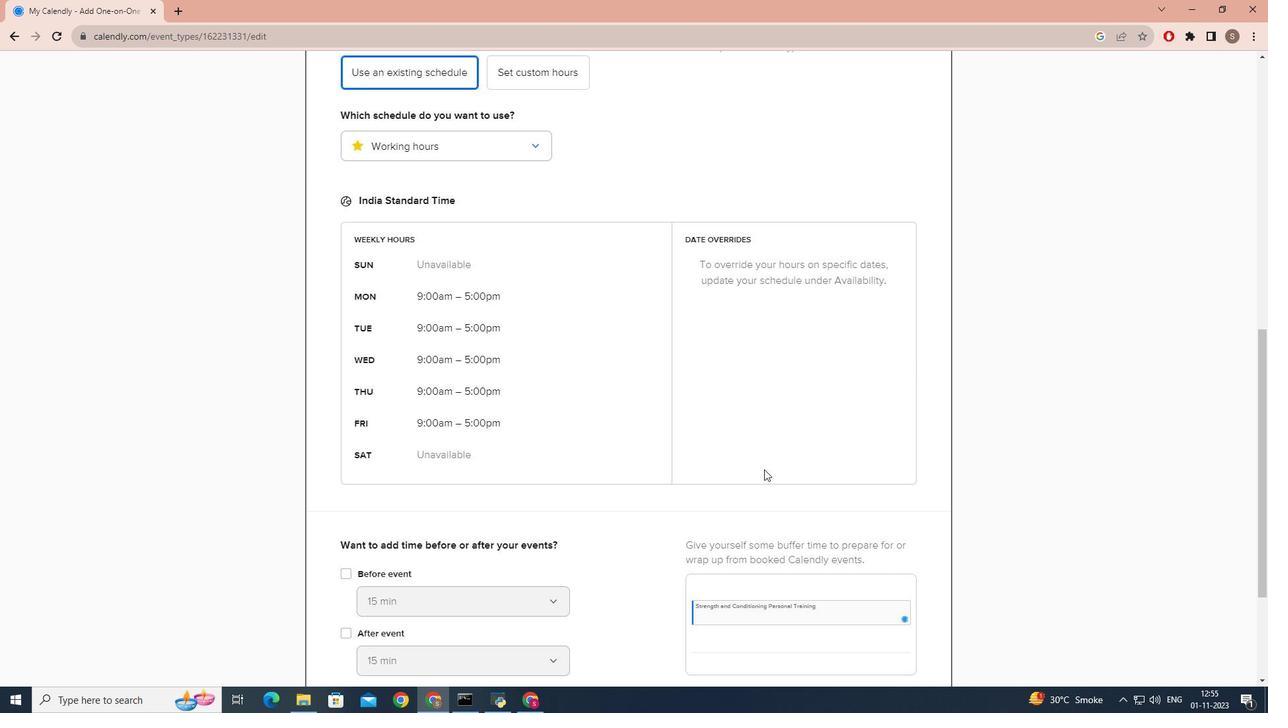
Action: Mouse scrolled (764, 469) with delta (0, 0)
Screenshot: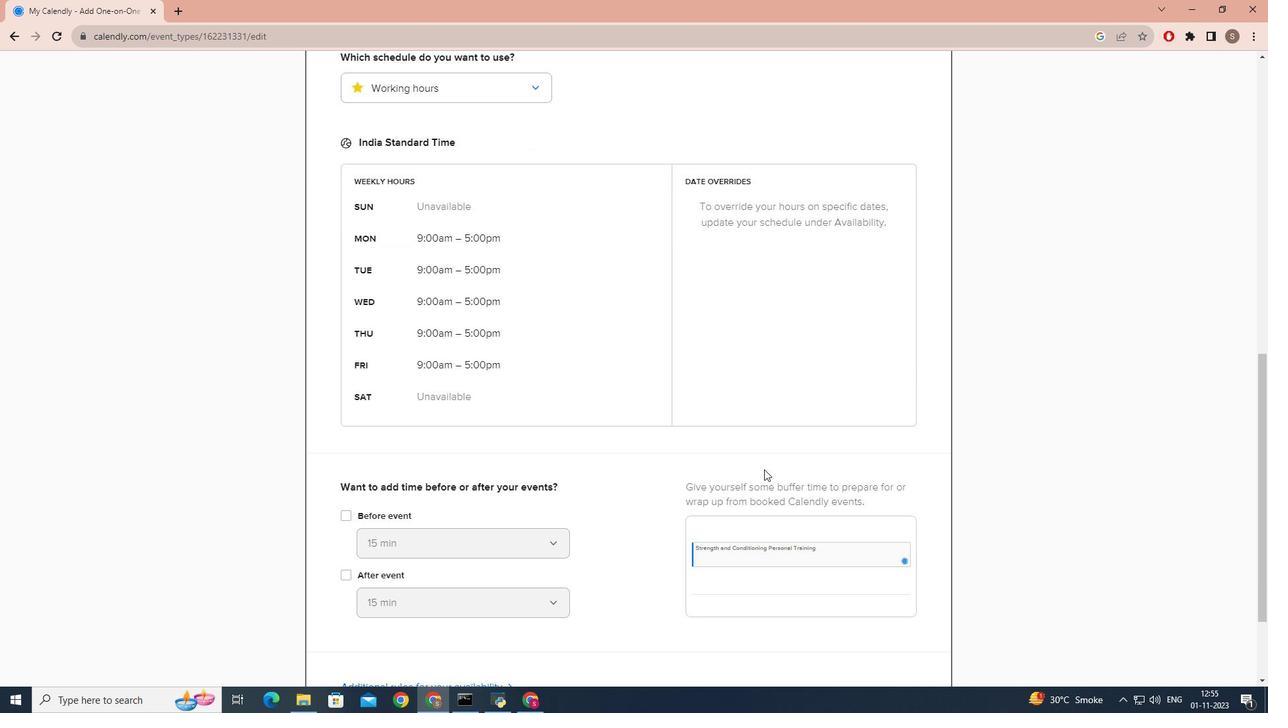
Action: Mouse scrolled (764, 469) with delta (0, 0)
Screenshot: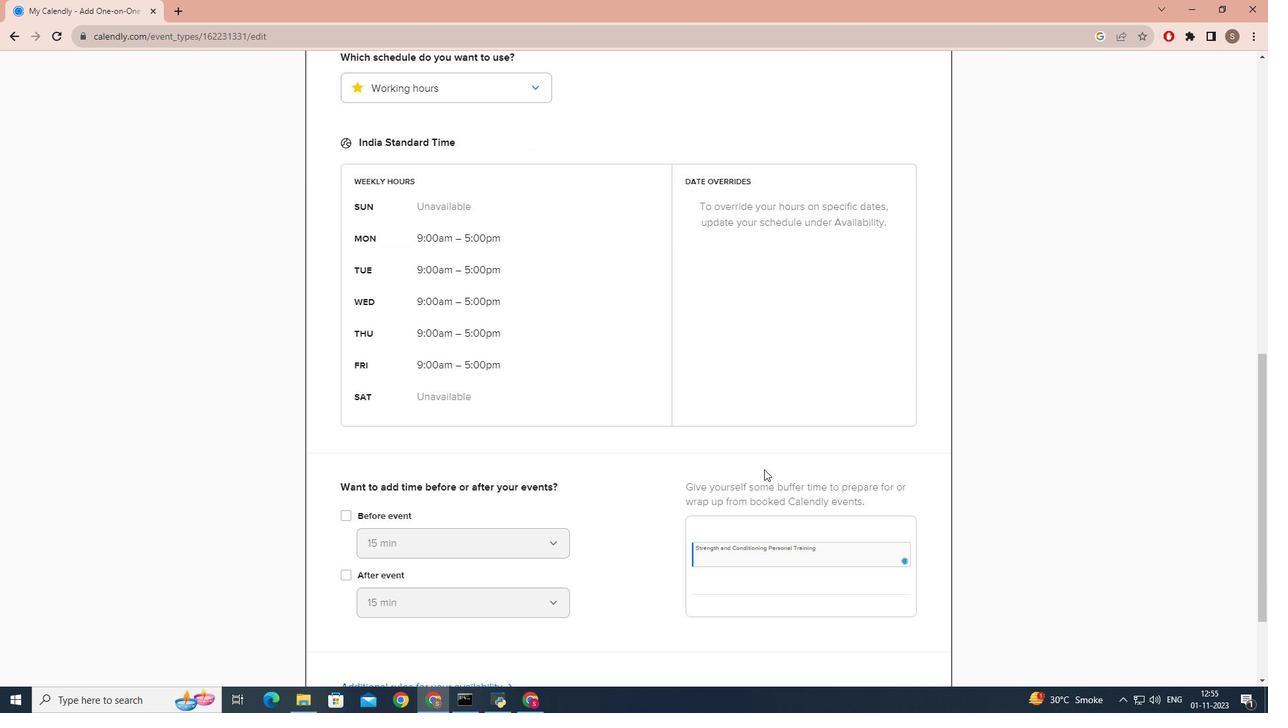 
Action: Mouse moved to (770, 476)
Screenshot: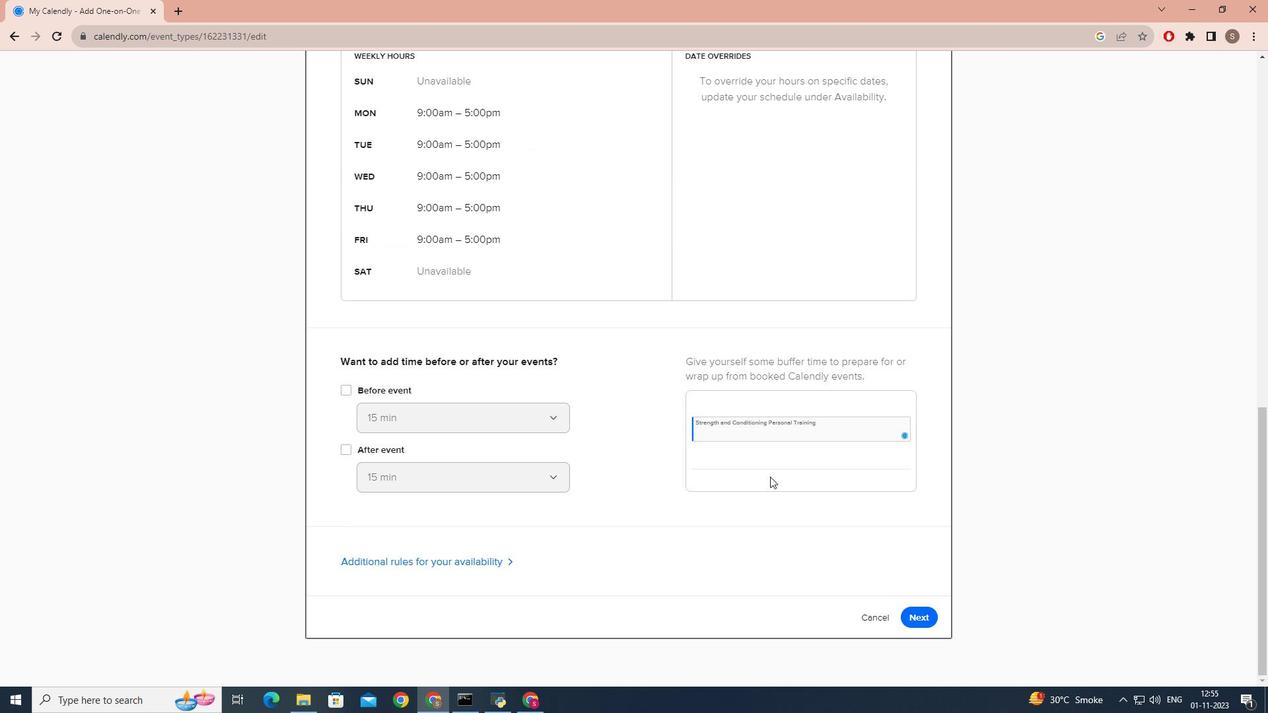
Action: Mouse scrolled (770, 476) with delta (0, 0)
Screenshot: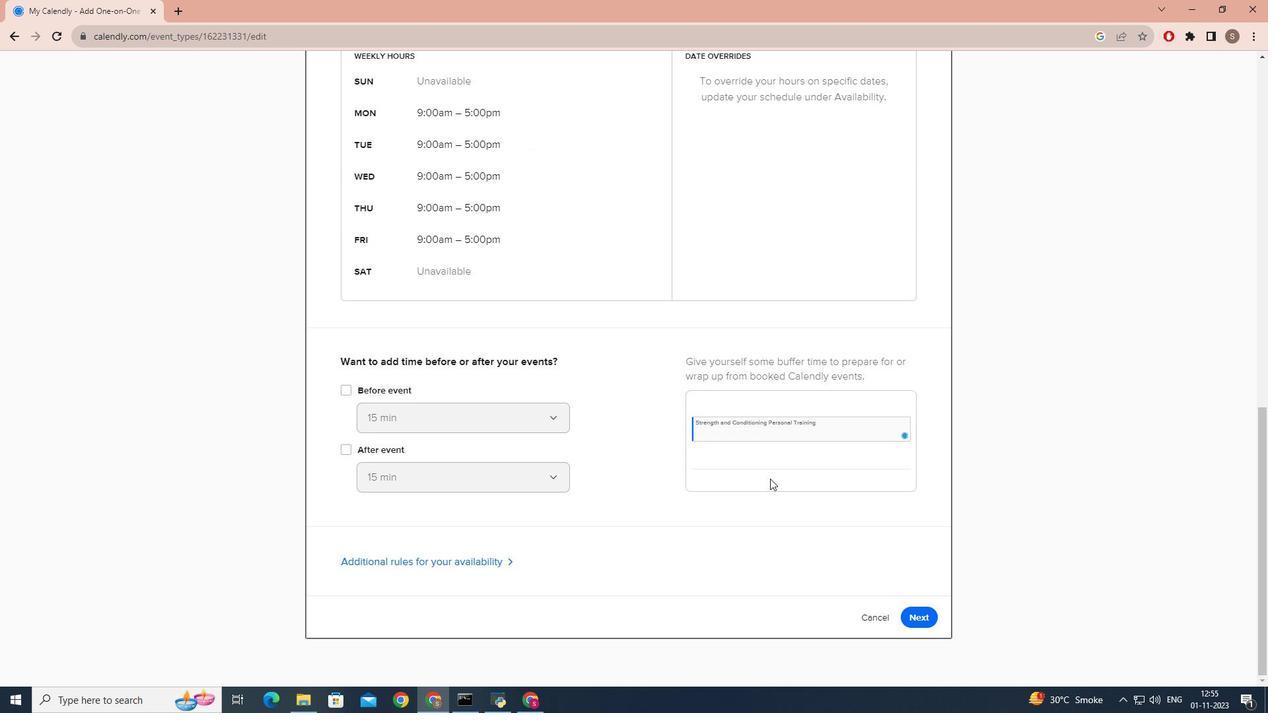 
Action: Mouse moved to (770, 478)
Screenshot: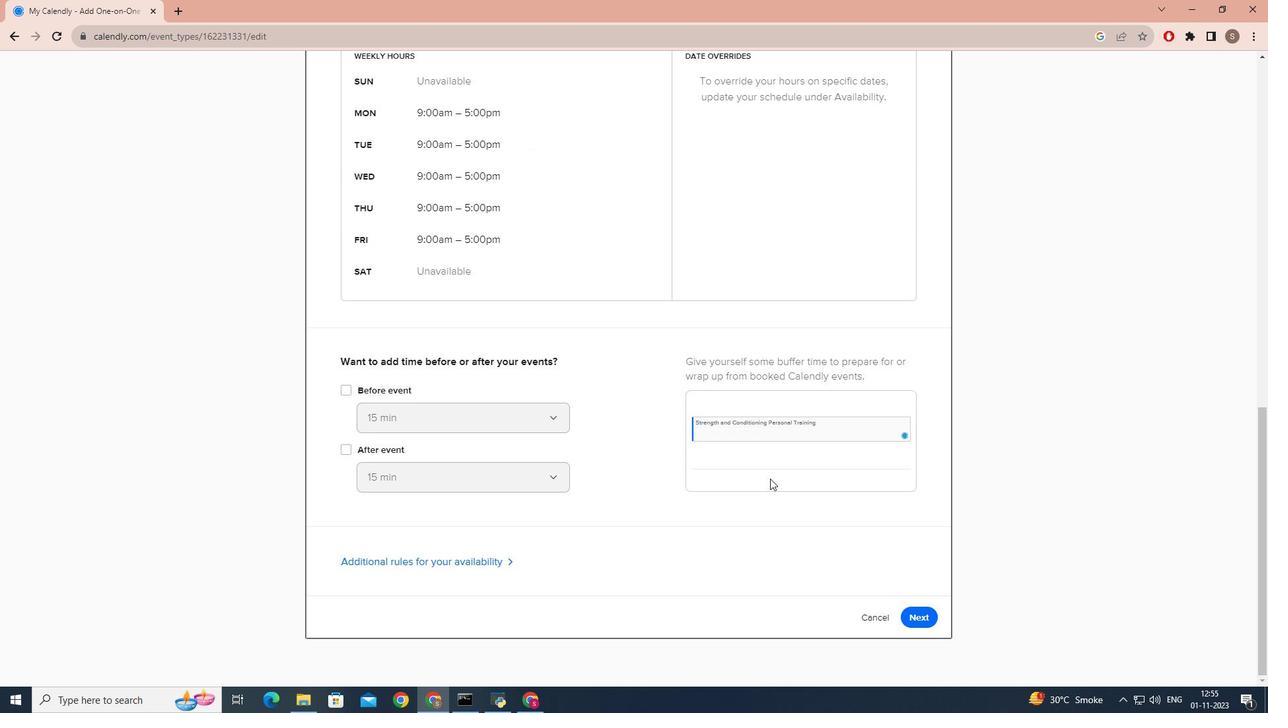 
Action: Mouse scrolled (770, 478) with delta (0, 0)
Screenshot: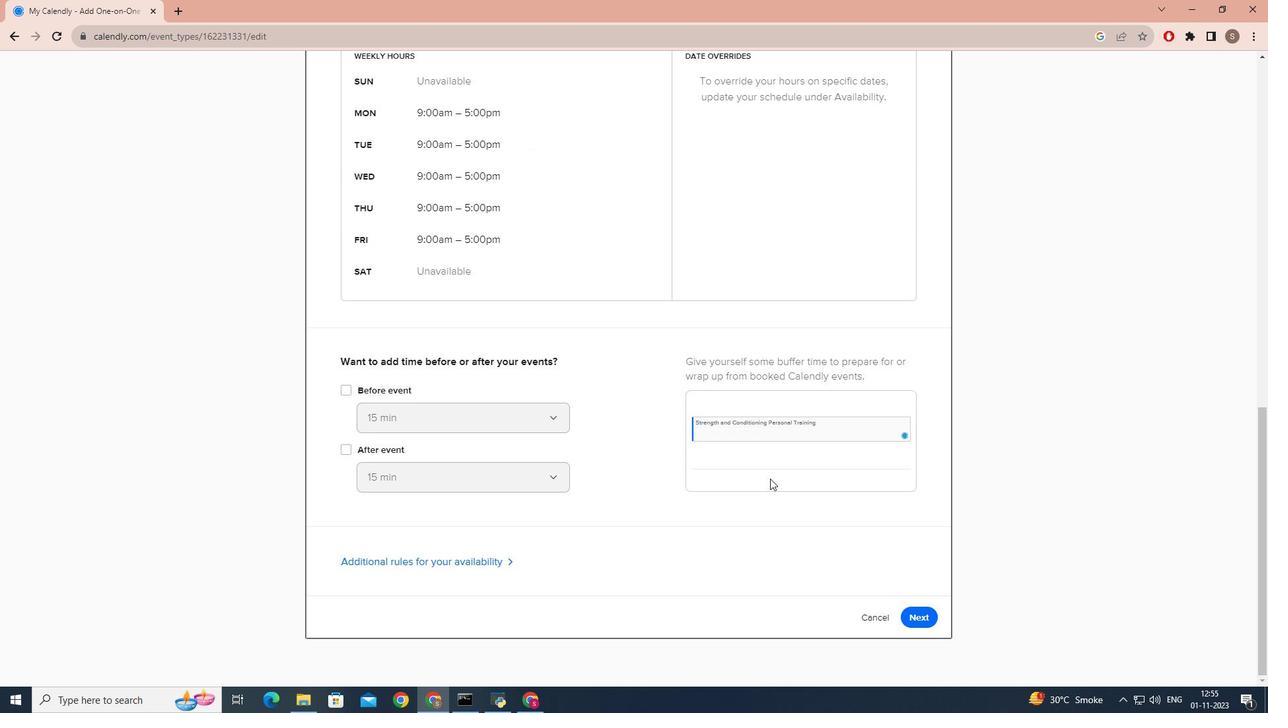 
Action: Mouse scrolled (770, 478) with delta (0, 0)
Screenshot: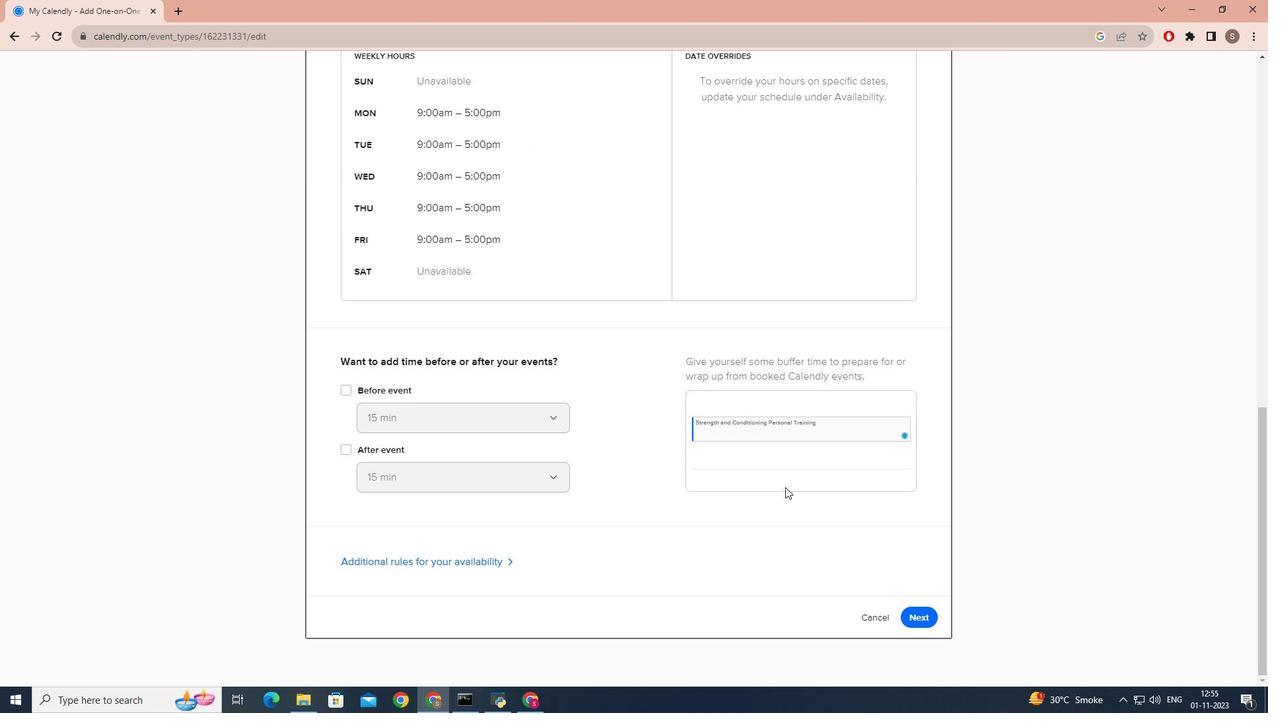 
Action: Mouse moved to (913, 620)
Screenshot: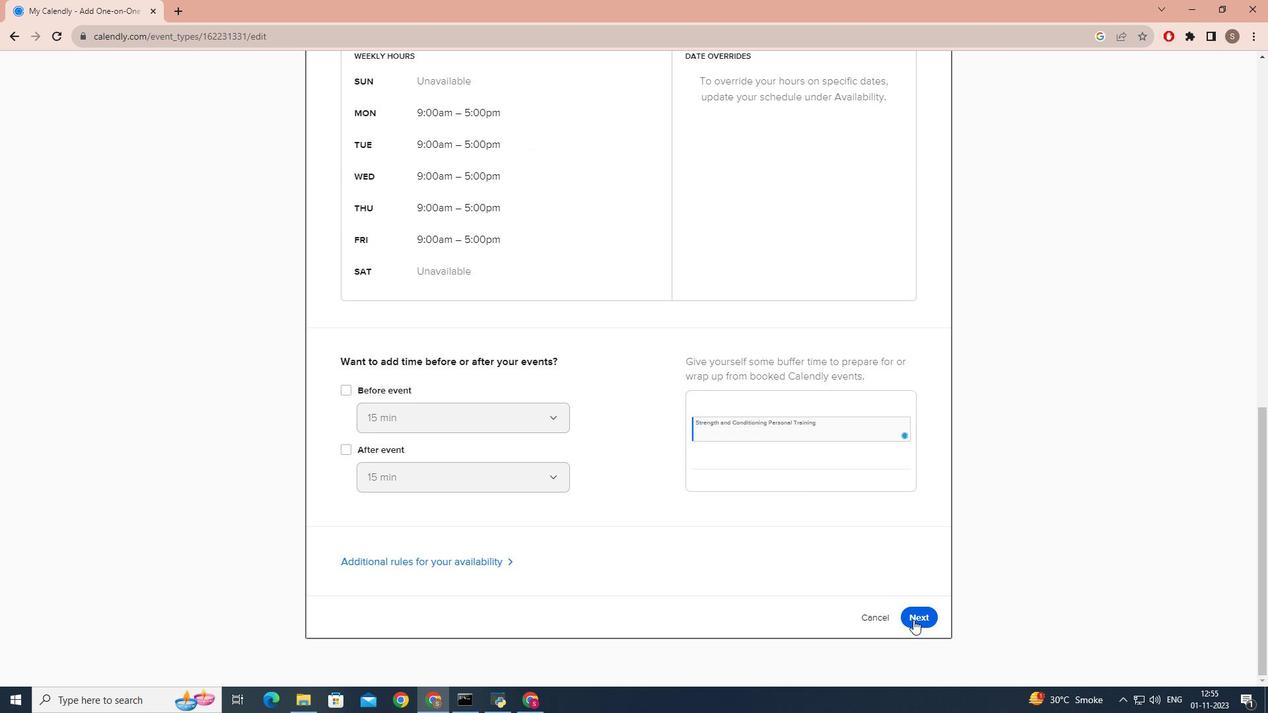 
Action: Mouse pressed left at (913, 620)
Screenshot: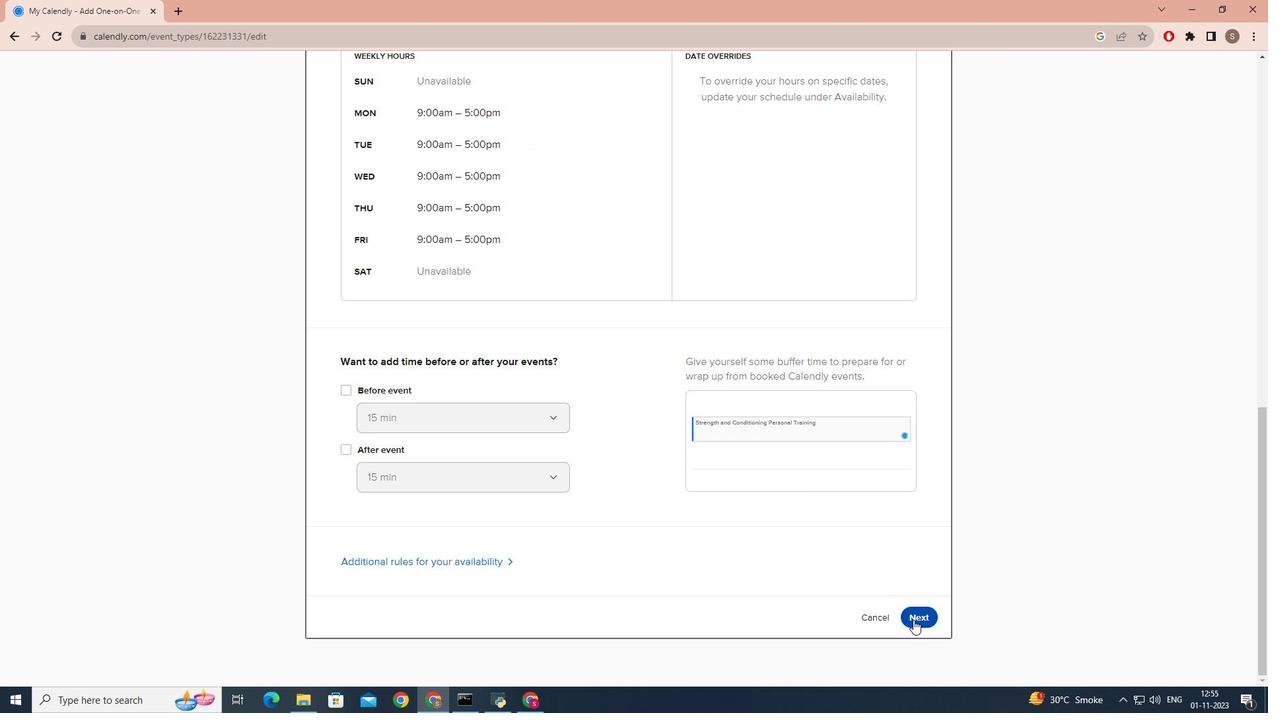 
Action: Mouse moved to (632, 437)
Screenshot: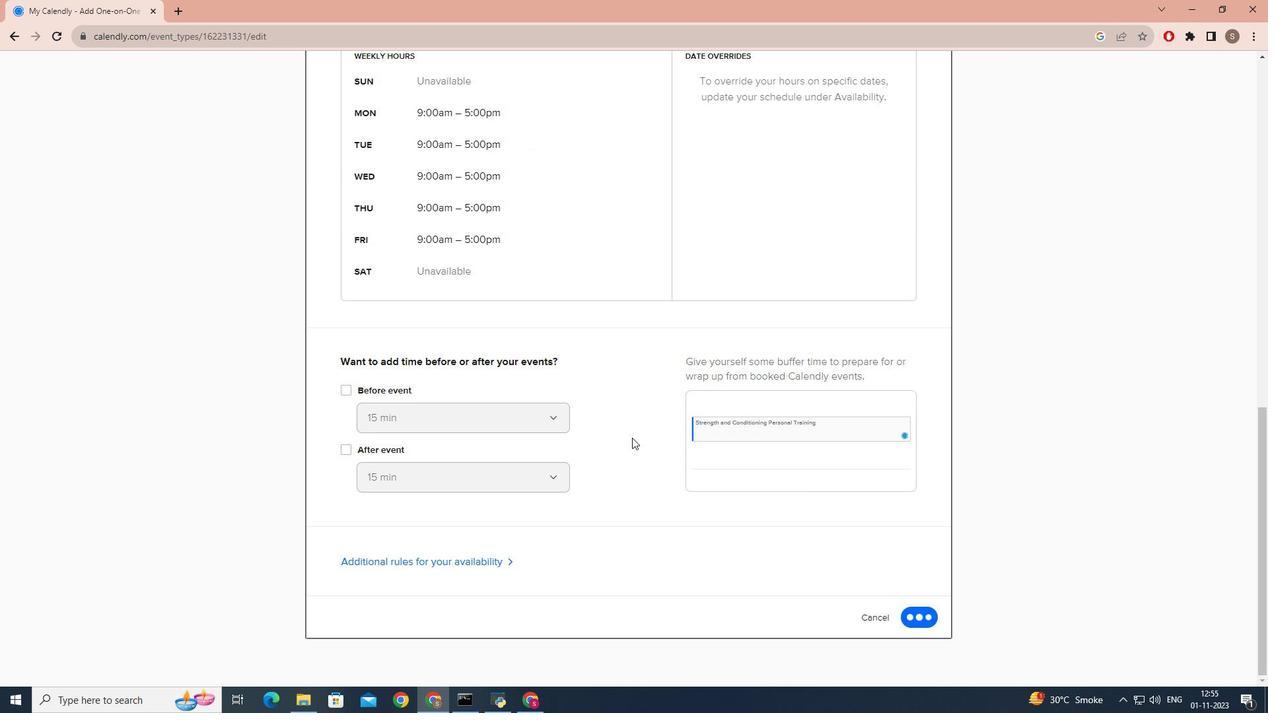 
Action: Mouse scrolled (632, 438) with delta (0, 0)
Screenshot: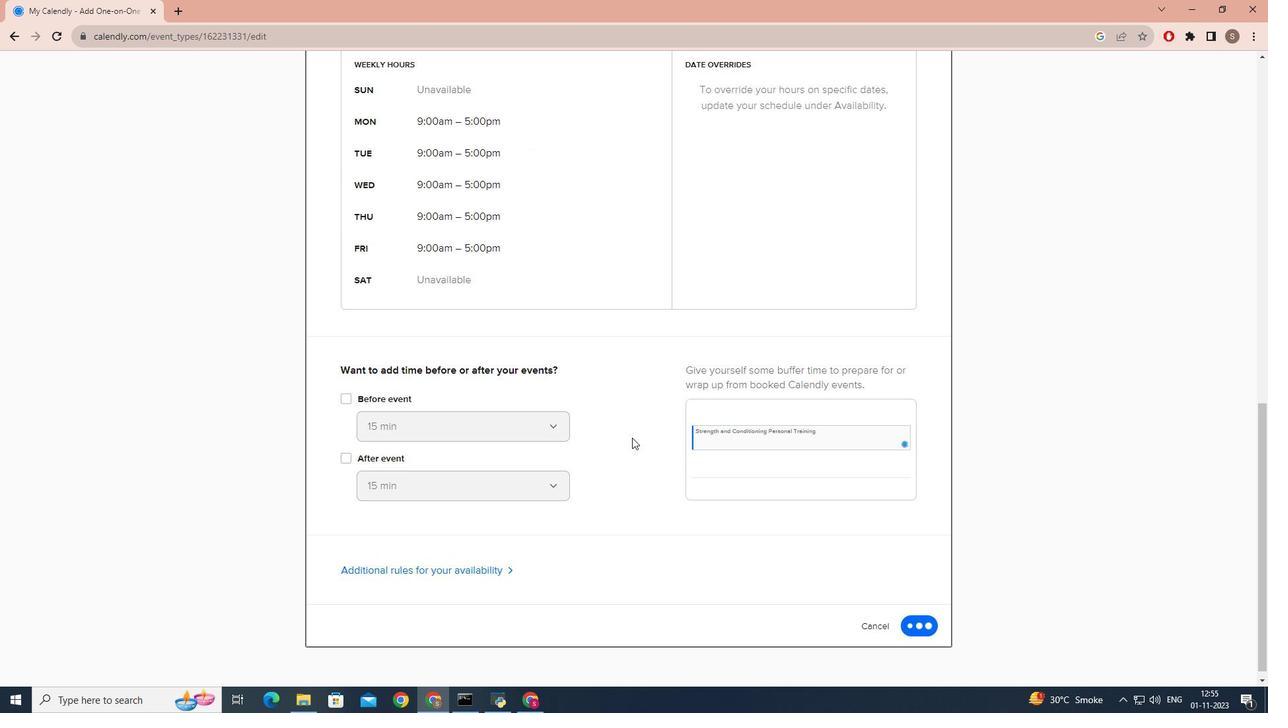 
Action: Mouse scrolled (632, 438) with delta (0, 0)
Screenshot: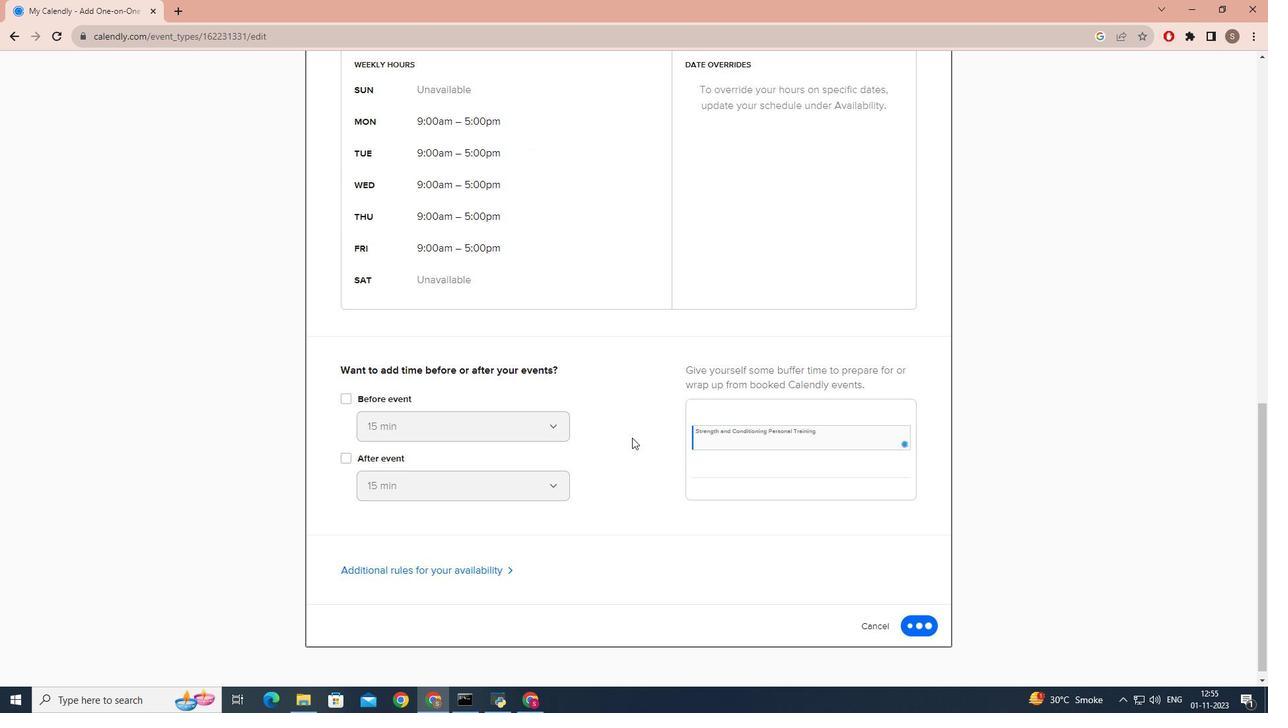 
Action: Mouse scrolled (632, 438) with delta (0, 0)
Screenshot: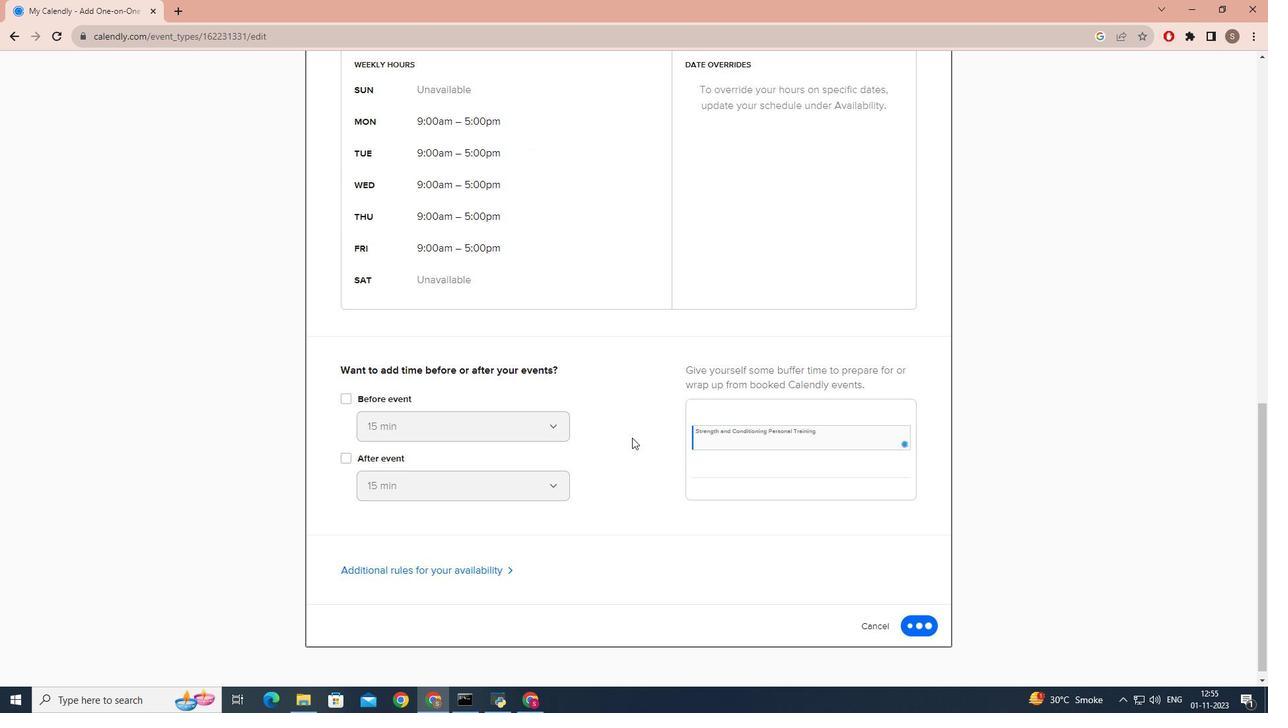 
Action: Mouse scrolled (632, 438) with delta (0, 0)
Screenshot: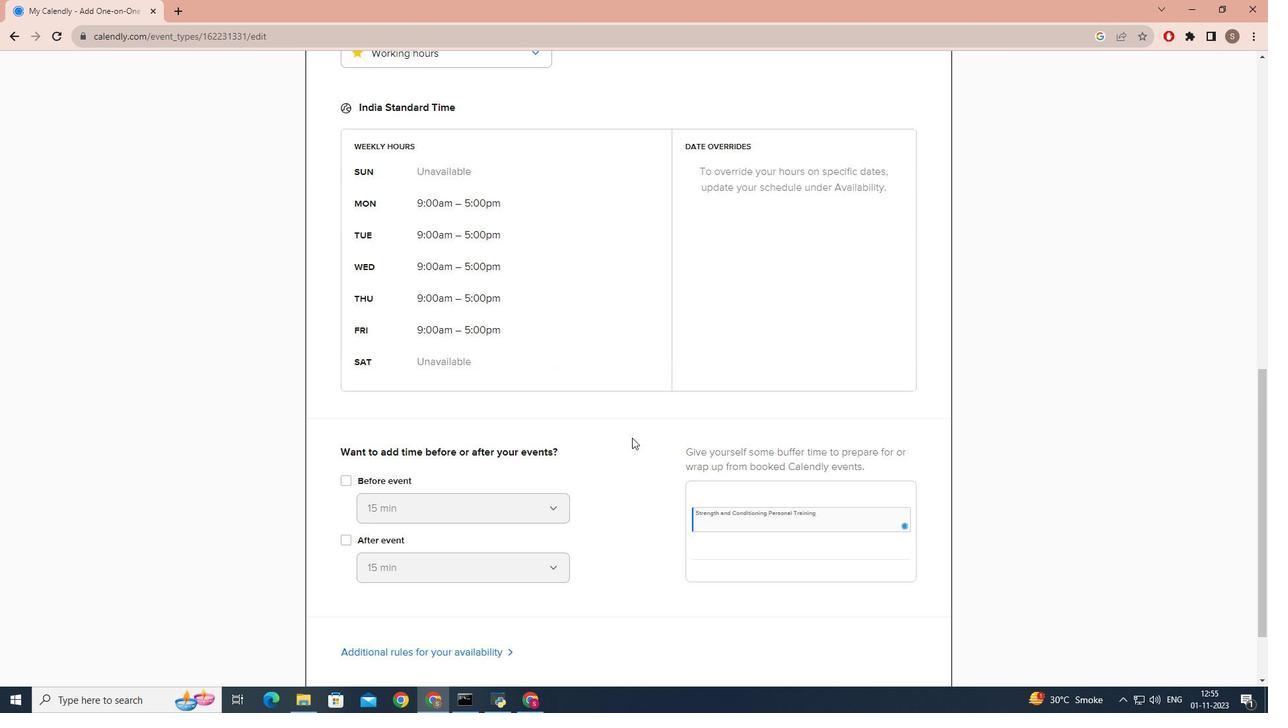 
Action: Mouse scrolled (632, 438) with delta (0, 0)
Screenshot: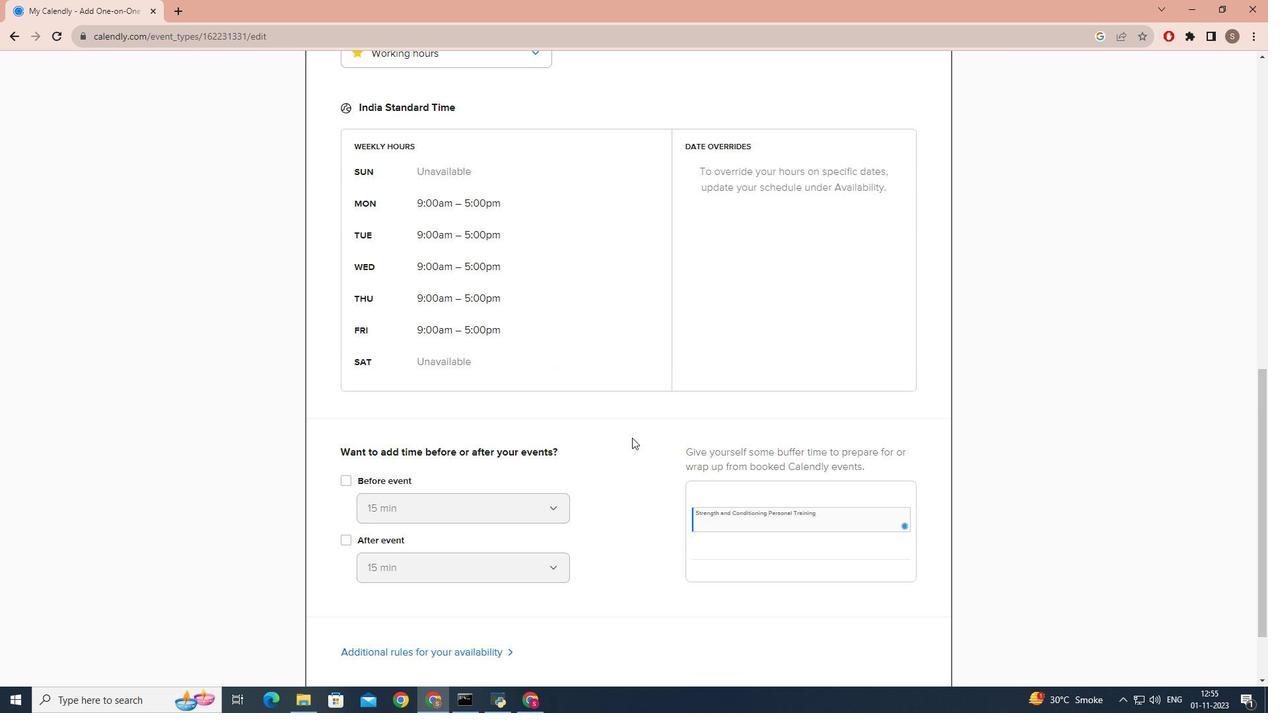 
Action: Mouse scrolled (632, 438) with delta (0, 0)
Screenshot: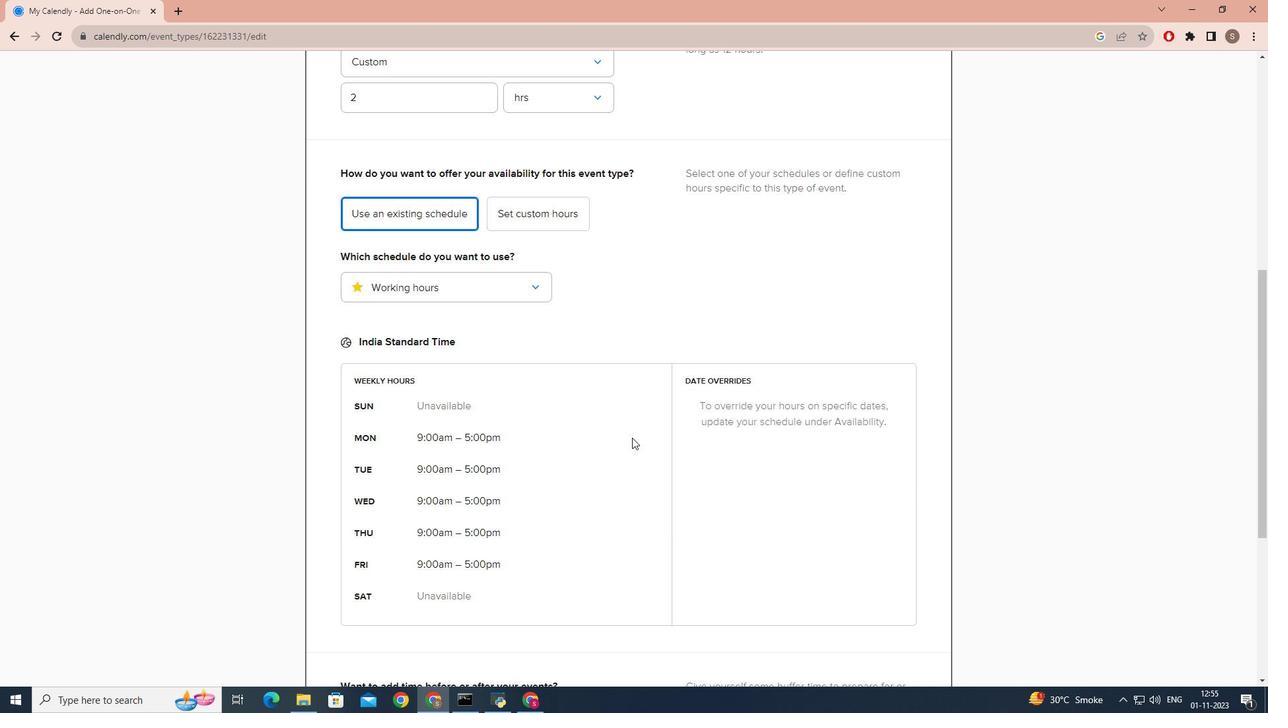 
Action: Mouse scrolled (632, 437) with delta (0, 0)
Screenshot: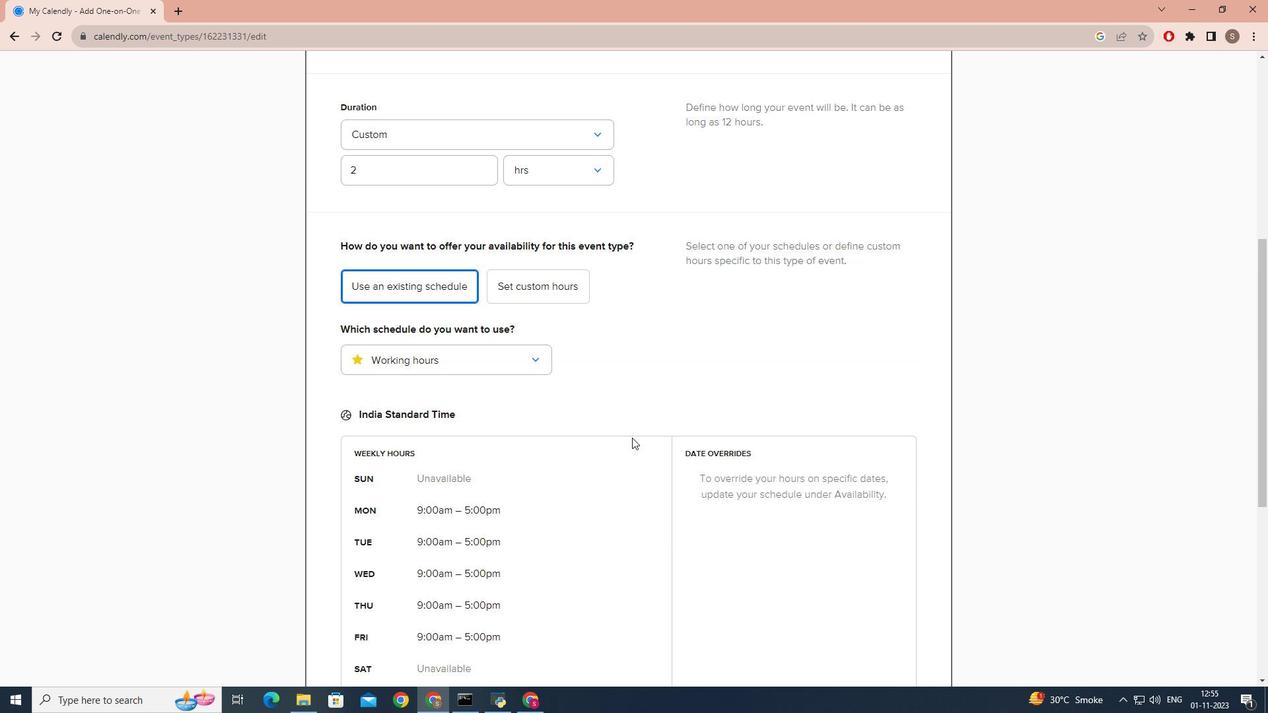 
Action: Mouse scrolled (632, 437) with delta (0, 0)
Screenshot: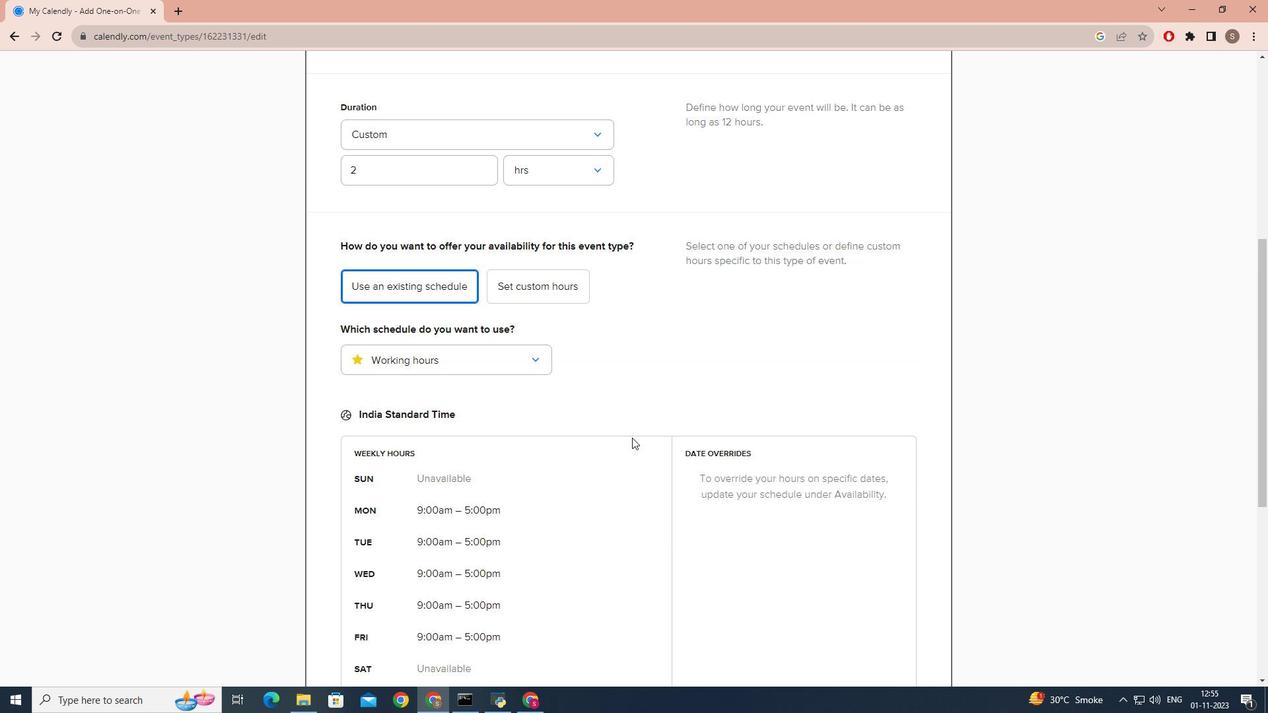 
Action: Mouse moved to (631, 437)
Screenshot: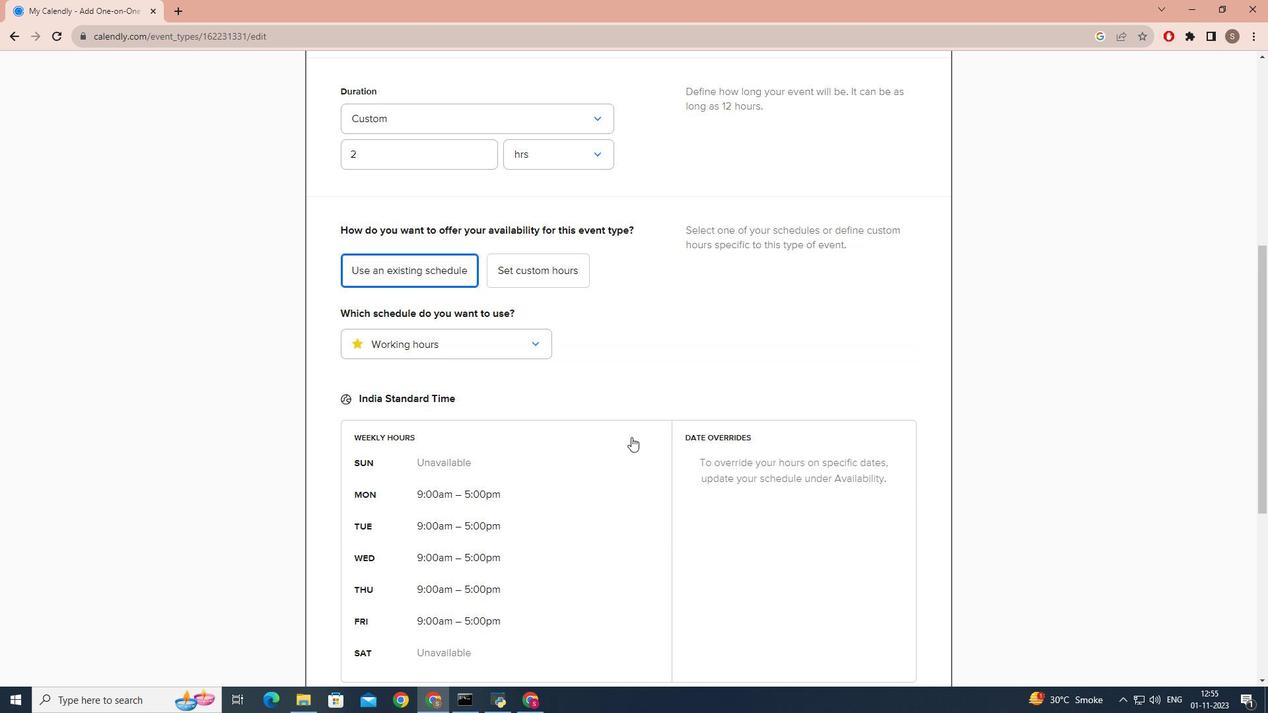 
Action: Mouse scrolled (631, 437) with delta (0, 0)
Screenshot: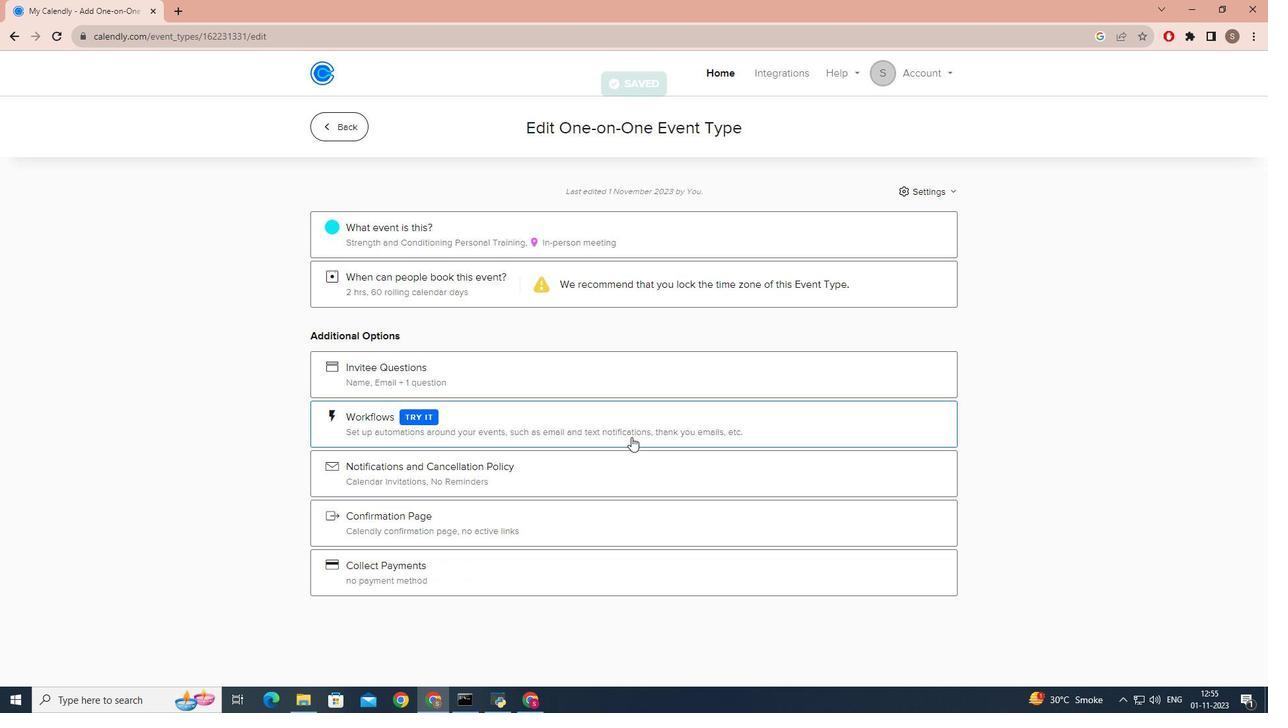 
Action: Mouse scrolled (631, 437) with delta (0, 0)
Screenshot: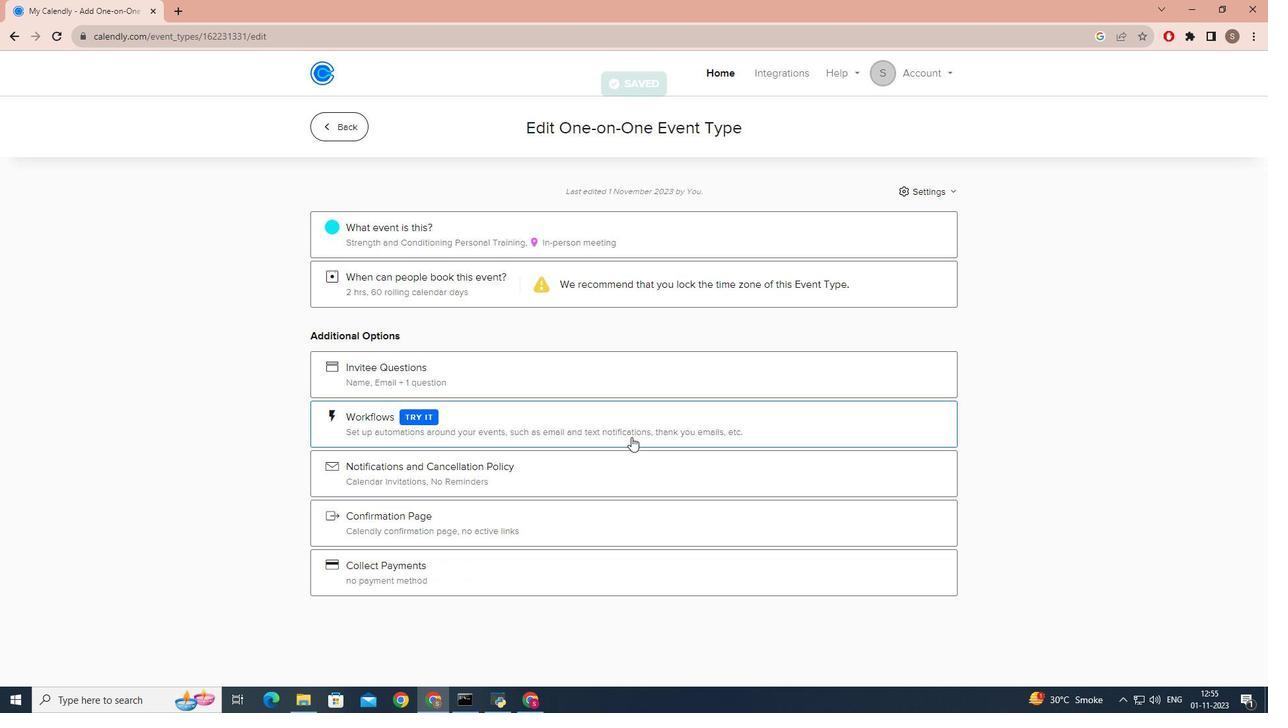 
Action: Mouse scrolled (631, 437) with delta (0, 0)
Screenshot: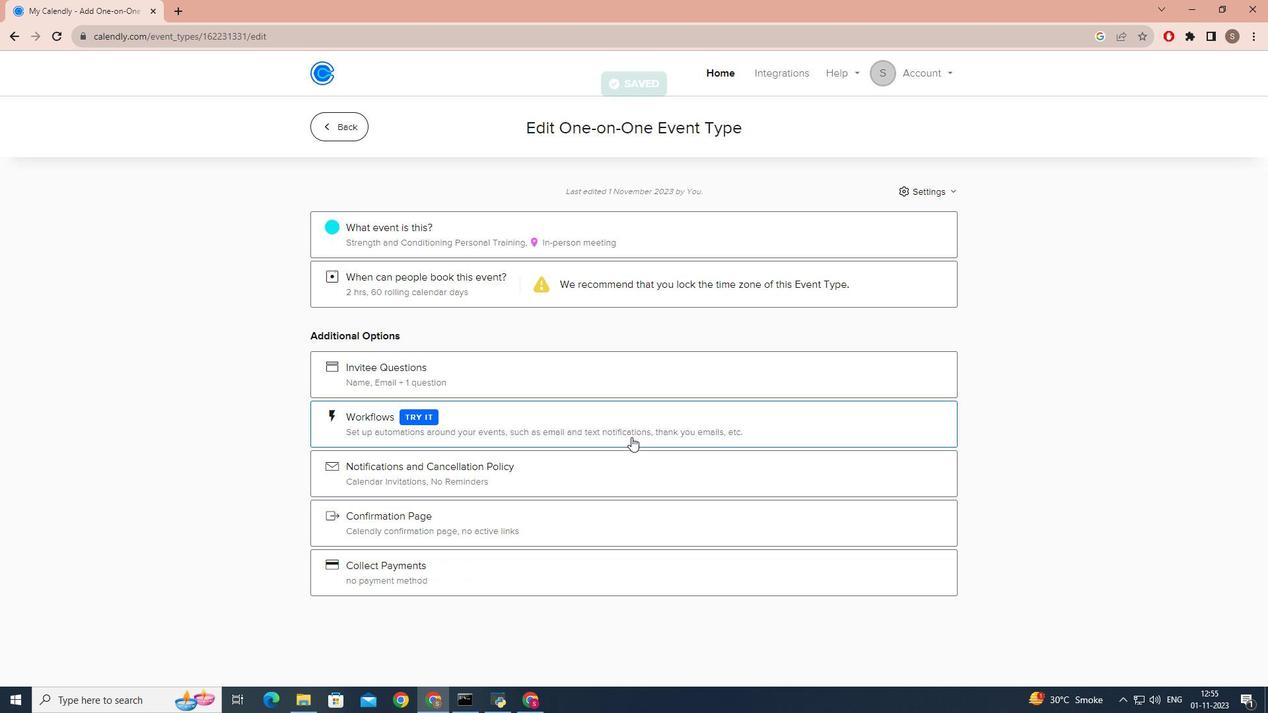 
Action: Mouse scrolled (631, 437) with delta (0, 0)
Screenshot: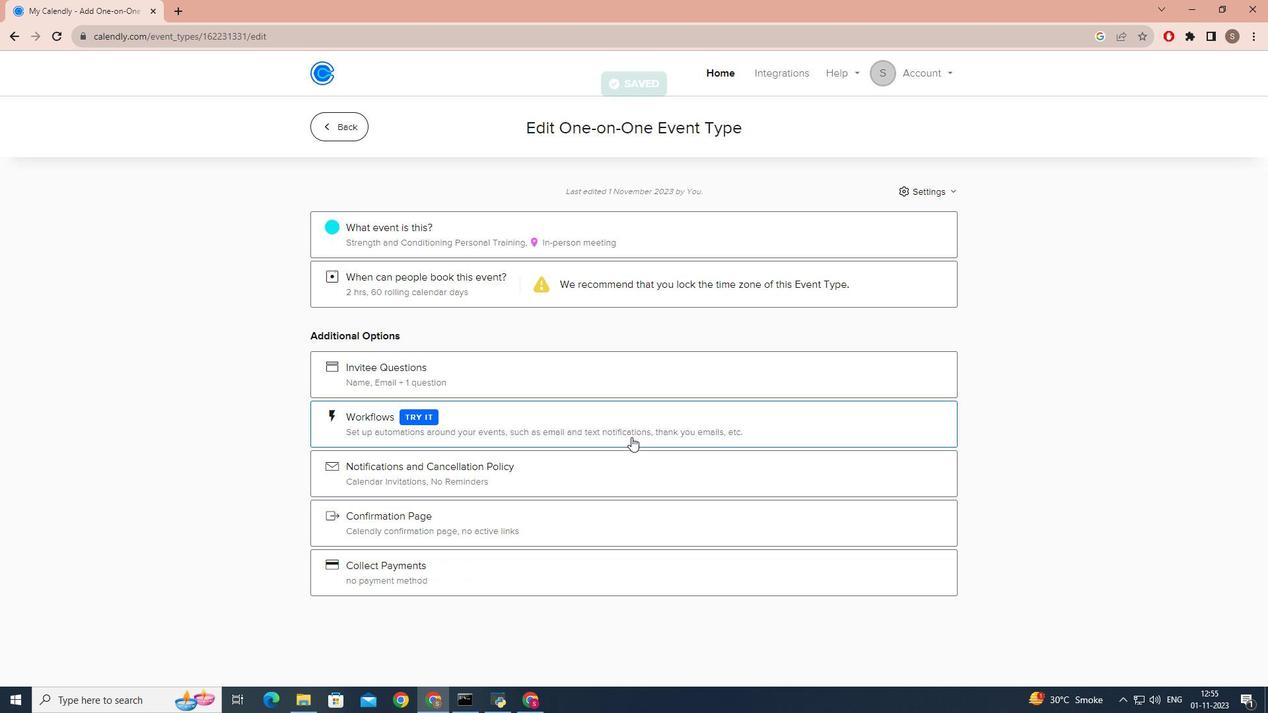 
Action: Mouse scrolled (631, 437) with delta (0, 0)
Screenshot: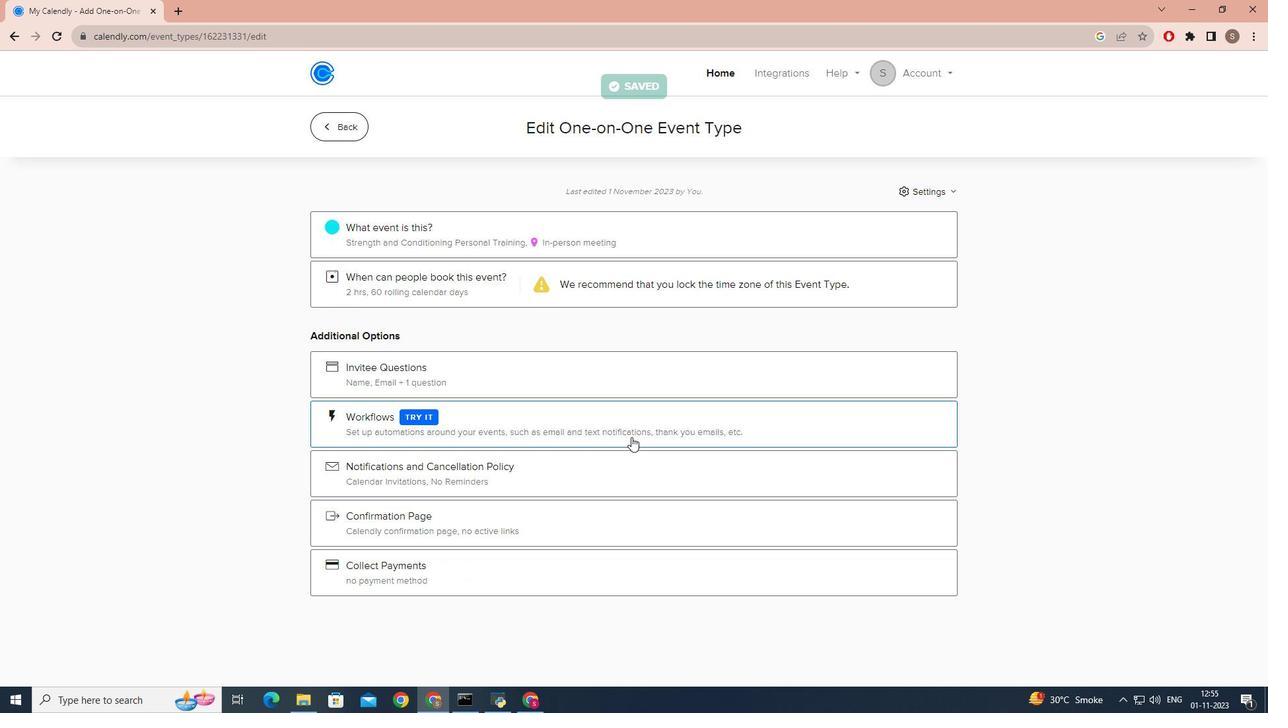 
Action: Mouse scrolled (631, 437) with delta (0, 0)
Screenshot: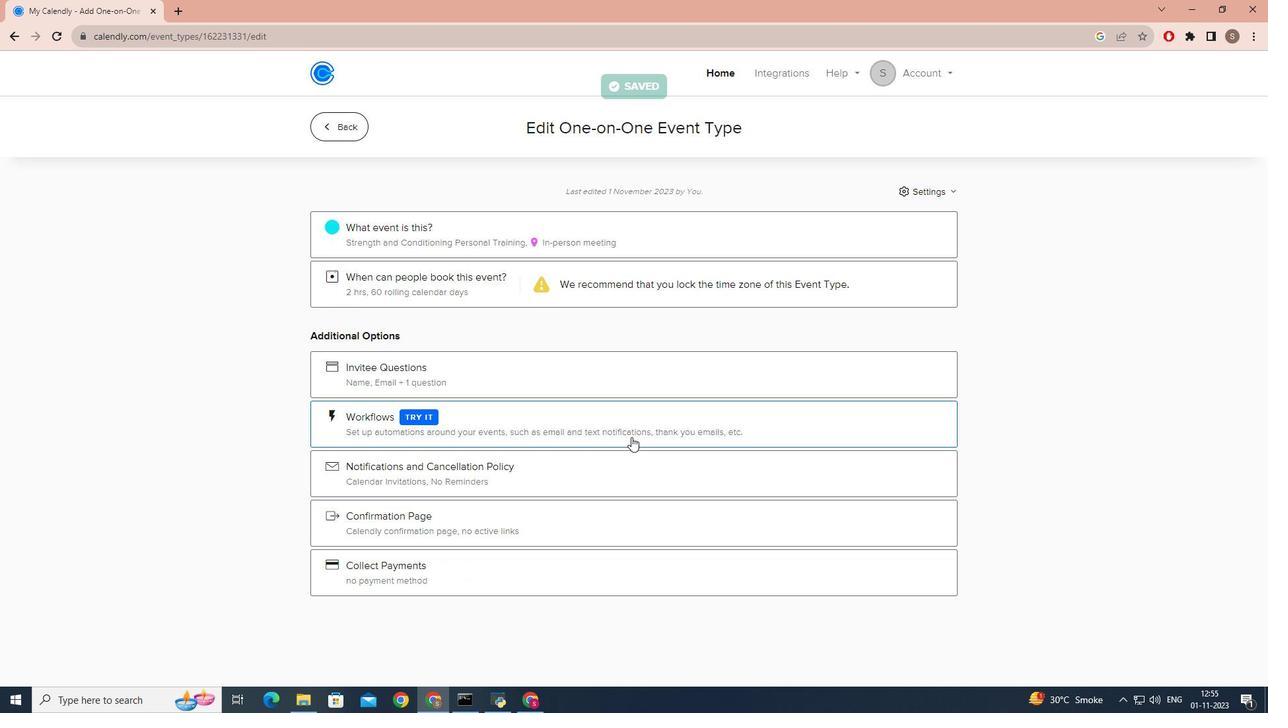
Action: Mouse scrolled (631, 437) with delta (0, 0)
Screenshot: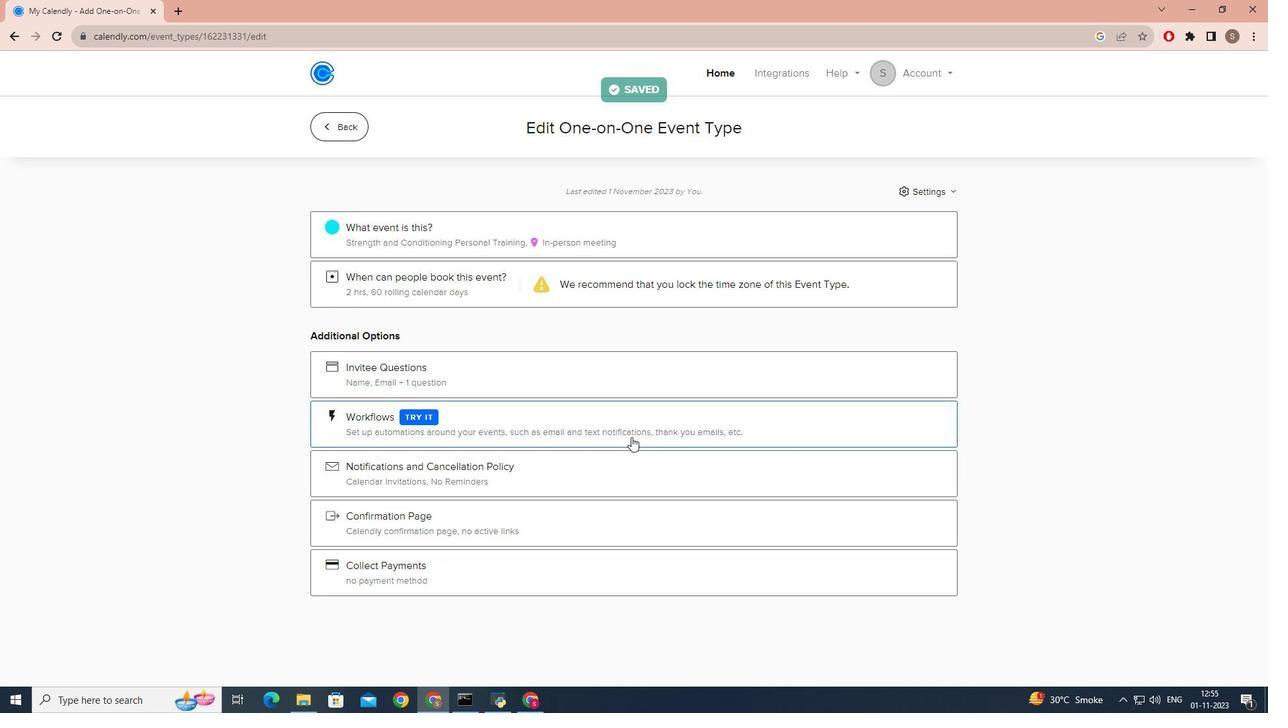 
Action: Mouse moved to (630, 436)
Screenshot: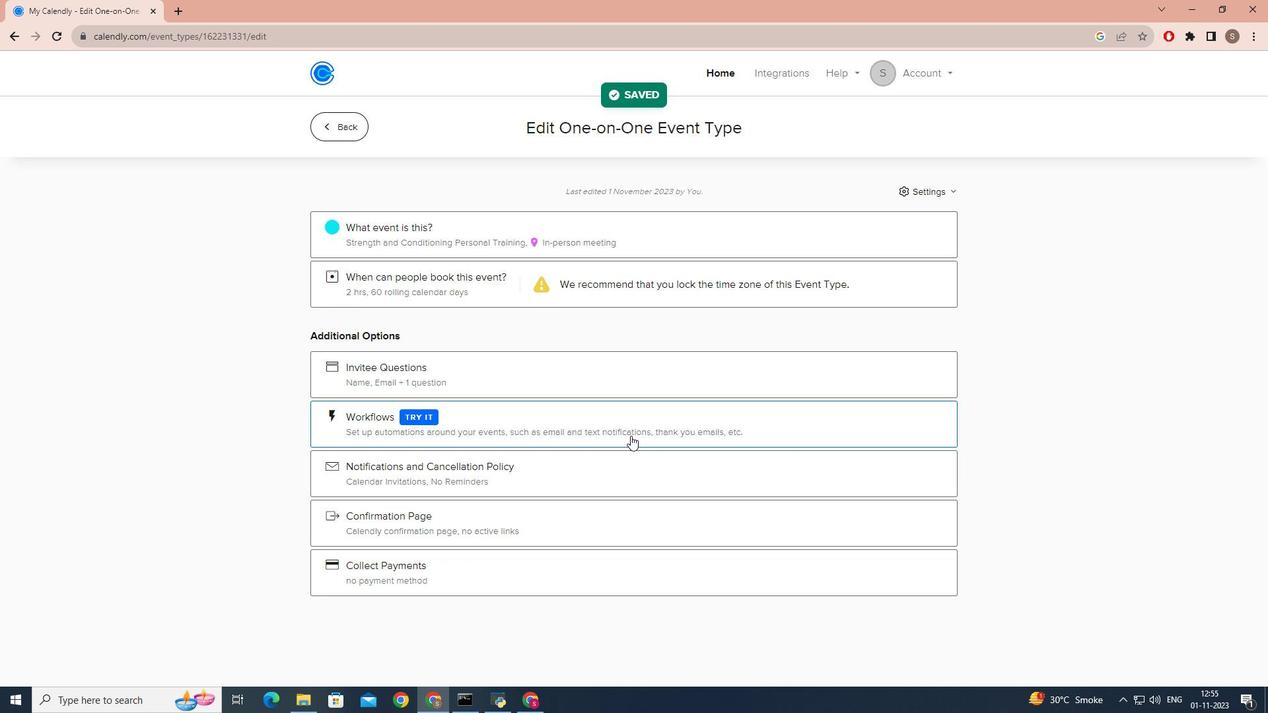 
Action: Mouse scrolled (630, 436) with delta (0, 0)
Screenshot: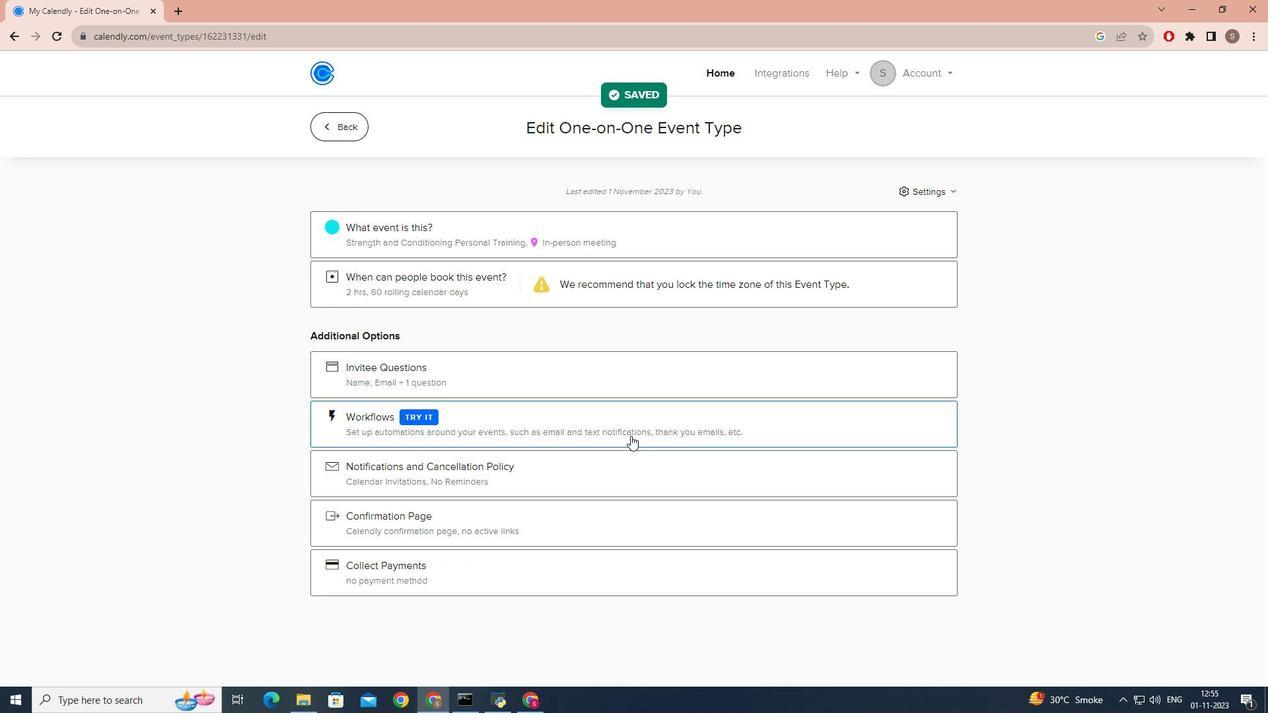 
Action: Mouse scrolled (630, 436) with delta (0, 0)
Screenshot: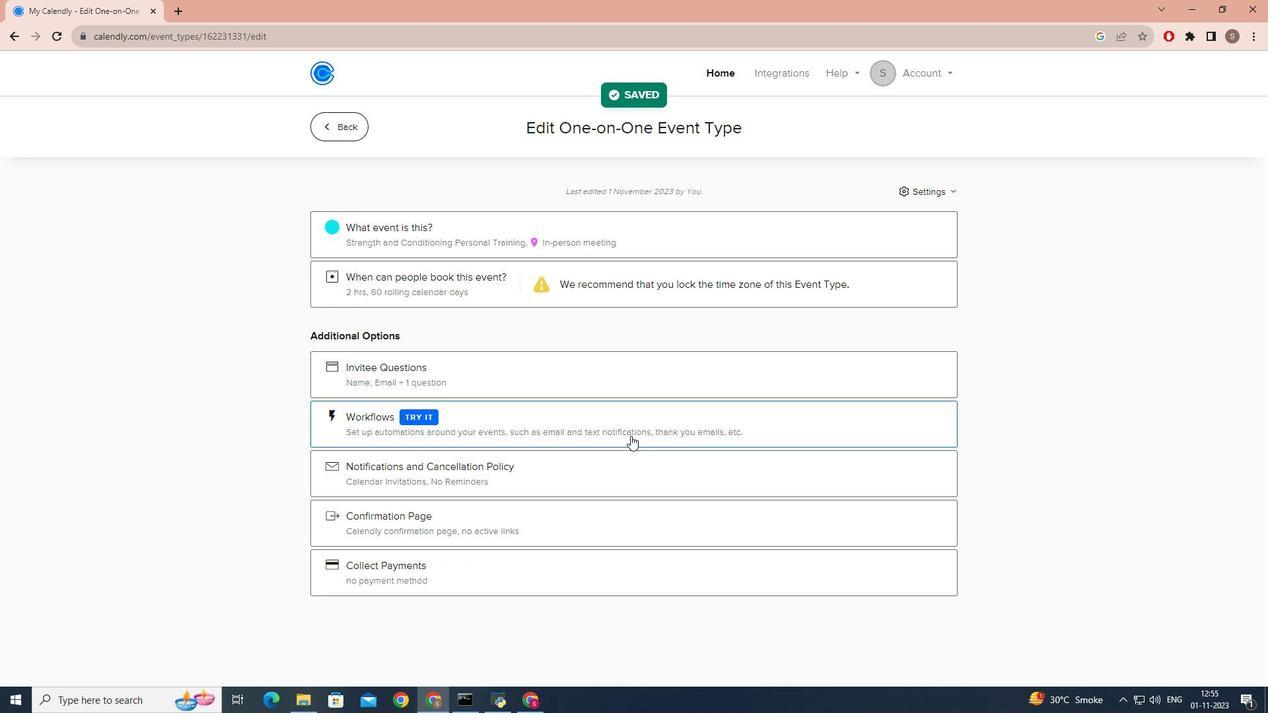 
Action: Mouse scrolled (630, 436) with delta (0, 0)
Screenshot: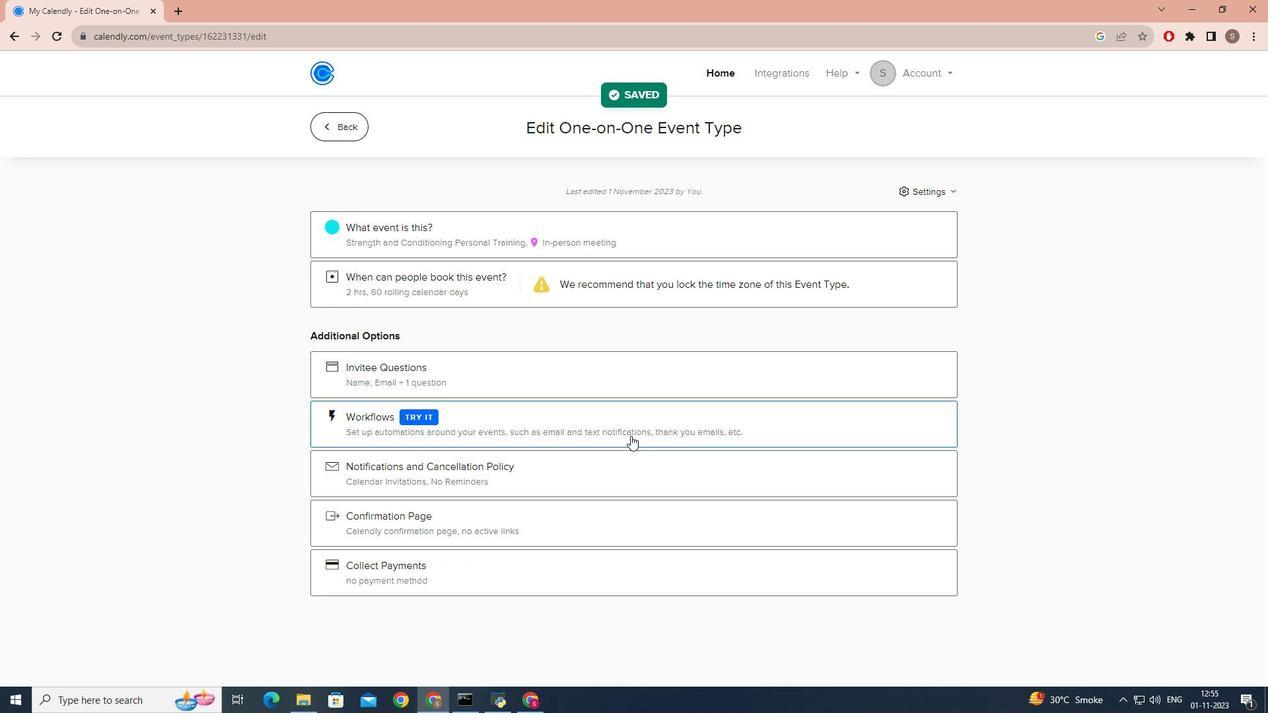 
Action: Mouse scrolled (630, 436) with delta (0, 0)
Screenshot: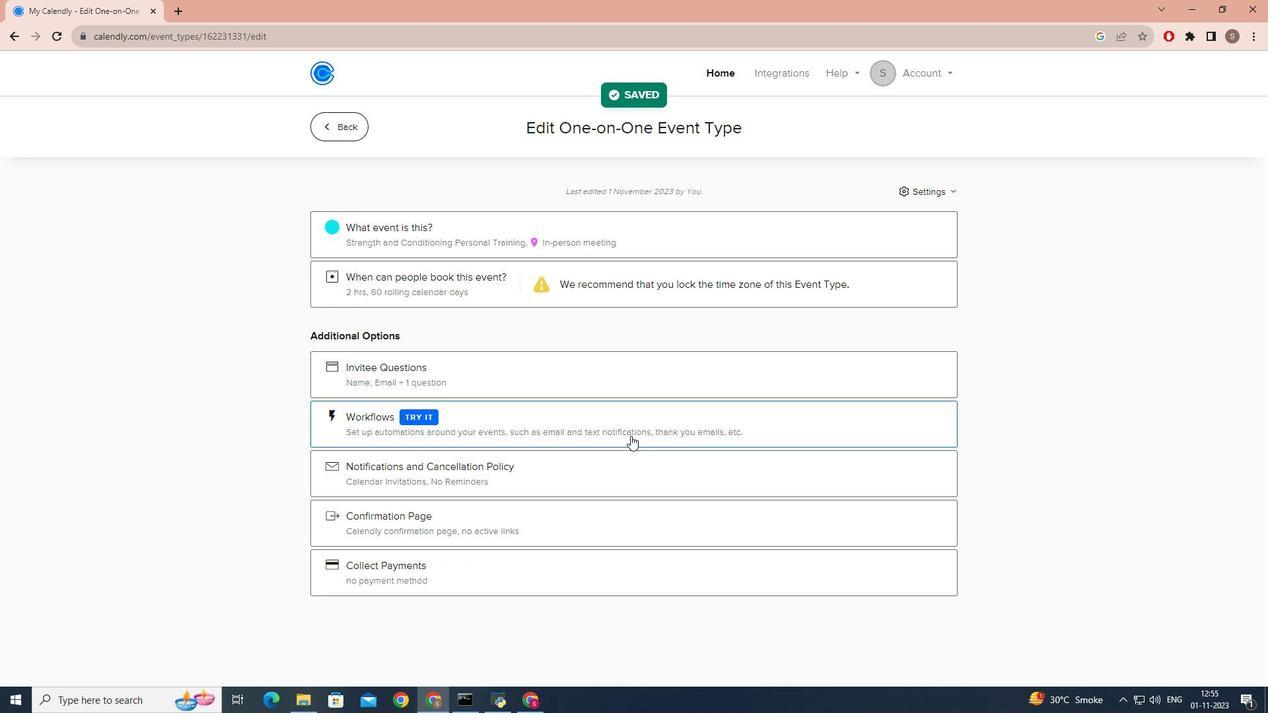 
Action: Mouse scrolled (630, 436) with delta (0, 0)
Screenshot: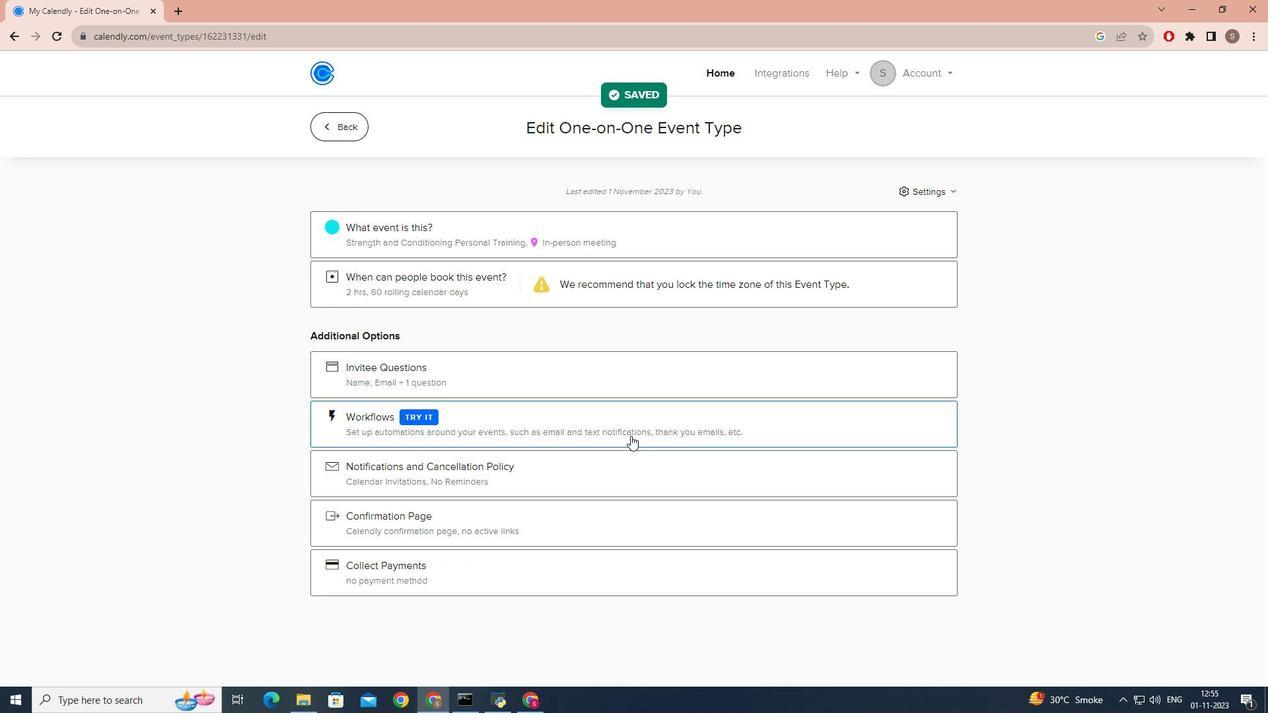 
